 Task: Look for space in Mijdrecht, Netherlands from 5th June, 2023 to 16th June, 2023 for 2 adults in price range Rs.14000 to Rs.18000. Place can be entire place with 1  bedroom having 1 bed and 1 bathroom. Property type can be house, flat, guest house, hotel. Amenities needed are: washing machine. Booking option can be shelf check-in. Required host language is English.
Action: Mouse moved to (564, 138)
Screenshot: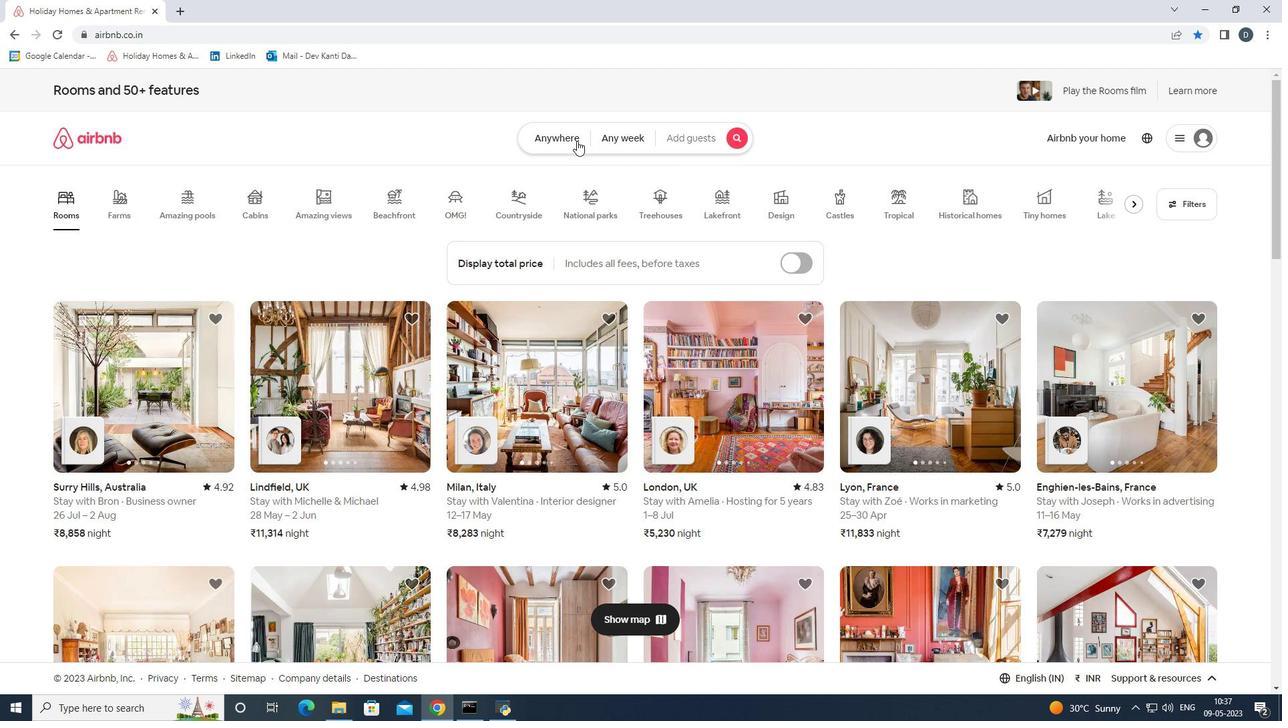 
Action: Mouse pressed left at (564, 138)
Screenshot: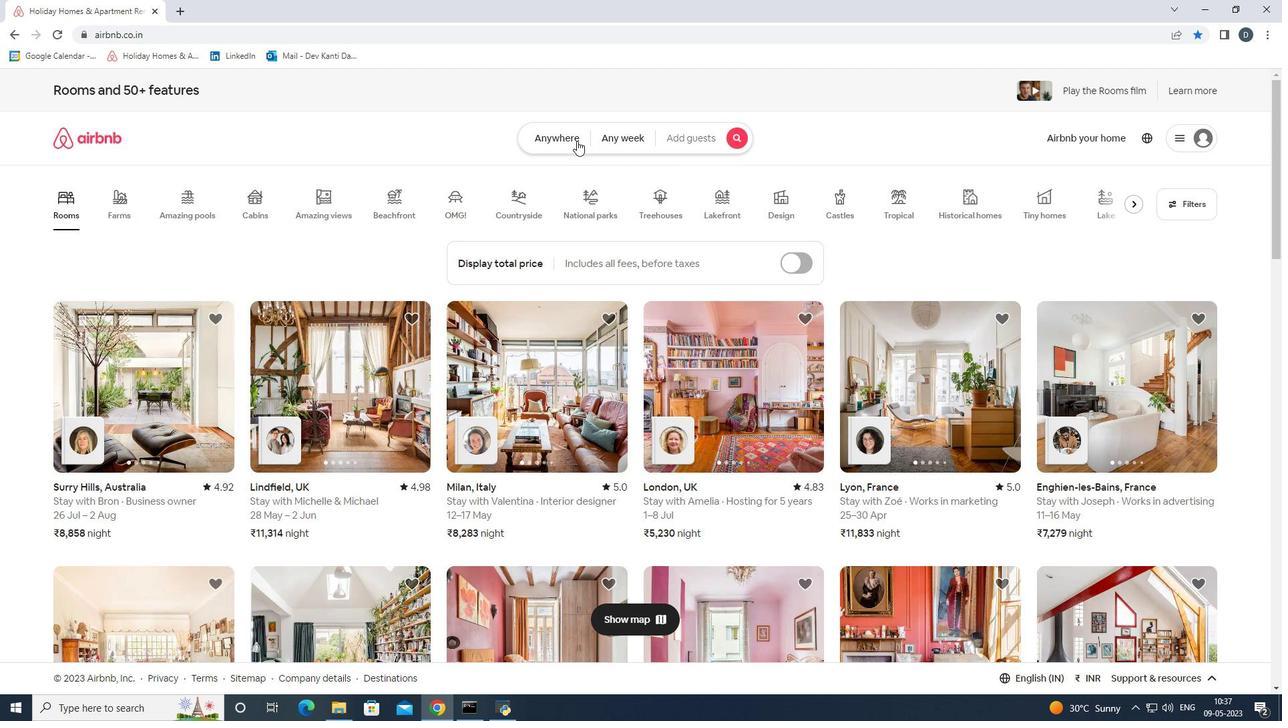 
Action: Mouse moved to (461, 191)
Screenshot: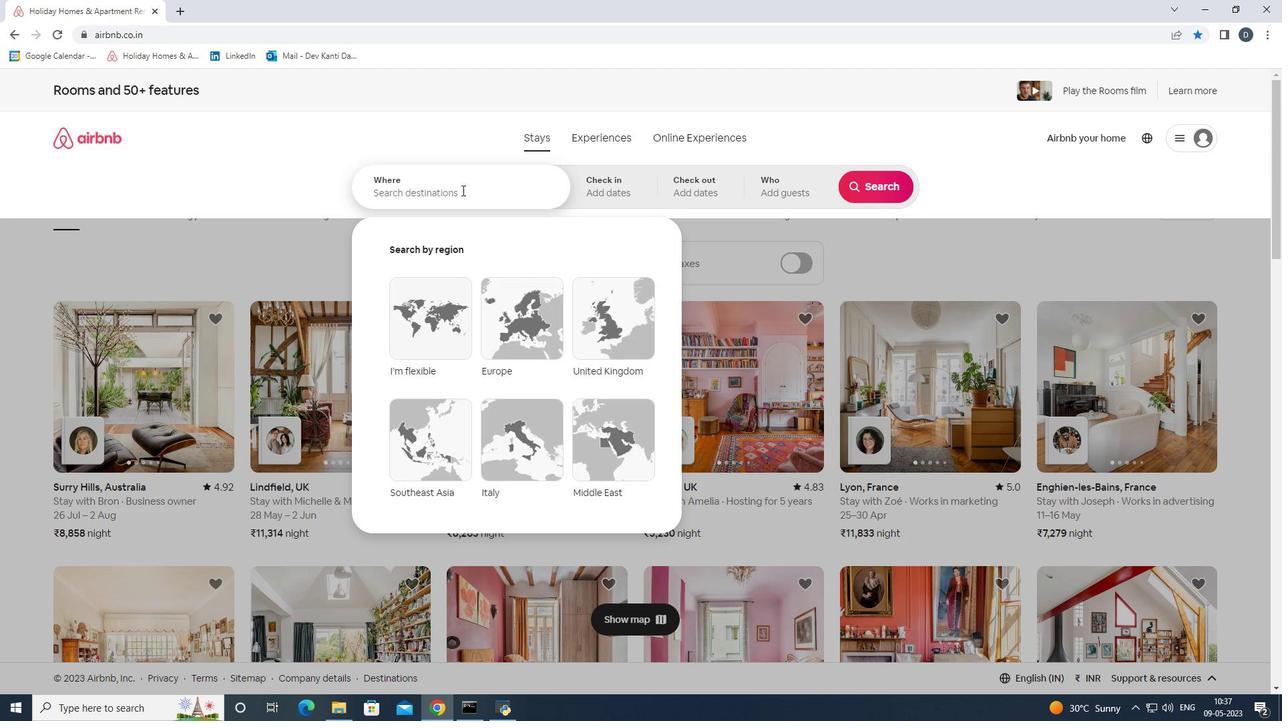 
Action: Mouse pressed left at (461, 191)
Screenshot: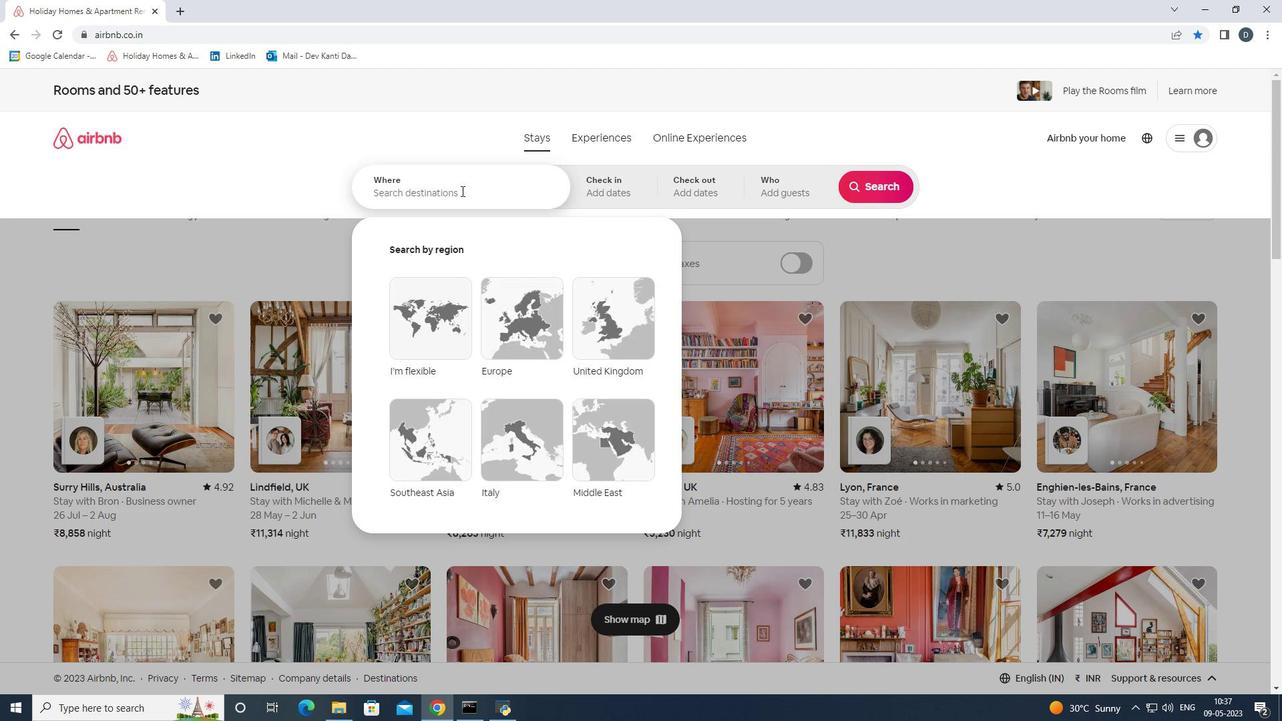 
Action: Key pressed <Key.shift><Key.shift>Mijdrecht<Key.shift><Key.shift><Key.shift><Key.shift><Key.shift><<Key.backspace>,<Key.space><Key.shift><Key.shift><Key.shift>Netherlands<Key.enter>
Screenshot: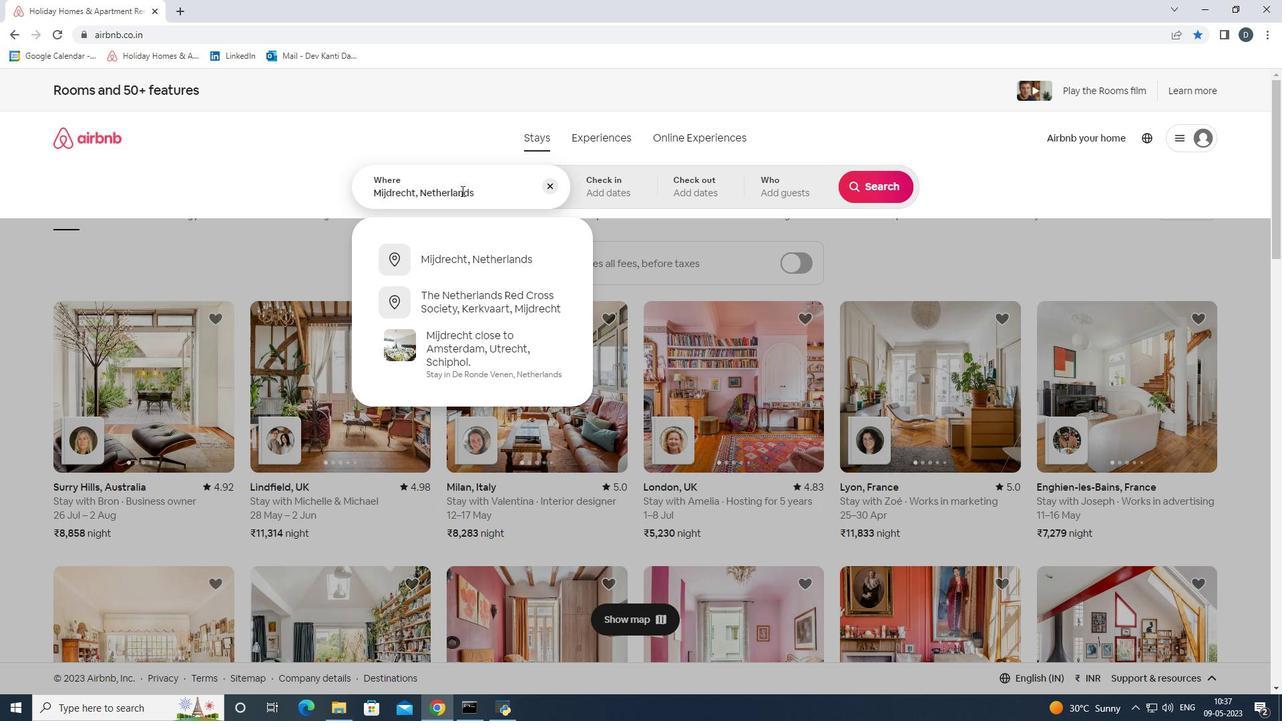 
Action: Mouse moved to (706, 387)
Screenshot: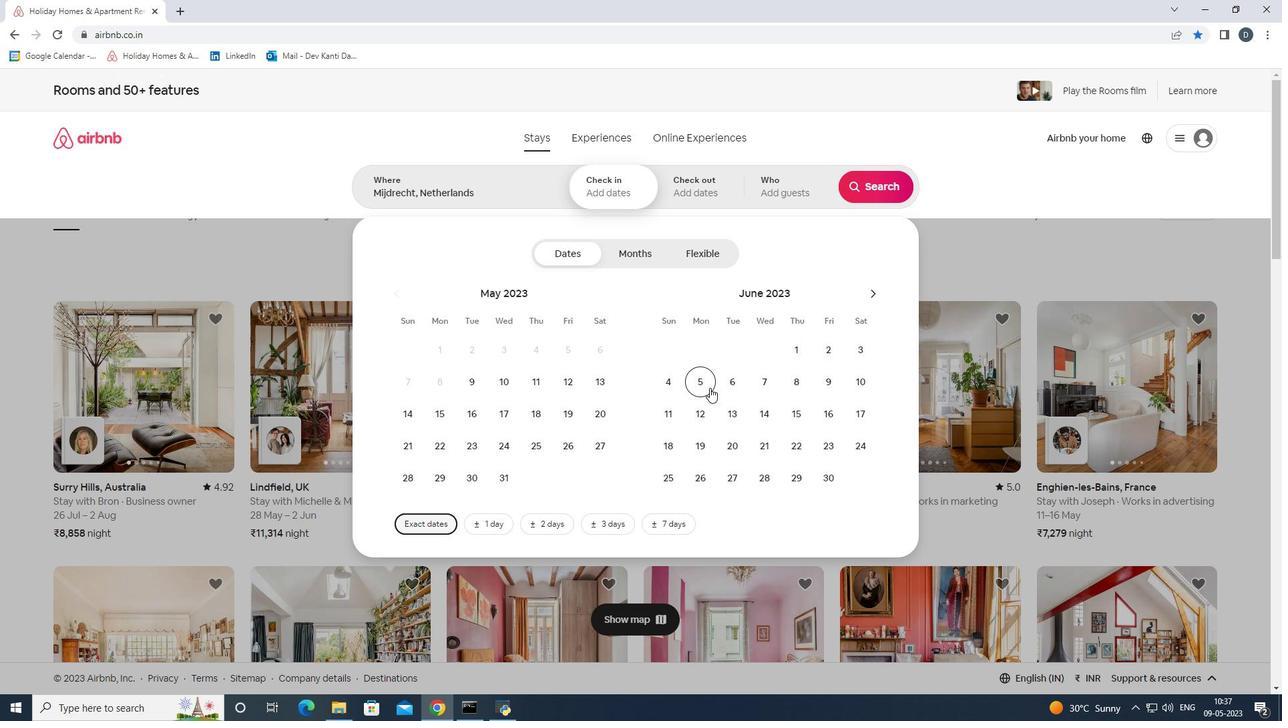 
Action: Mouse pressed left at (706, 387)
Screenshot: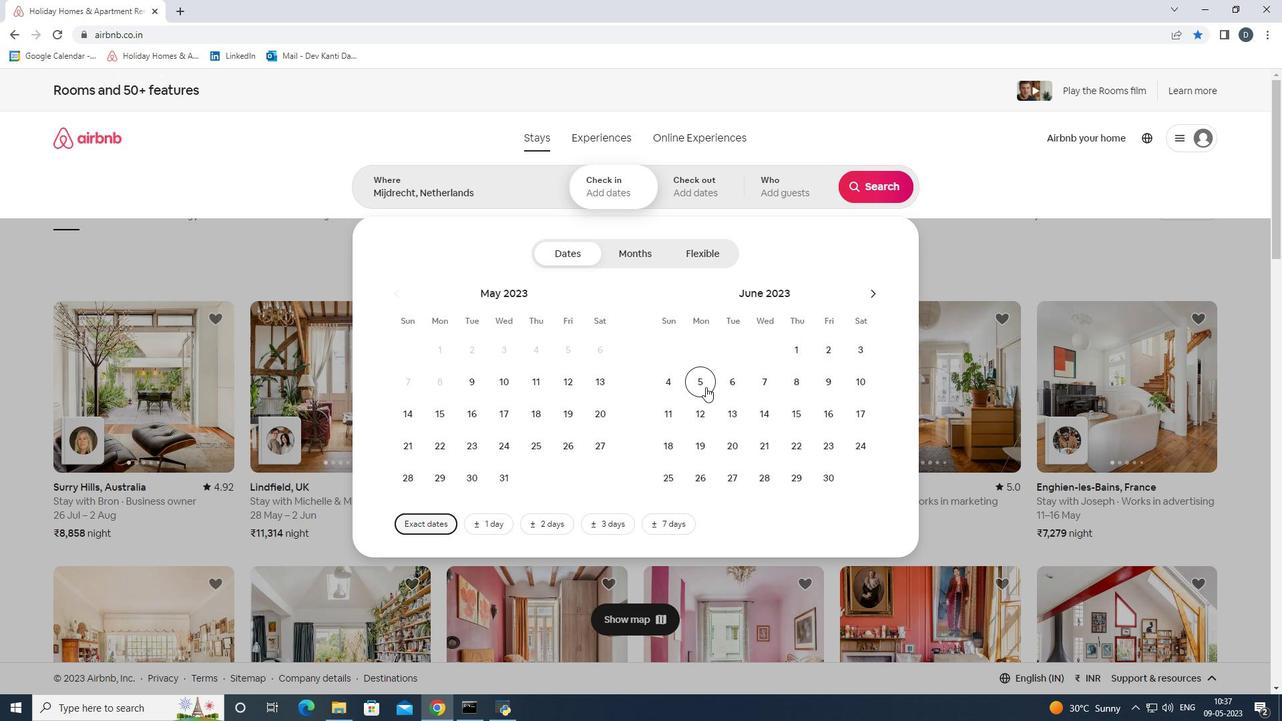 
Action: Mouse moved to (822, 416)
Screenshot: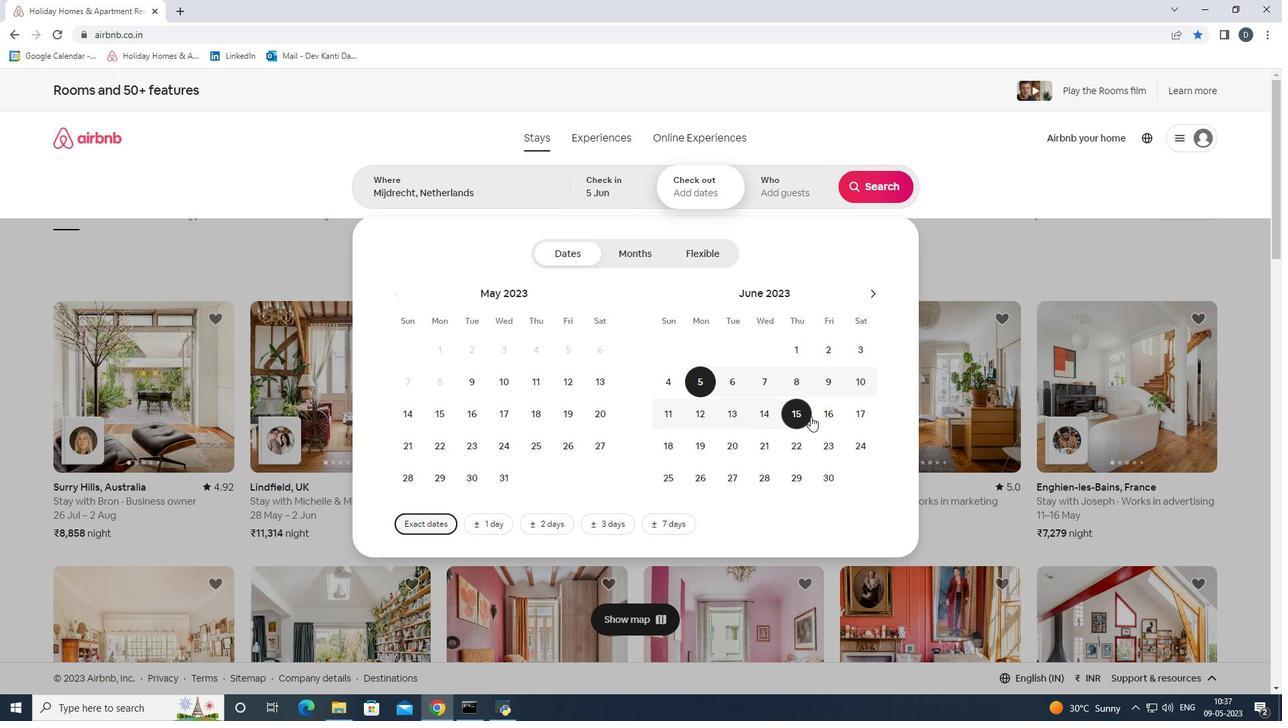 
Action: Mouse pressed left at (822, 416)
Screenshot: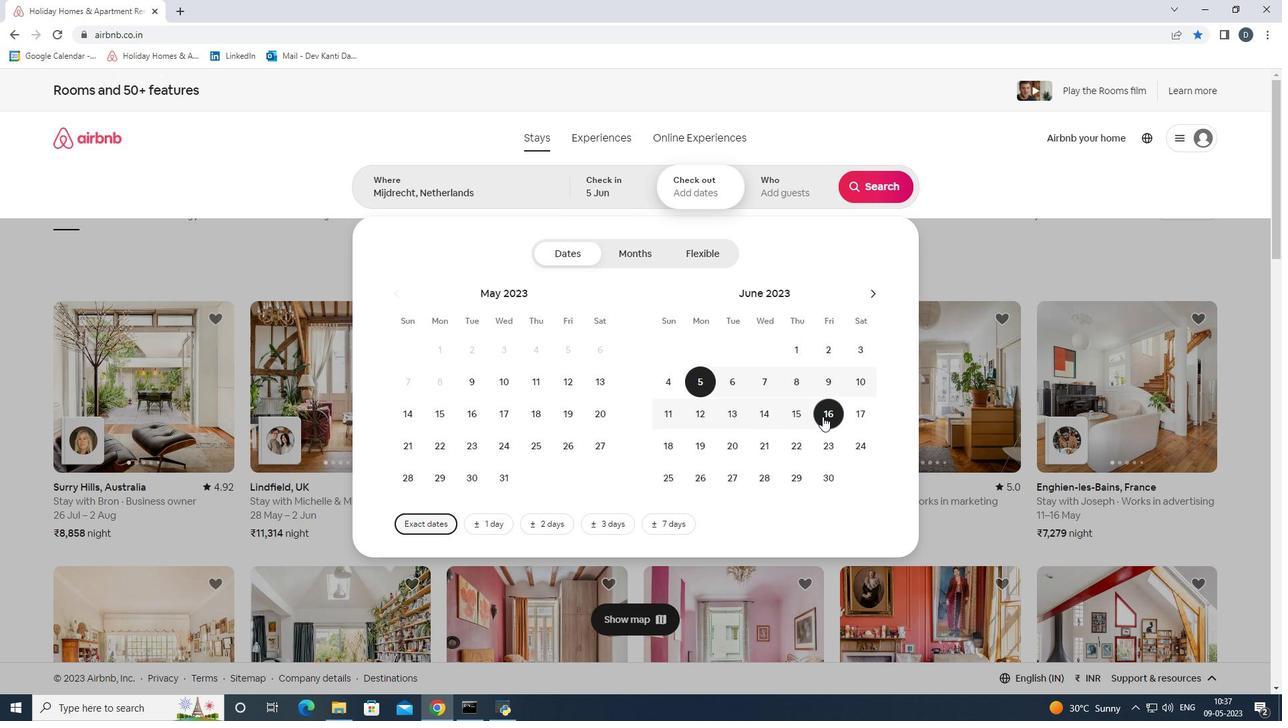 
Action: Mouse moved to (796, 200)
Screenshot: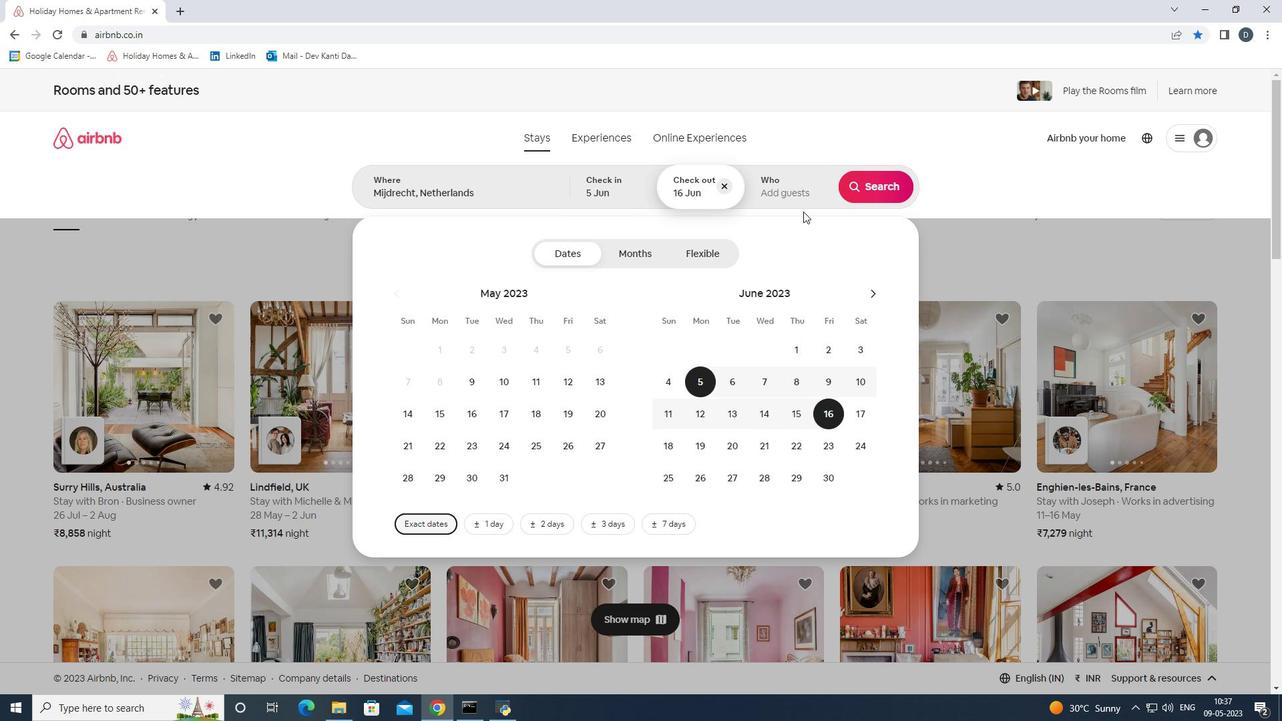 
Action: Mouse pressed left at (796, 200)
Screenshot: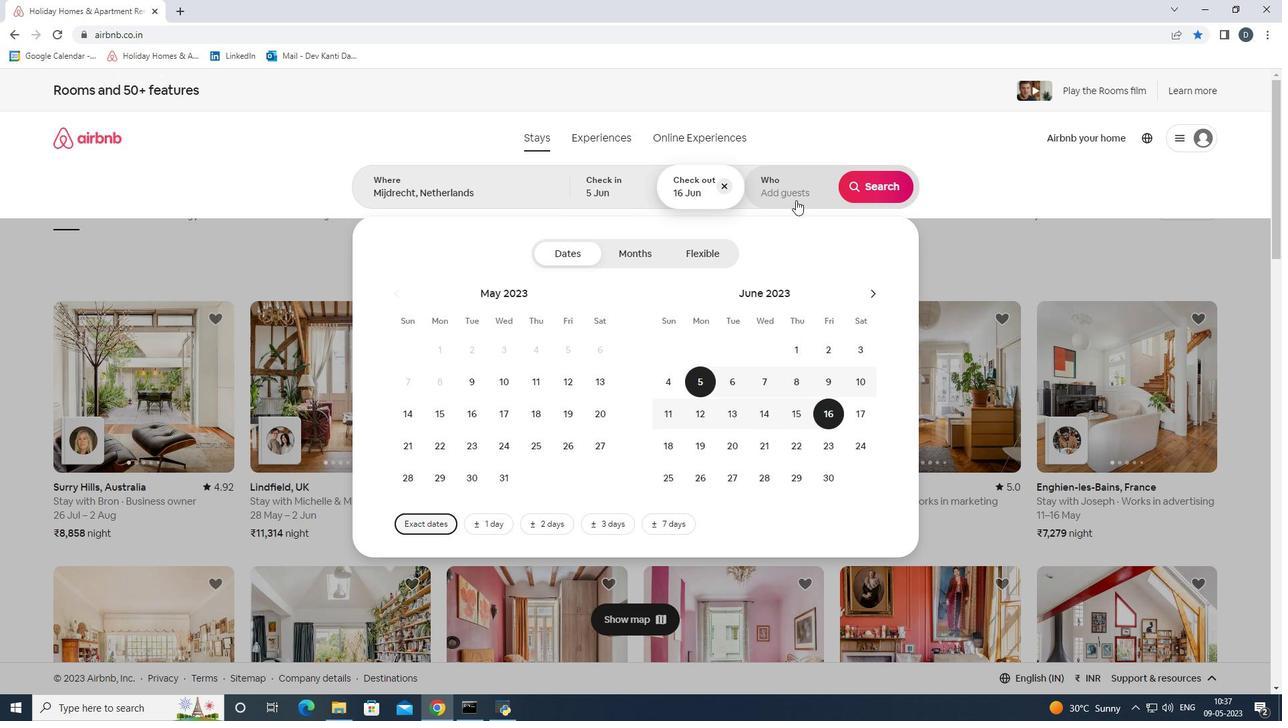 
Action: Mouse moved to (878, 254)
Screenshot: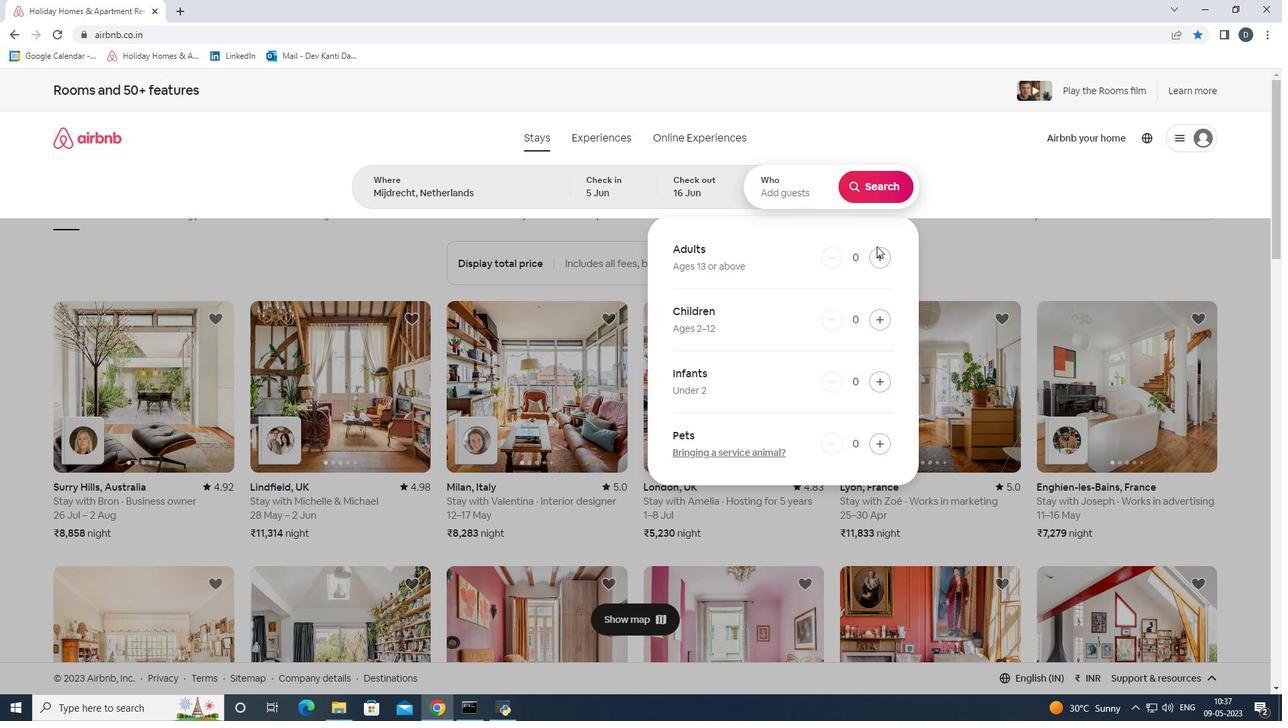 
Action: Mouse pressed left at (878, 254)
Screenshot: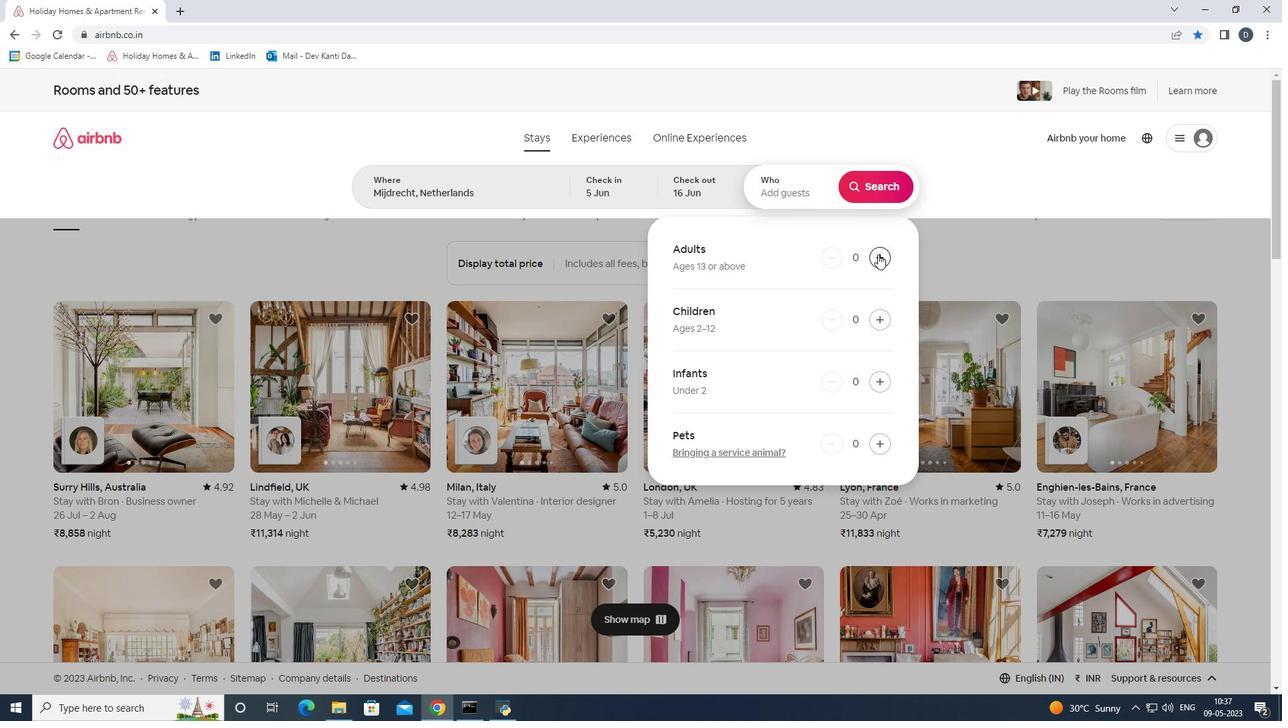 
Action: Mouse pressed left at (878, 254)
Screenshot: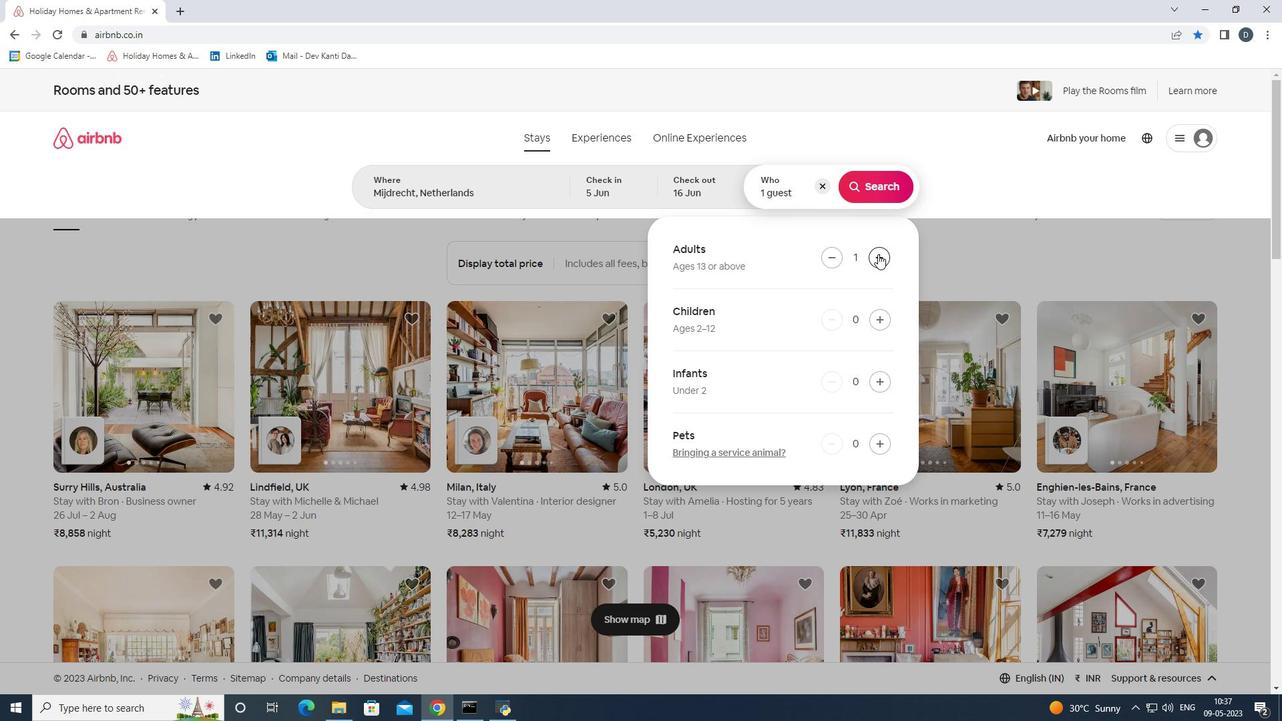 
Action: Mouse moved to (865, 184)
Screenshot: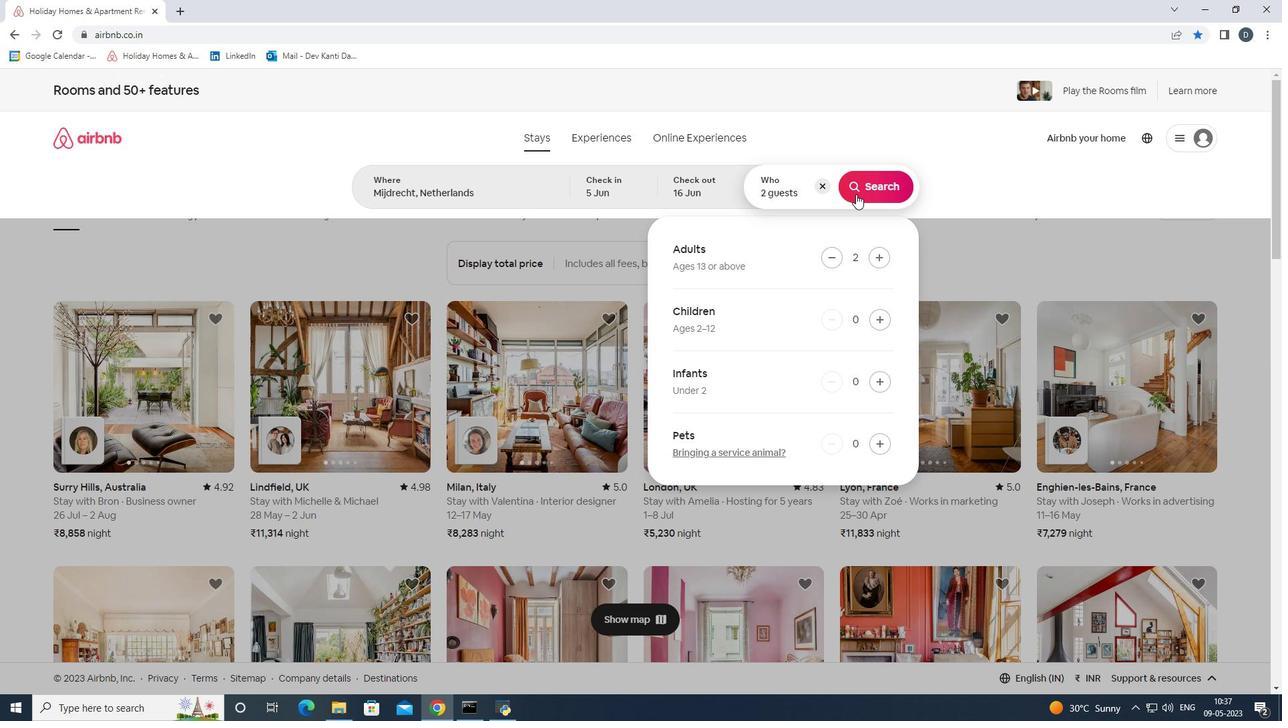 
Action: Mouse pressed left at (865, 184)
Screenshot: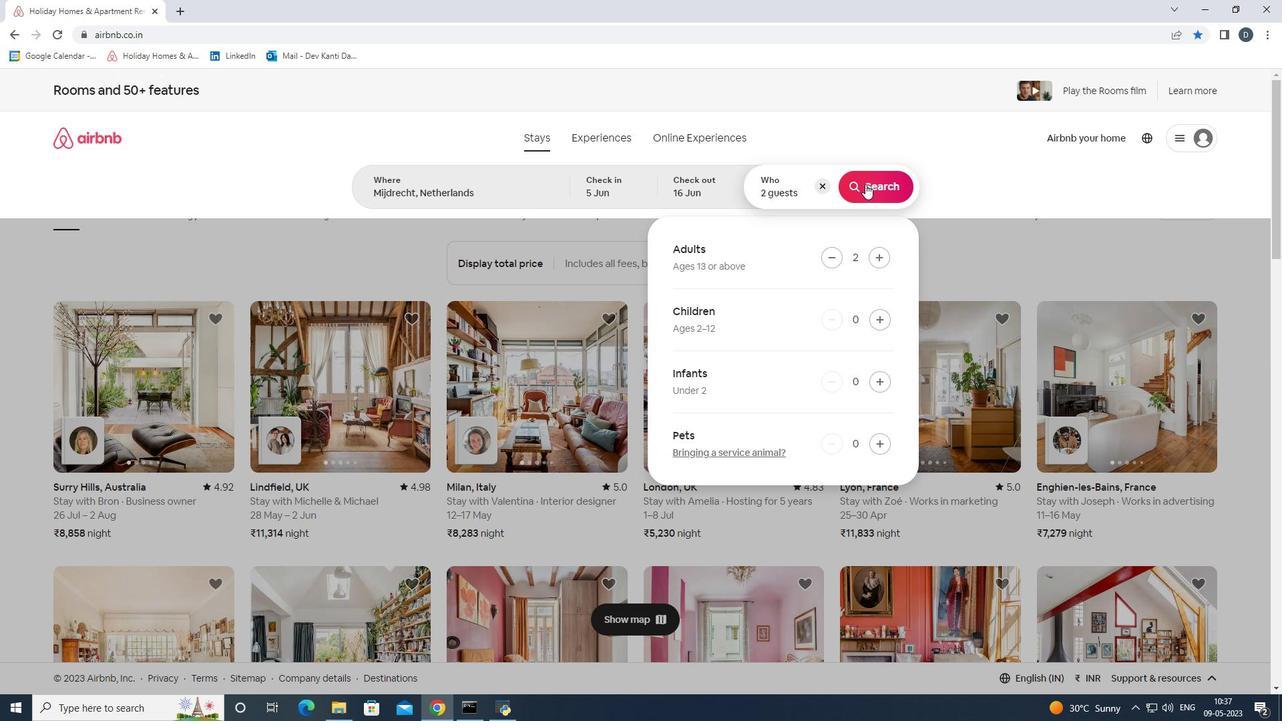 
Action: Mouse moved to (1236, 148)
Screenshot: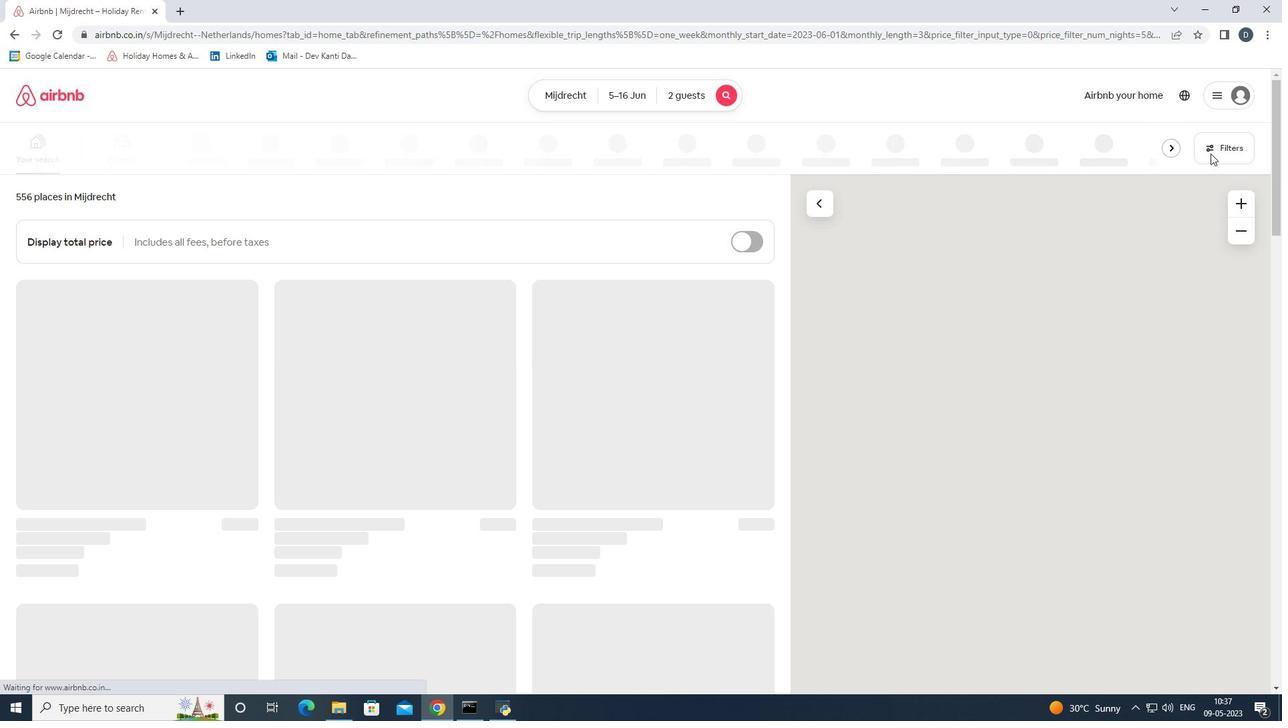 
Action: Mouse pressed left at (1236, 148)
Screenshot: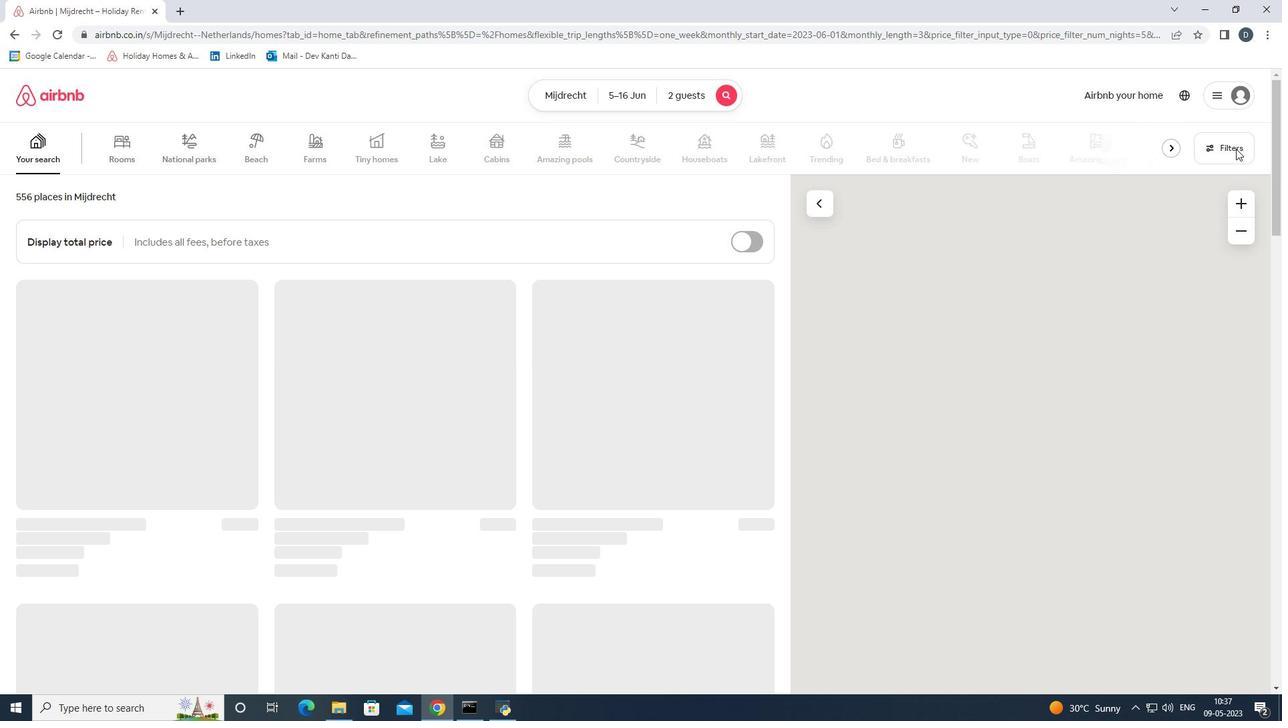 
Action: Mouse moved to (524, 473)
Screenshot: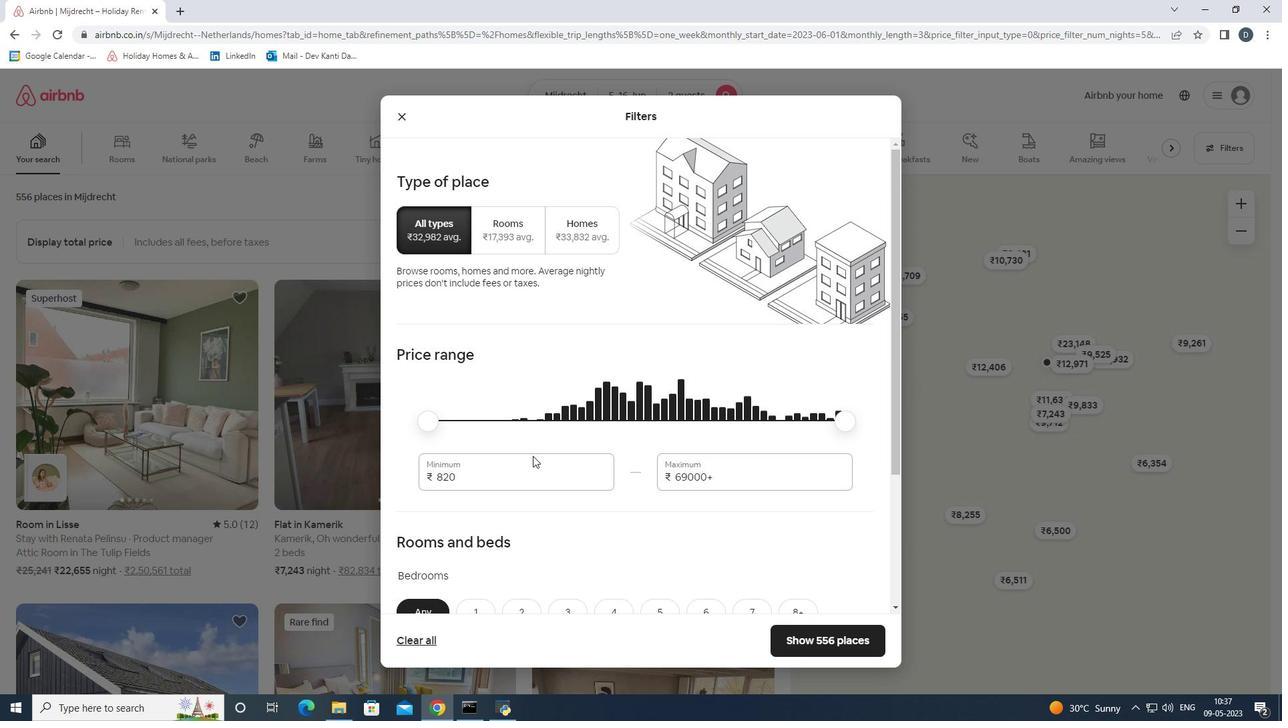 
Action: Mouse pressed left at (524, 473)
Screenshot: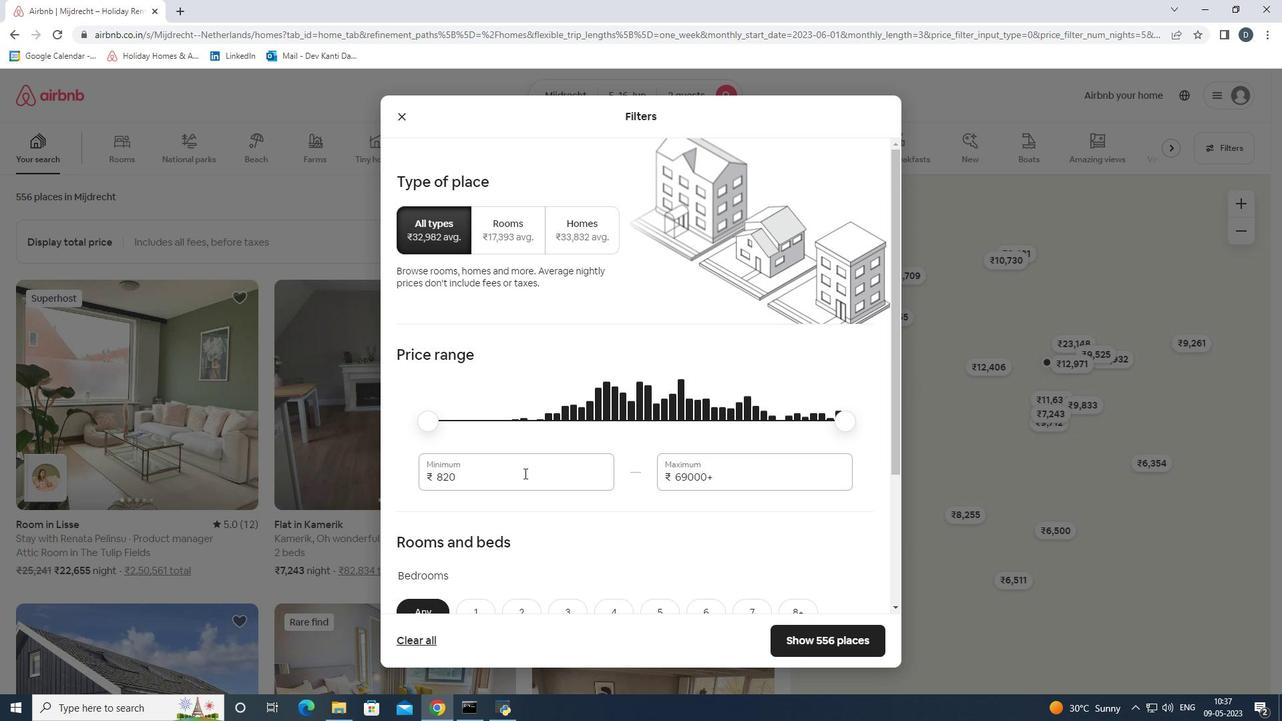 
Action: Mouse pressed left at (524, 473)
Screenshot: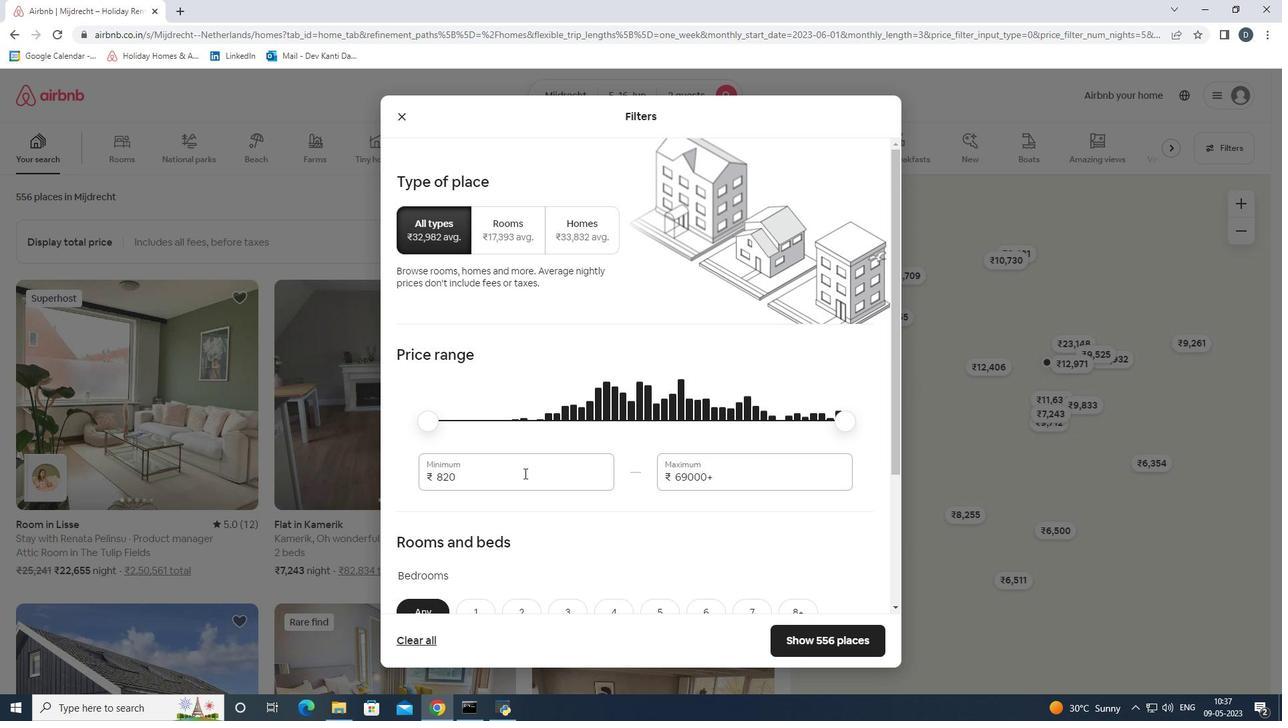 
Action: Key pressed 14000<Key.tab>18000
Screenshot: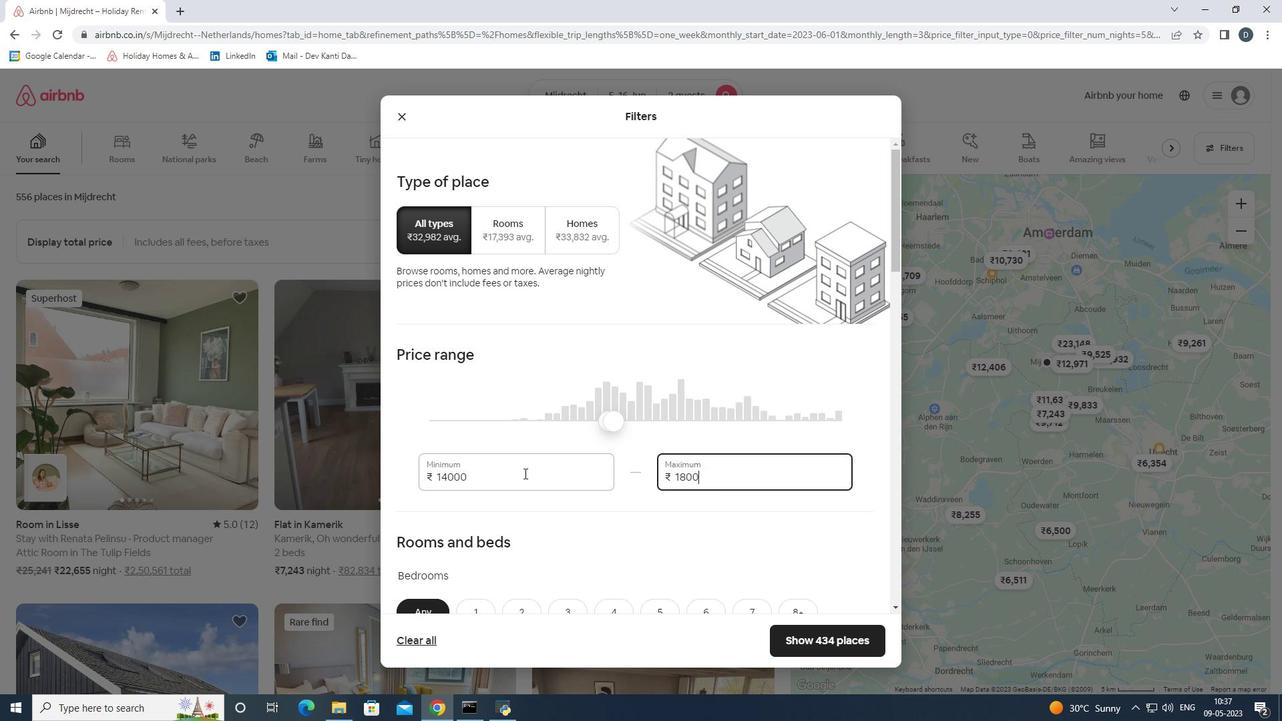 
Action: Mouse moved to (523, 473)
Screenshot: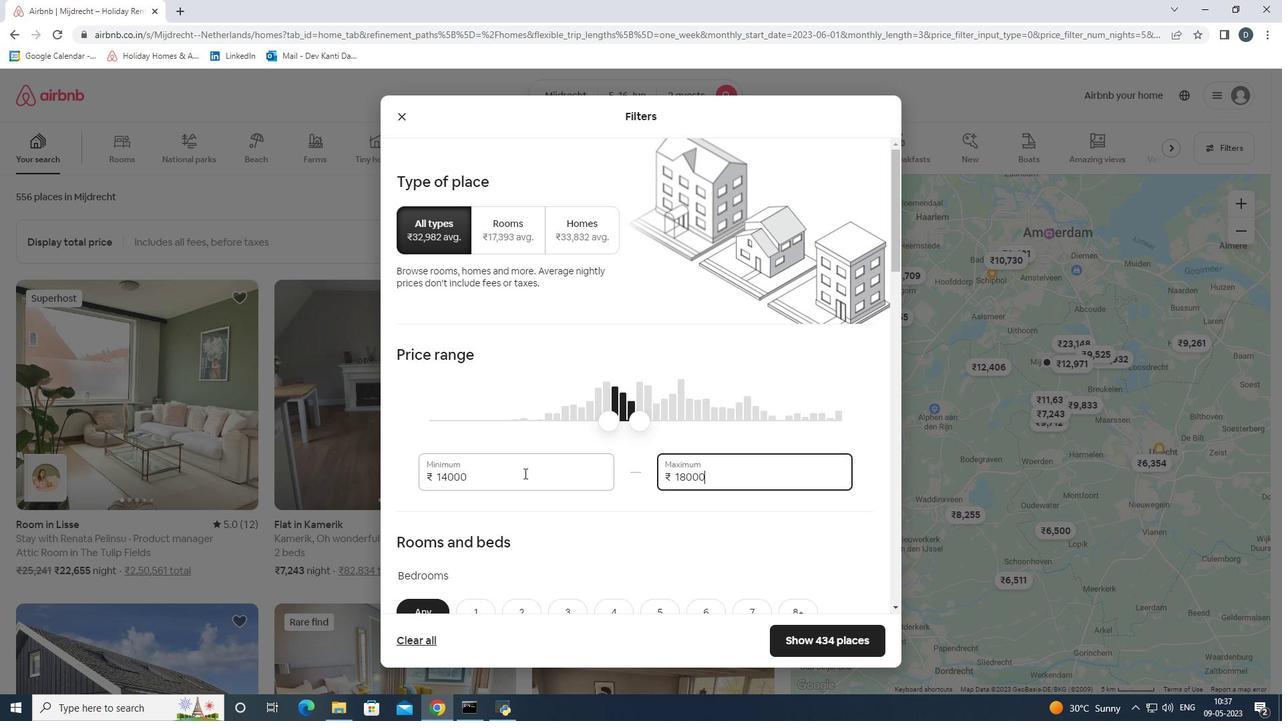 
Action: Mouse scrolled (523, 472) with delta (0, 0)
Screenshot: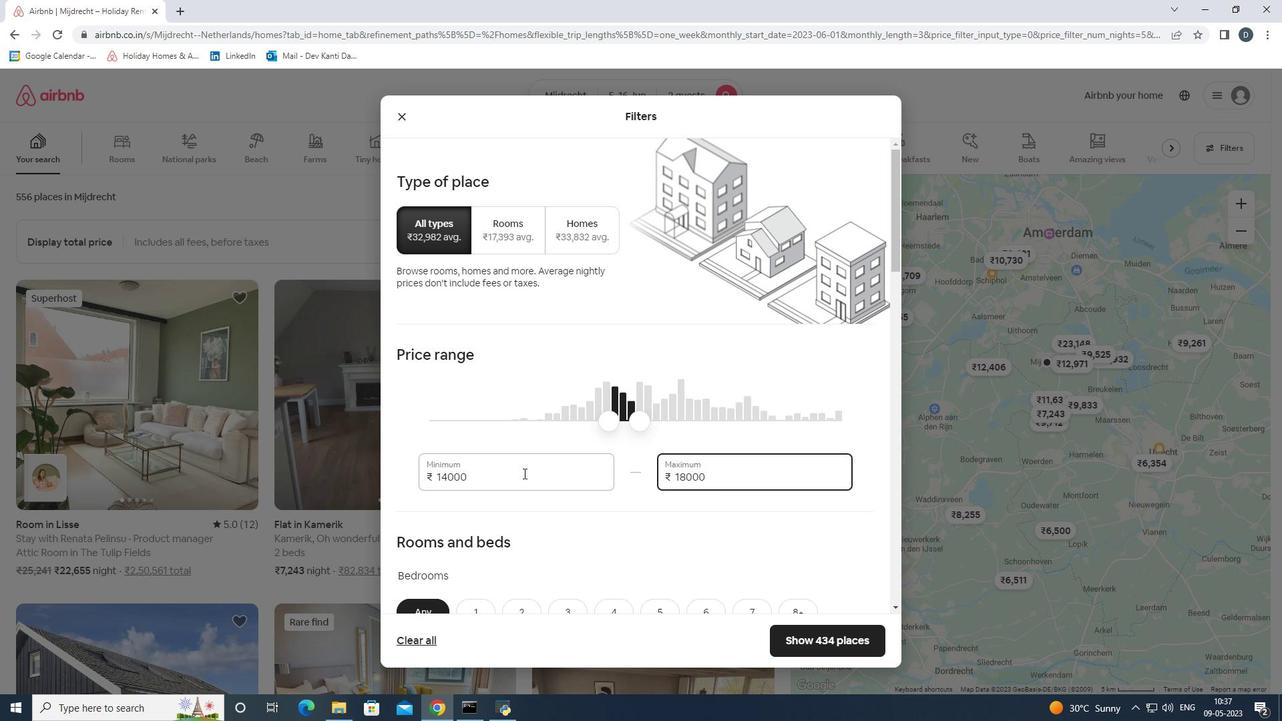 
Action: Mouse scrolled (523, 472) with delta (0, 0)
Screenshot: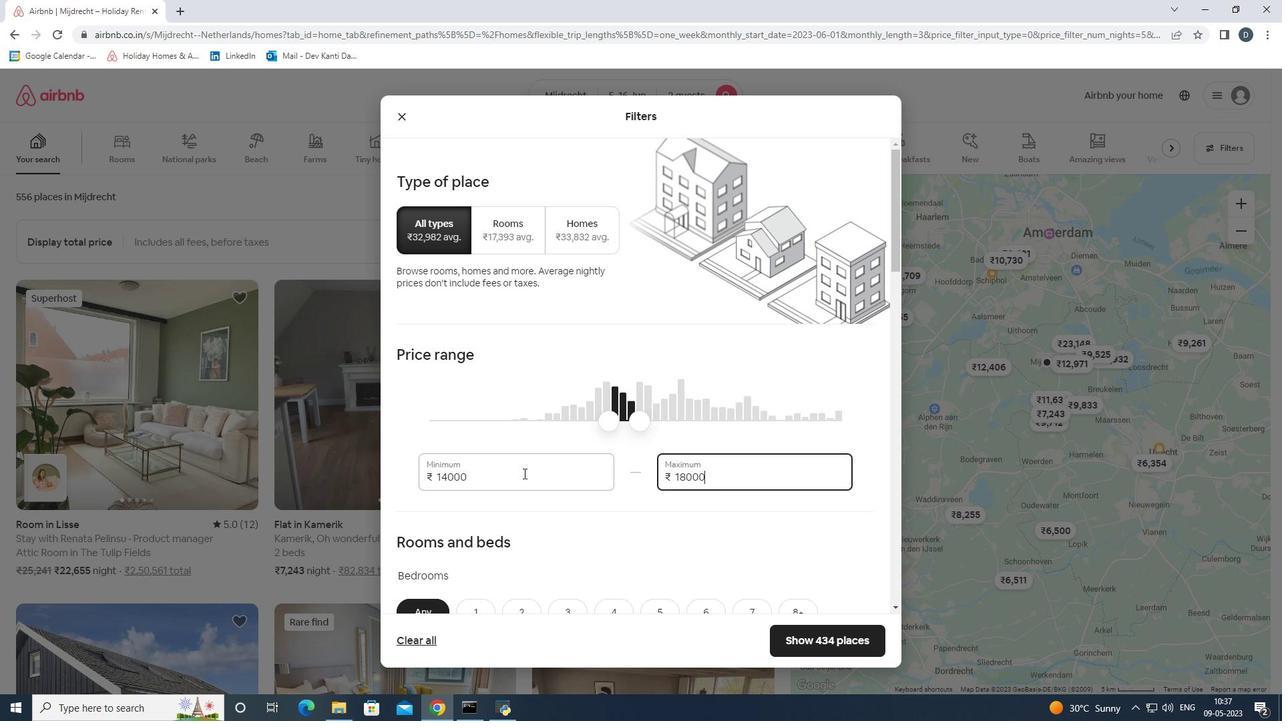 
Action: Mouse scrolled (523, 472) with delta (0, 0)
Screenshot: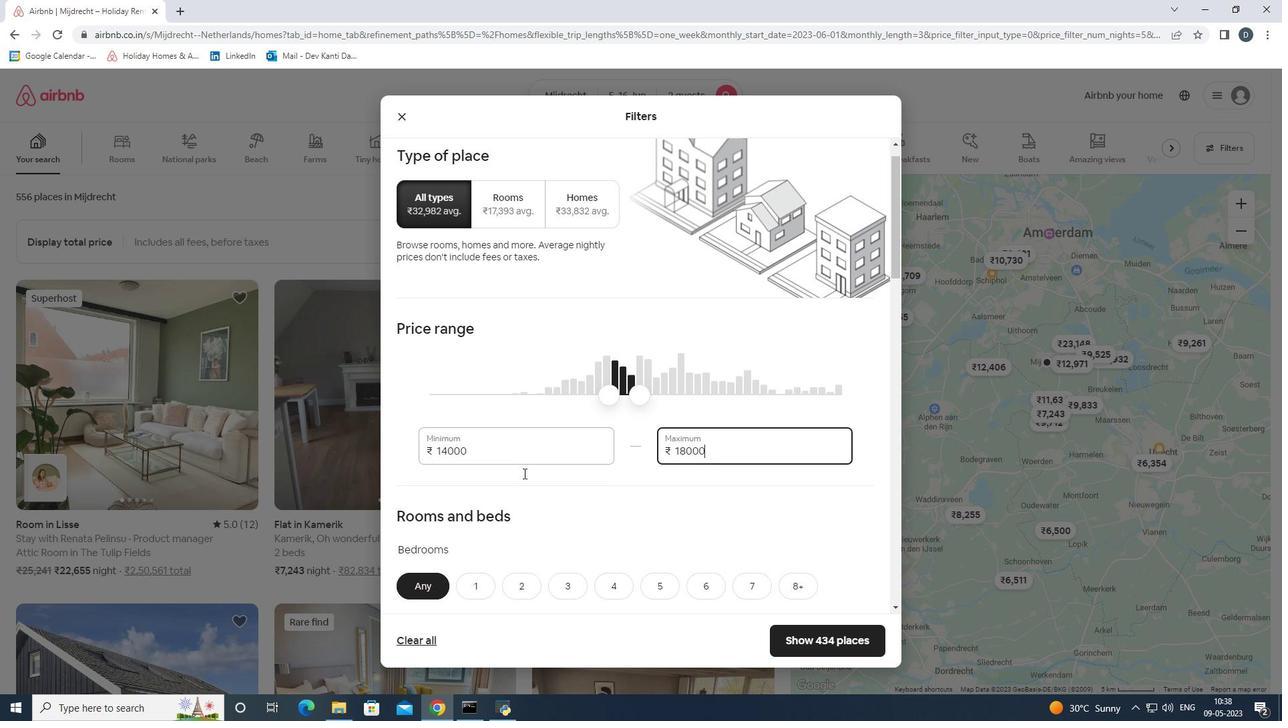
Action: Mouse moved to (527, 475)
Screenshot: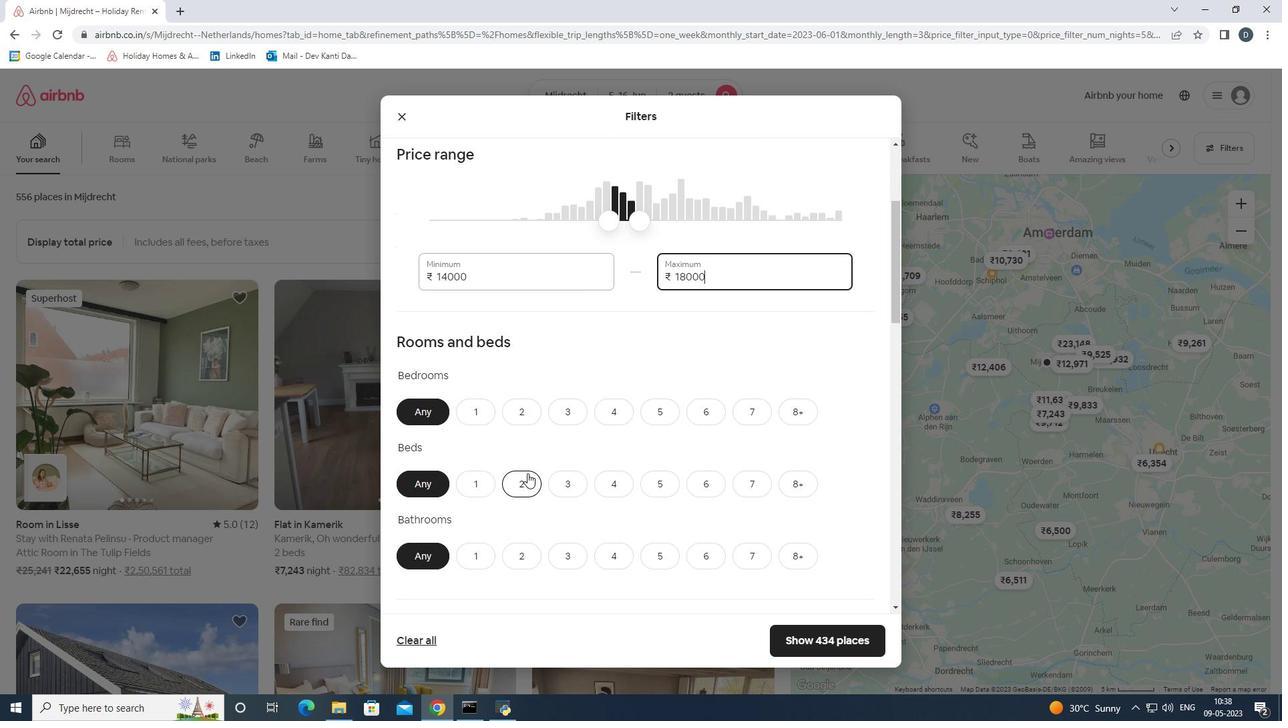 
Action: Mouse scrolled (527, 474) with delta (0, 0)
Screenshot: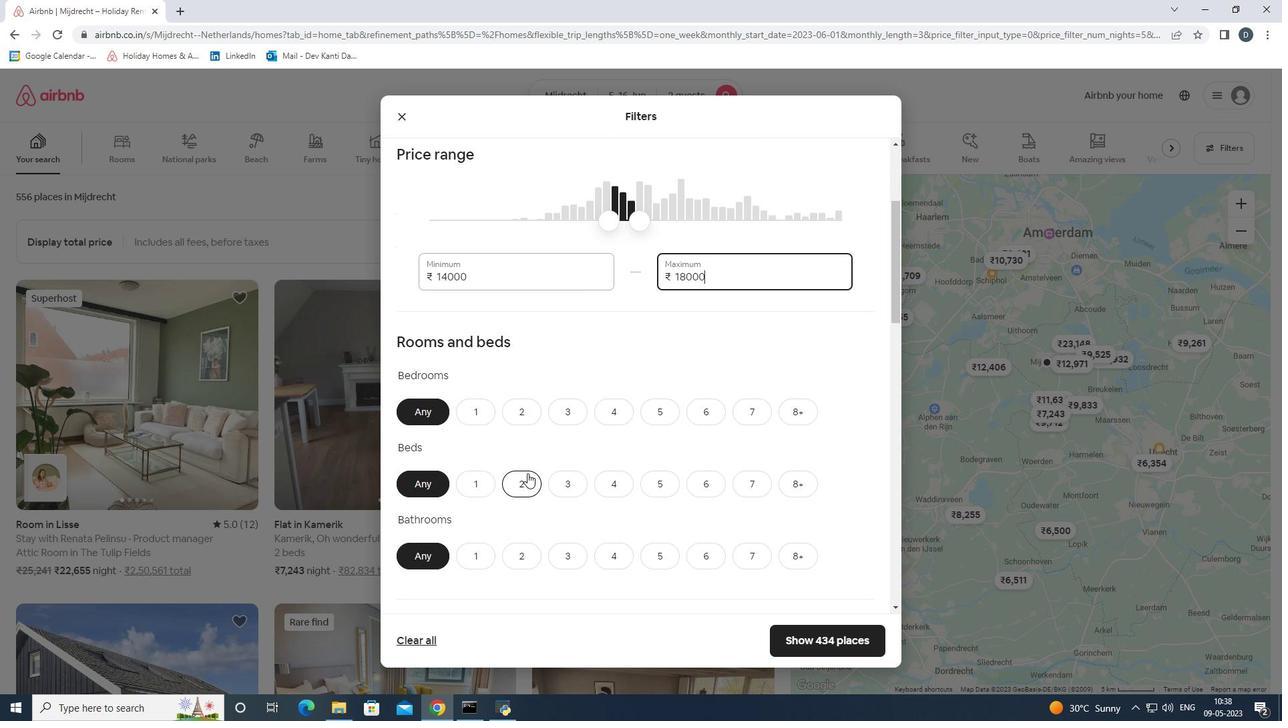 
Action: Mouse moved to (475, 346)
Screenshot: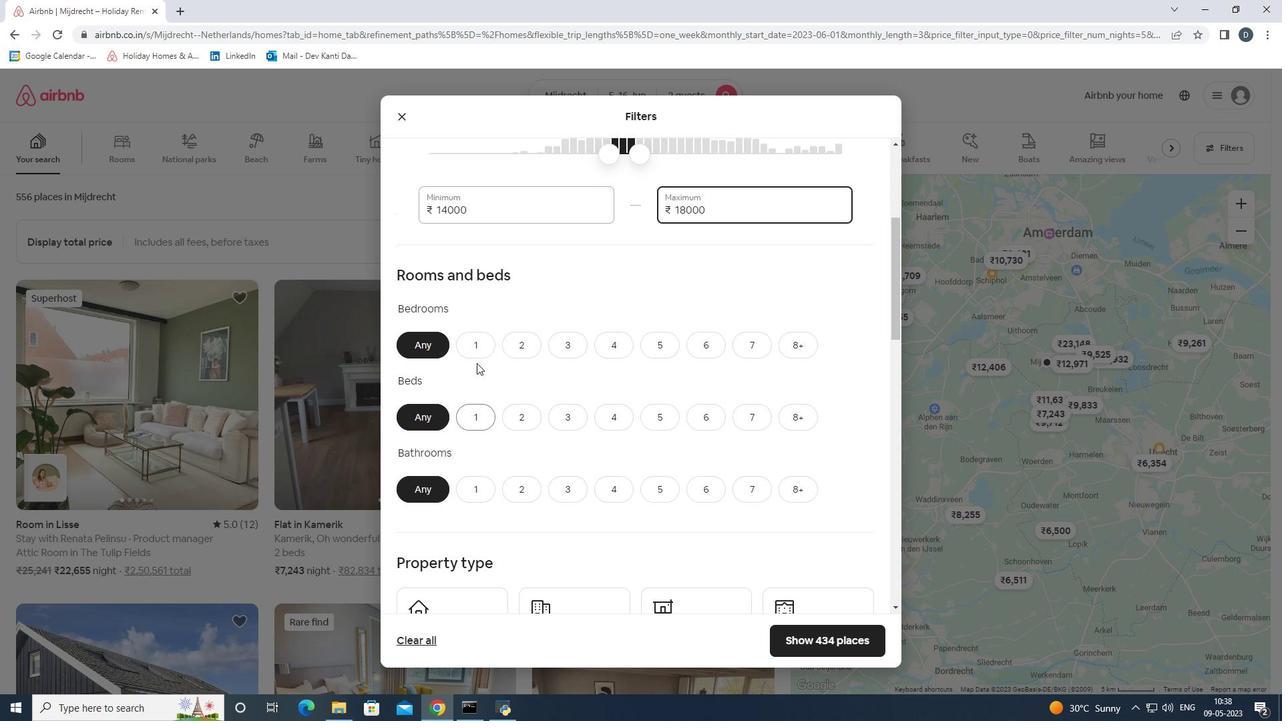 
Action: Mouse pressed left at (475, 346)
Screenshot: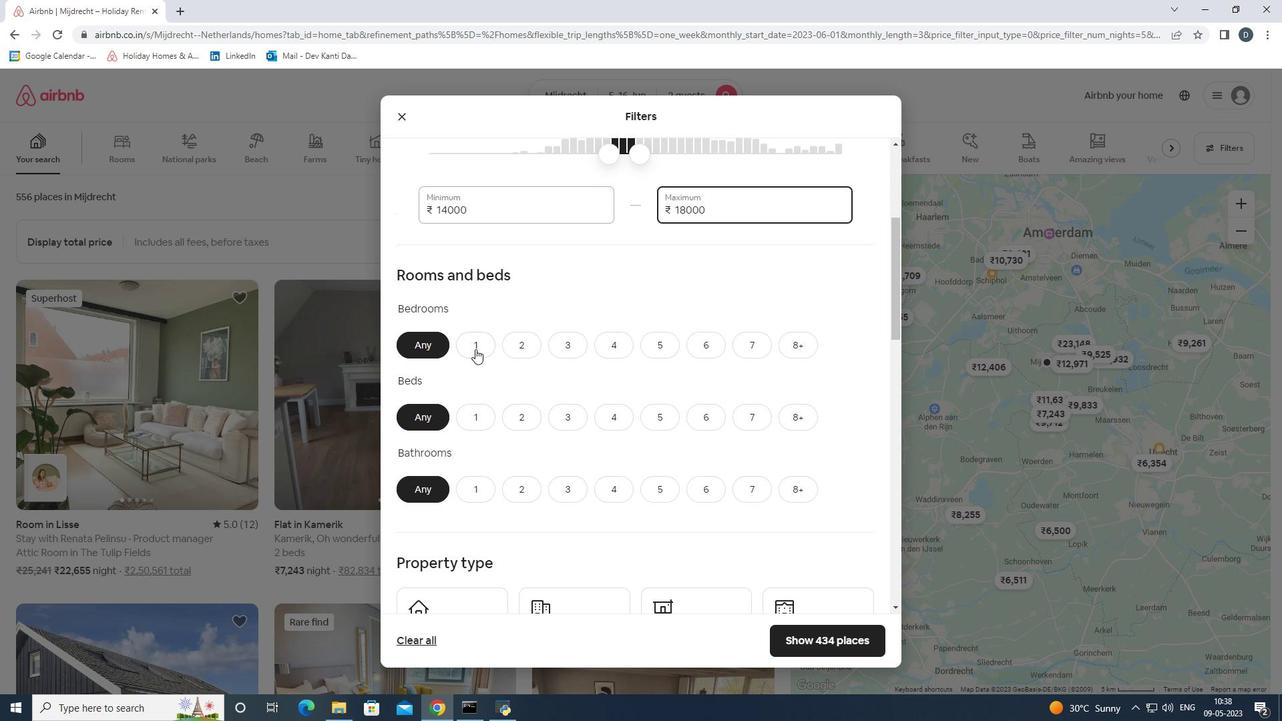 
Action: Mouse moved to (474, 406)
Screenshot: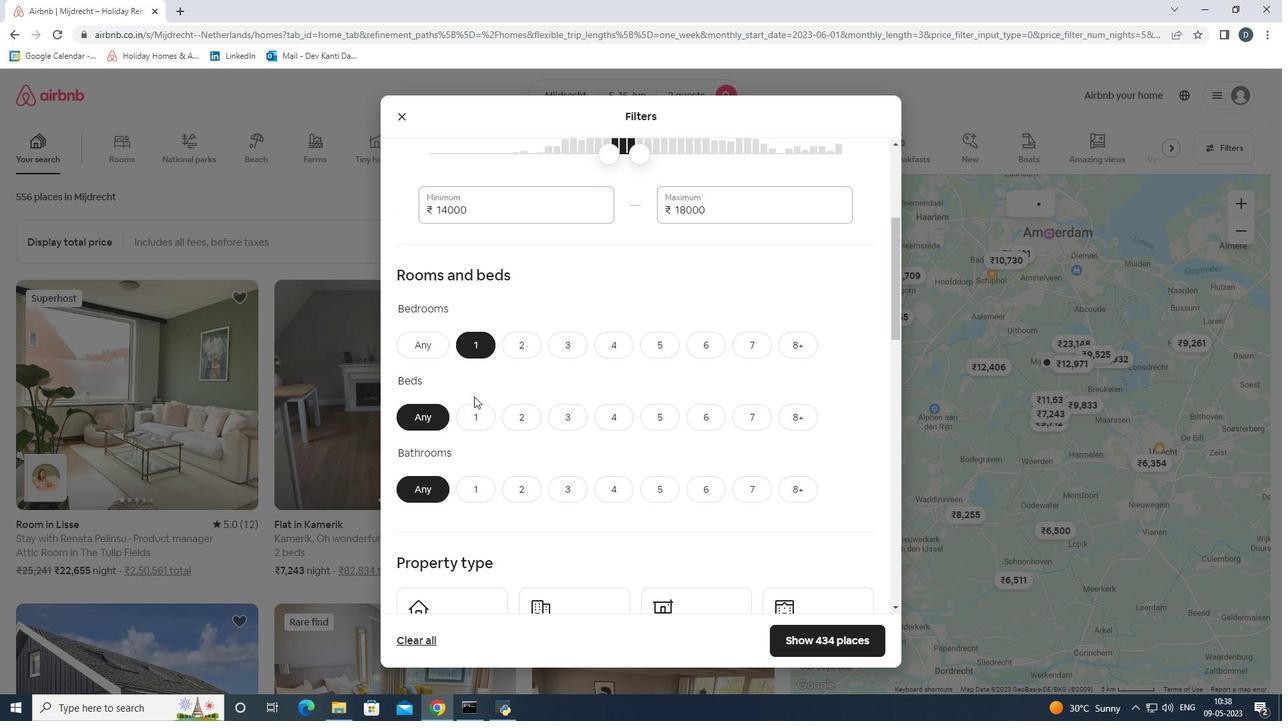 
Action: Mouse pressed left at (474, 406)
Screenshot: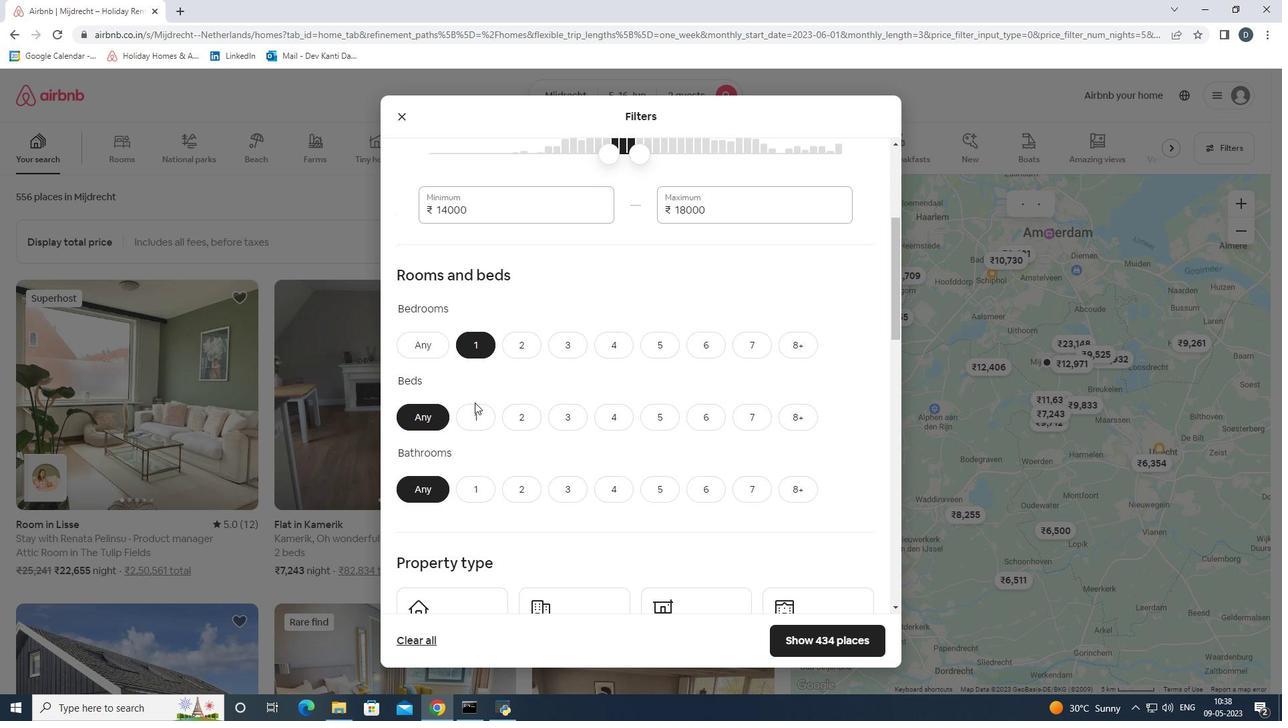 
Action: Mouse moved to (475, 488)
Screenshot: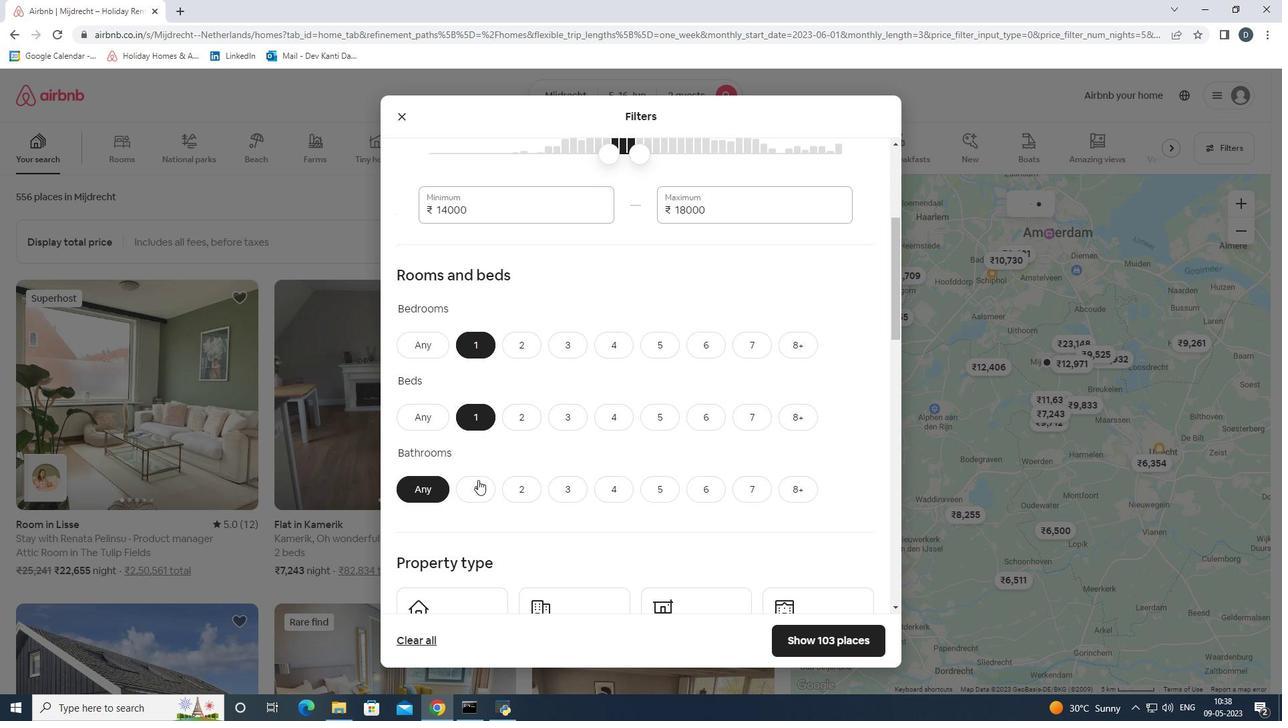
Action: Mouse pressed left at (475, 488)
Screenshot: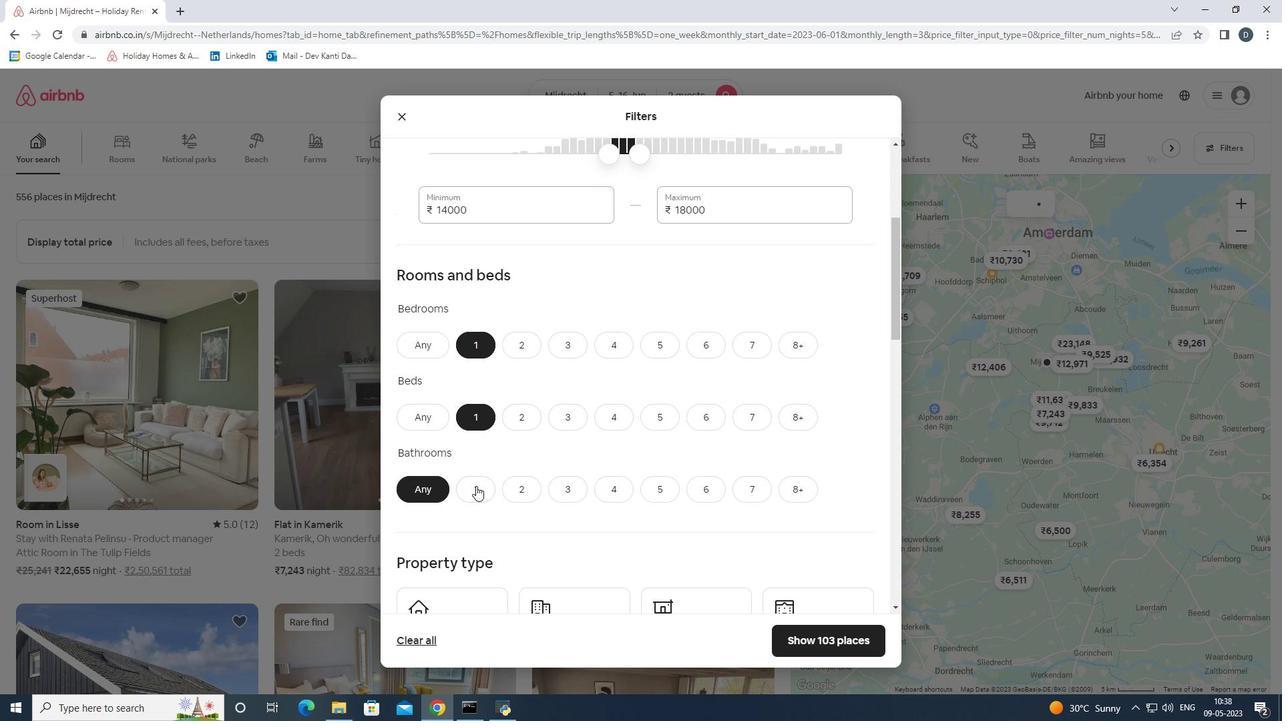 
Action: Mouse moved to (475, 488)
Screenshot: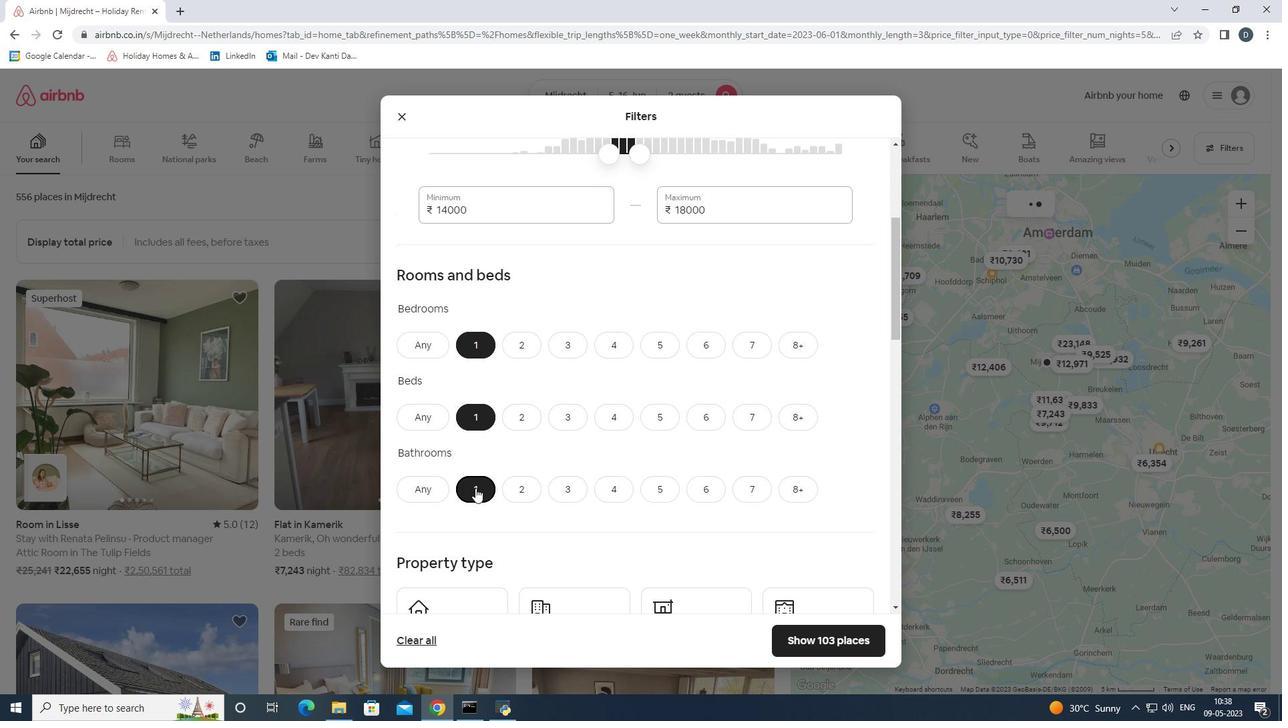 
Action: Mouse scrolled (475, 487) with delta (0, 0)
Screenshot: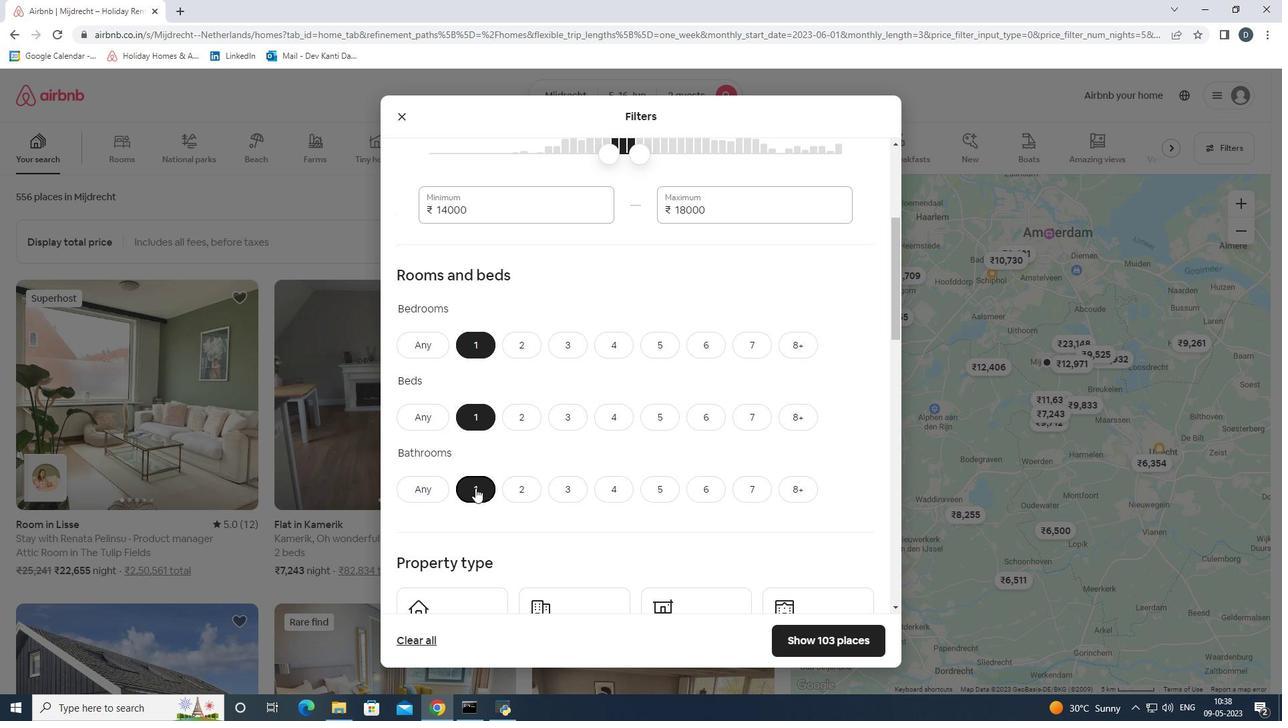 
Action: Mouse scrolled (475, 487) with delta (0, 0)
Screenshot: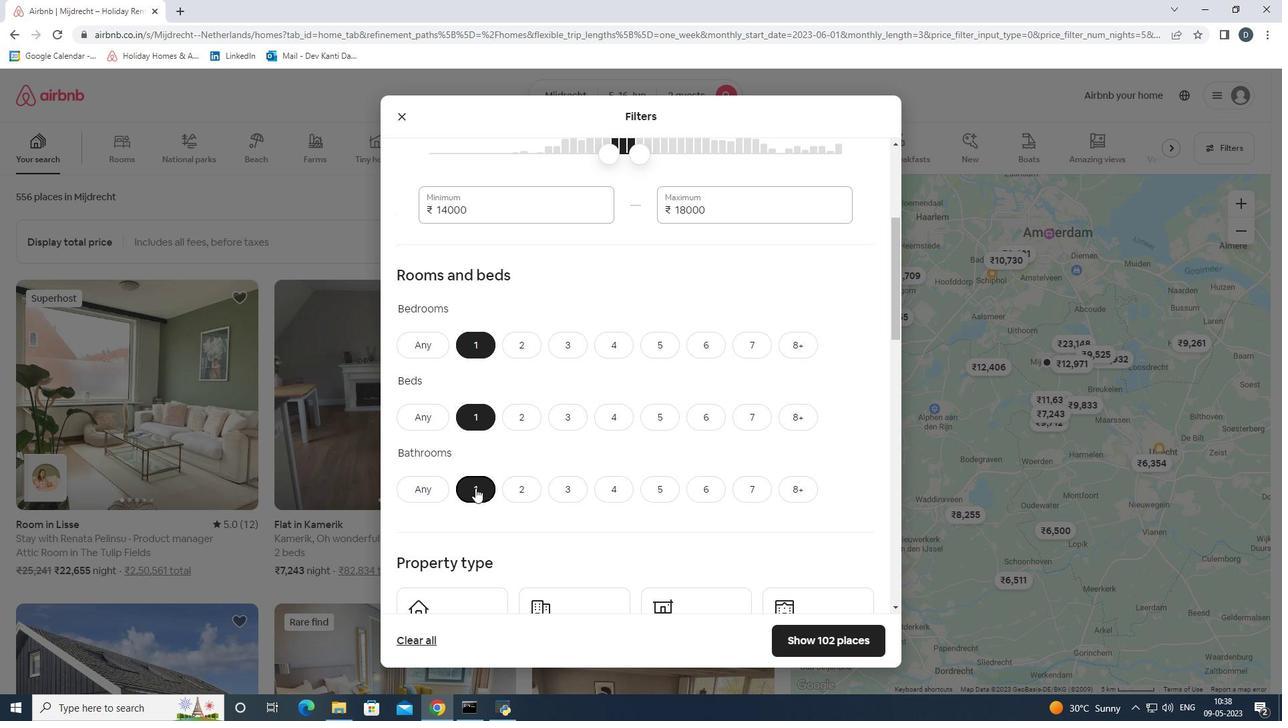 
Action: Mouse scrolled (475, 487) with delta (0, 0)
Screenshot: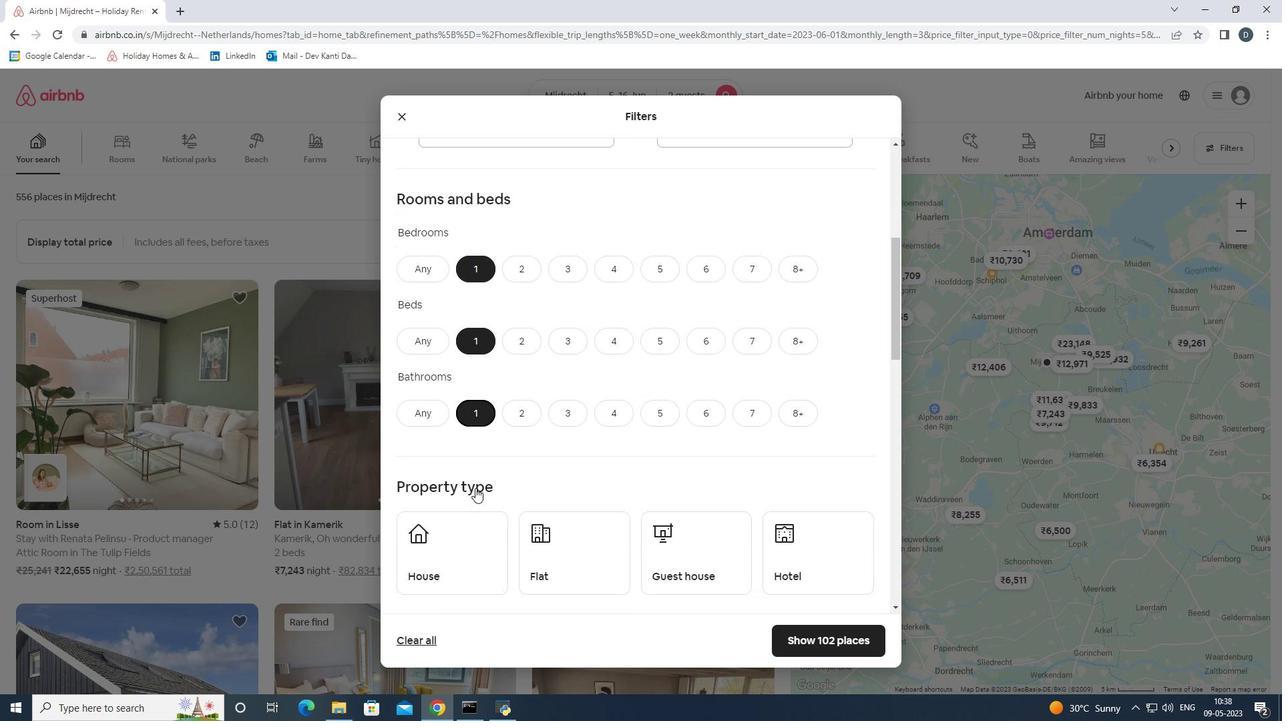 
Action: Mouse moved to (476, 450)
Screenshot: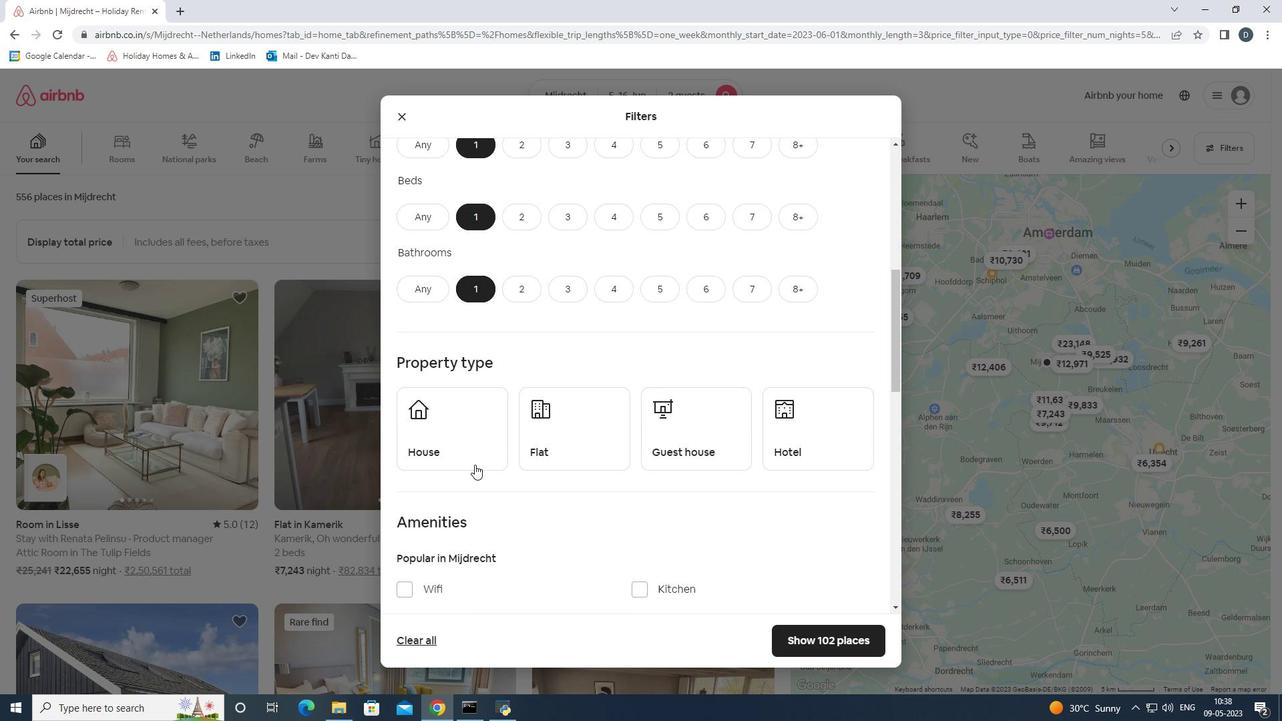 
Action: Mouse pressed left at (476, 450)
Screenshot: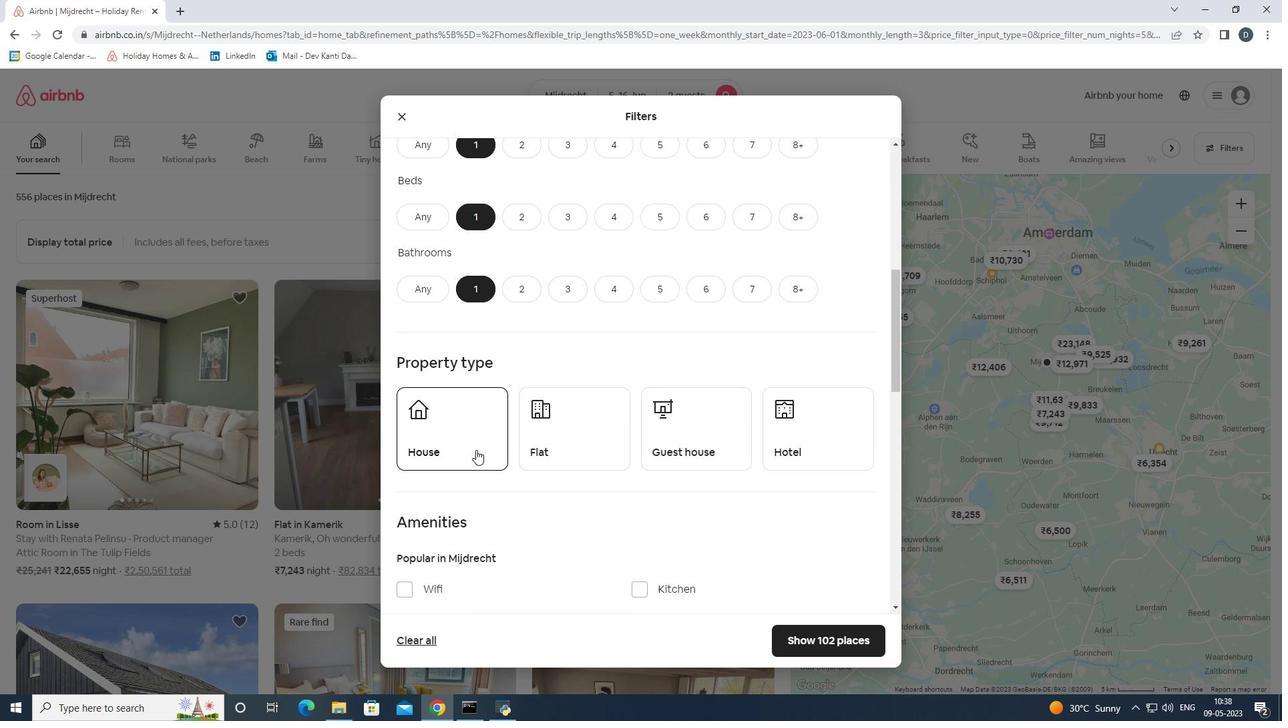 
Action: Mouse moved to (569, 441)
Screenshot: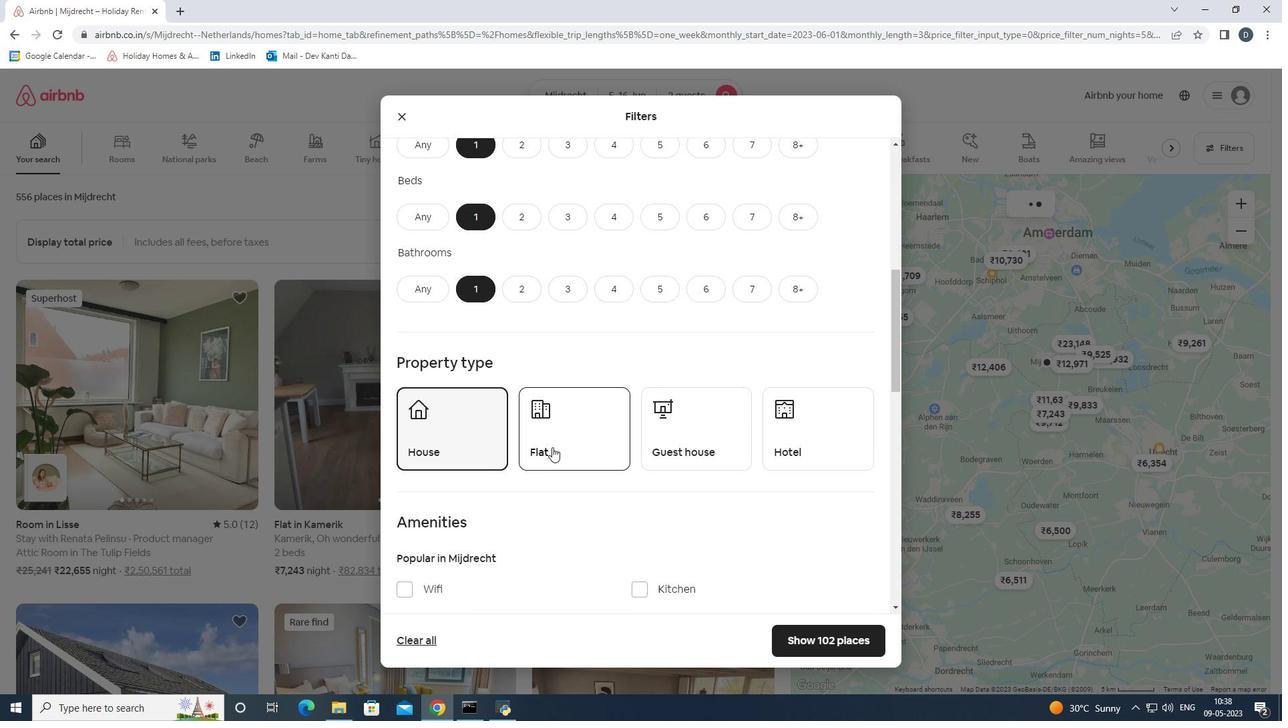 
Action: Mouse pressed left at (569, 441)
Screenshot: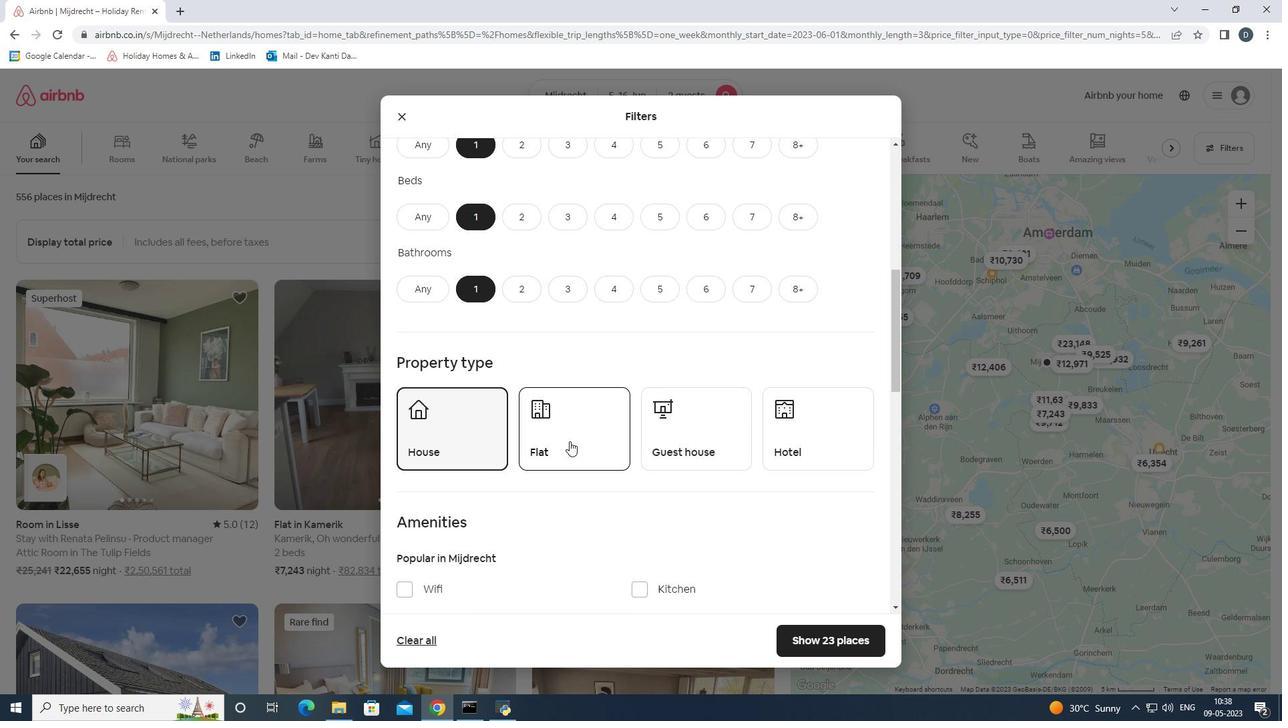 
Action: Mouse moved to (703, 425)
Screenshot: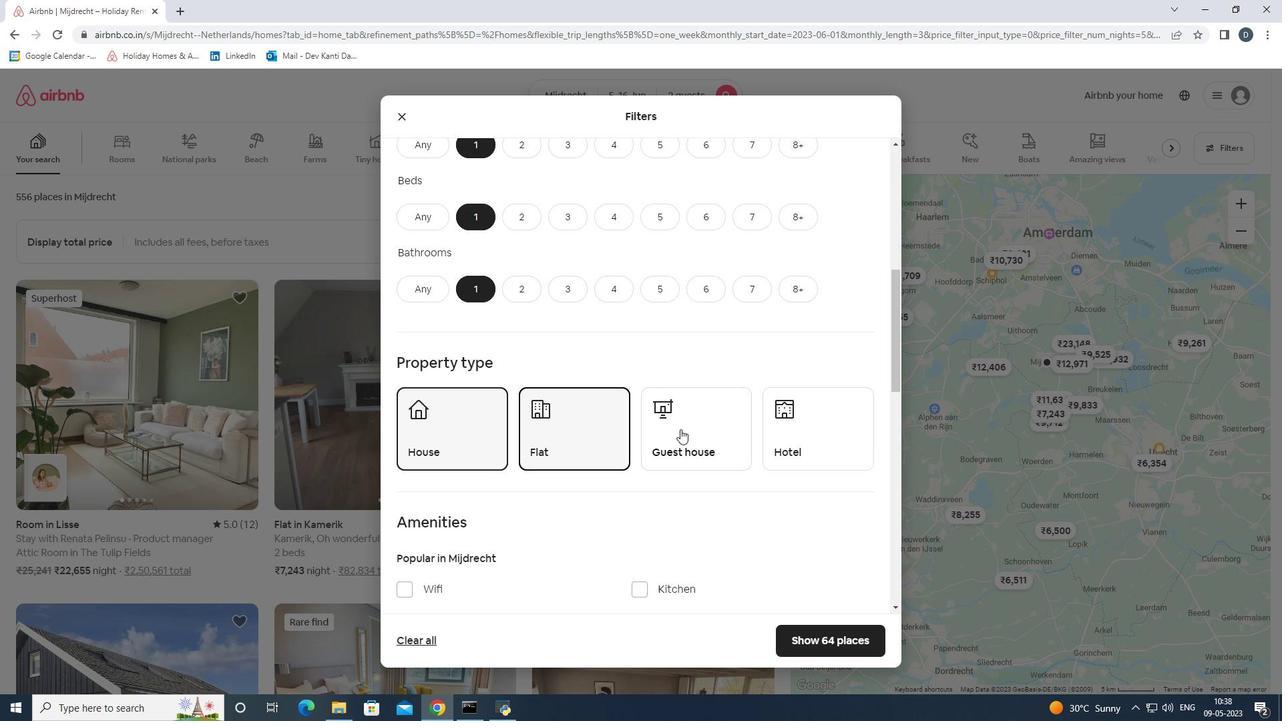 
Action: Mouse pressed left at (703, 425)
Screenshot: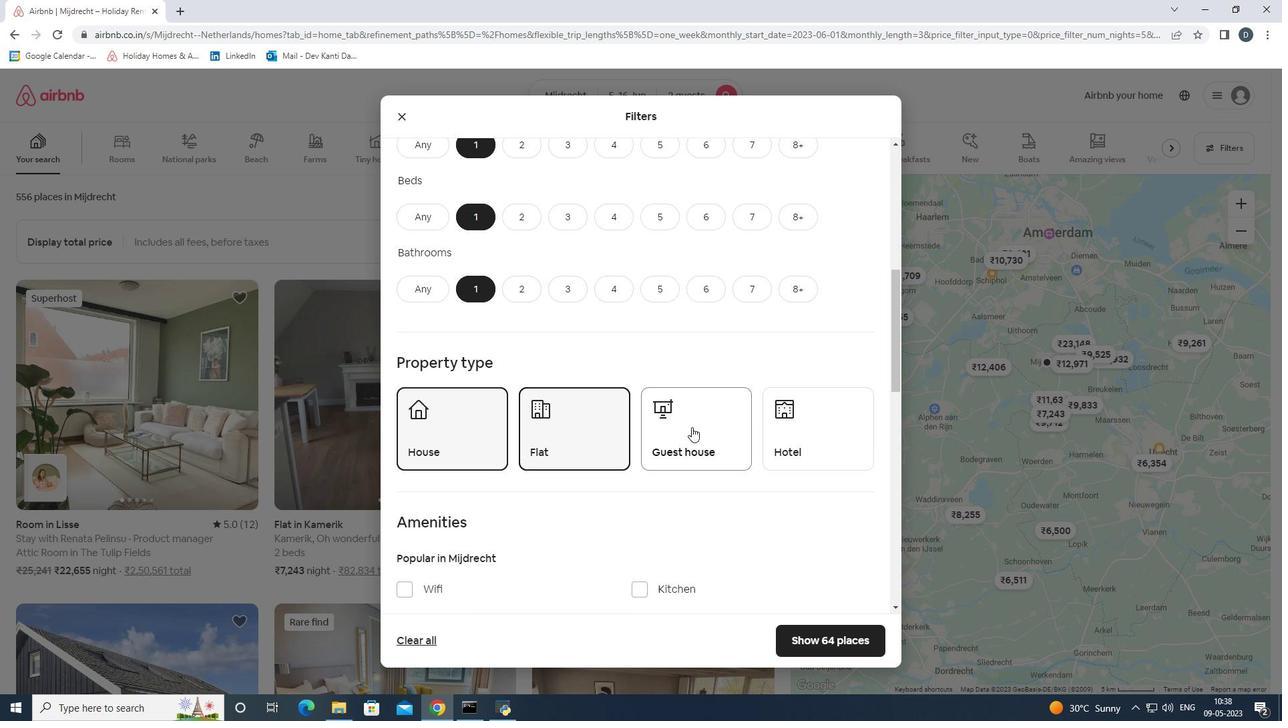 
Action: Mouse moved to (820, 422)
Screenshot: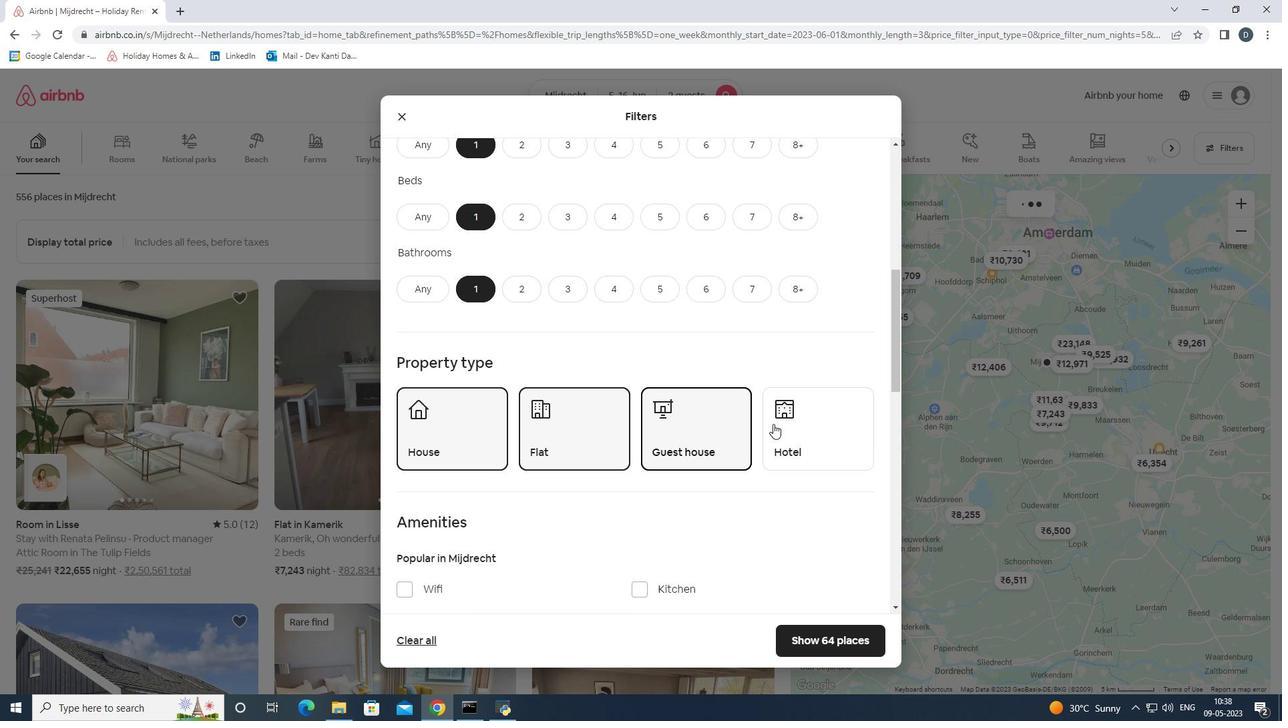 
Action: Mouse pressed left at (820, 422)
Screenshot: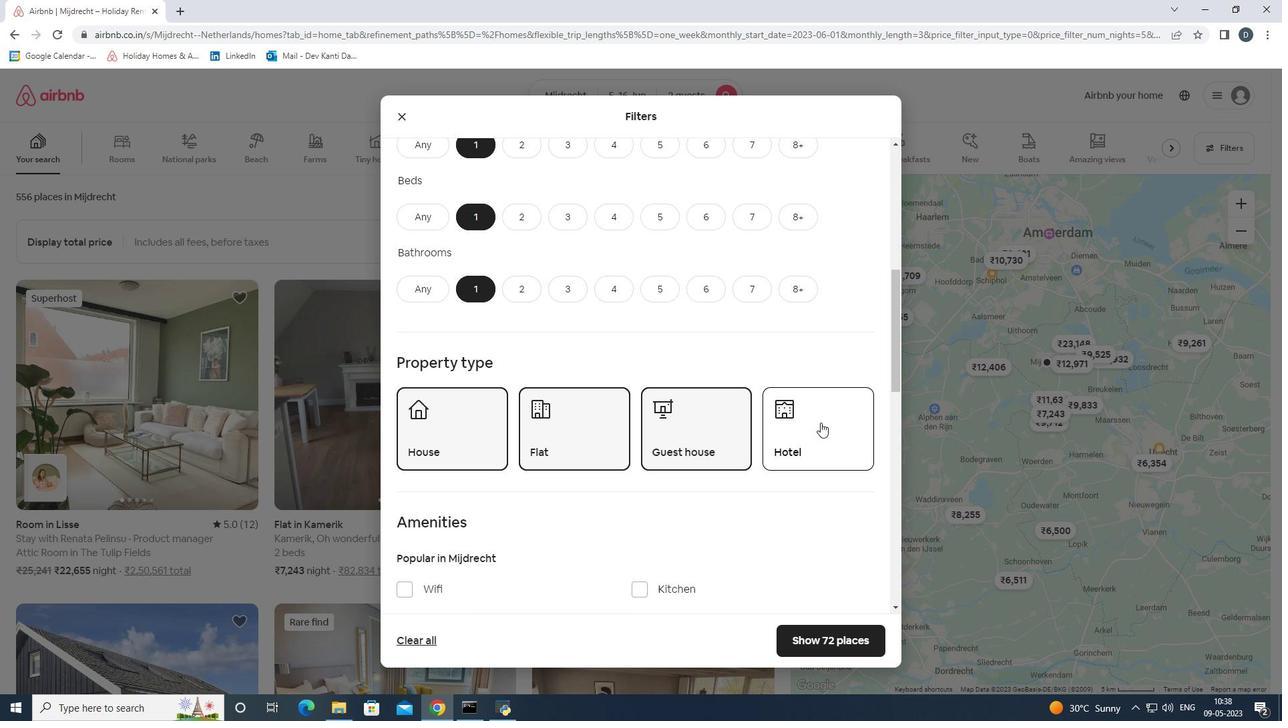 
Action: Mouse moved to (813, 422)
Screenshot: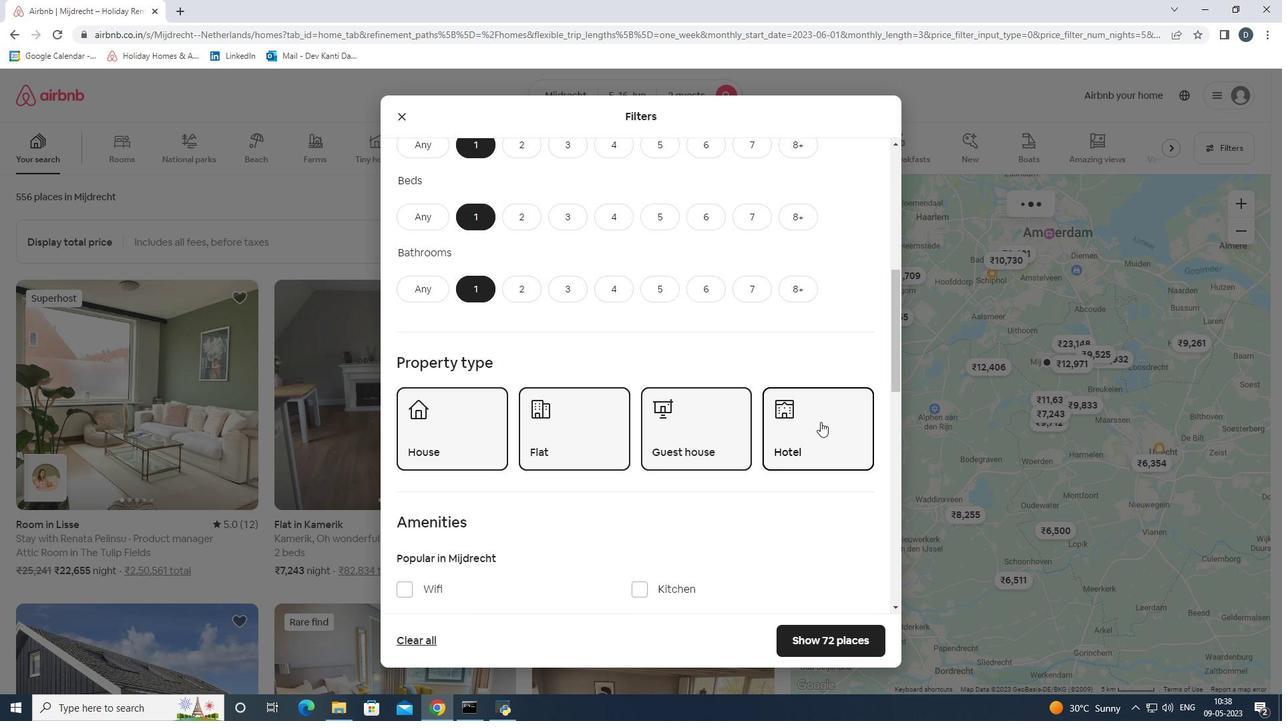 
Action: Mouse scrolled (813, 422) with delta (0, 0)
Screenshot: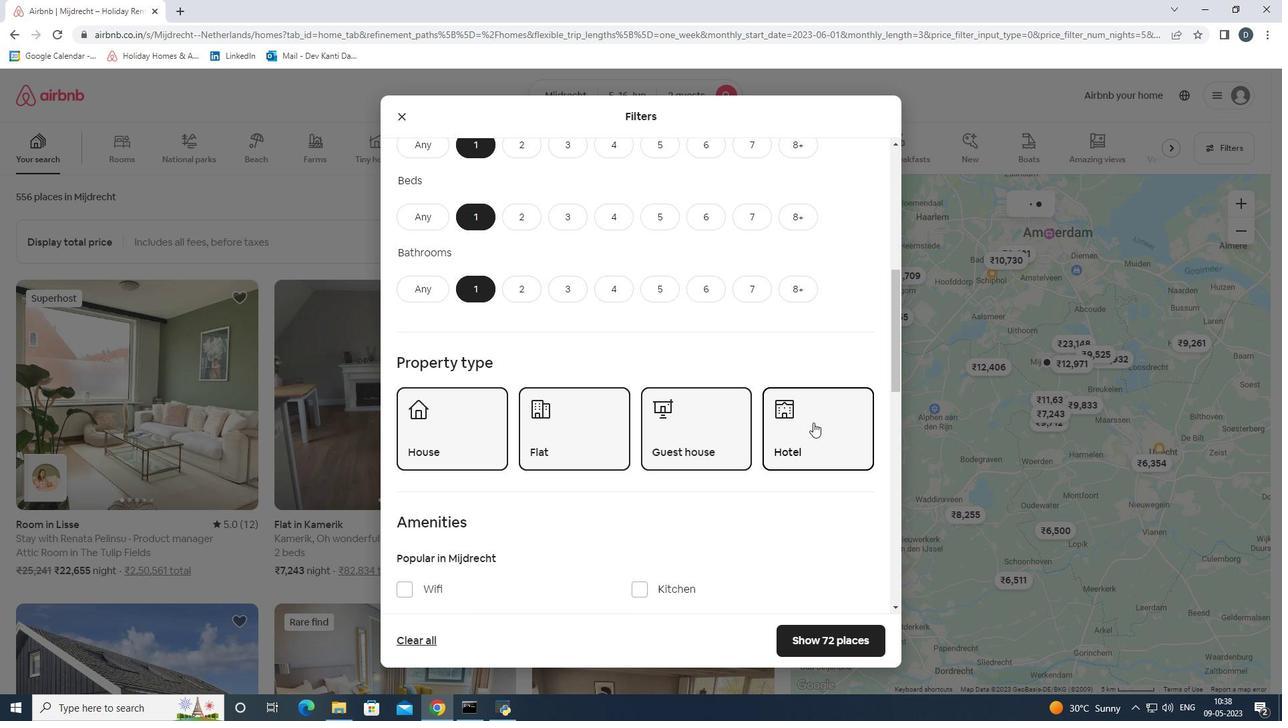 
Action: Mouse scrolled (813, 422) with delta (0, 0)
Screenshot: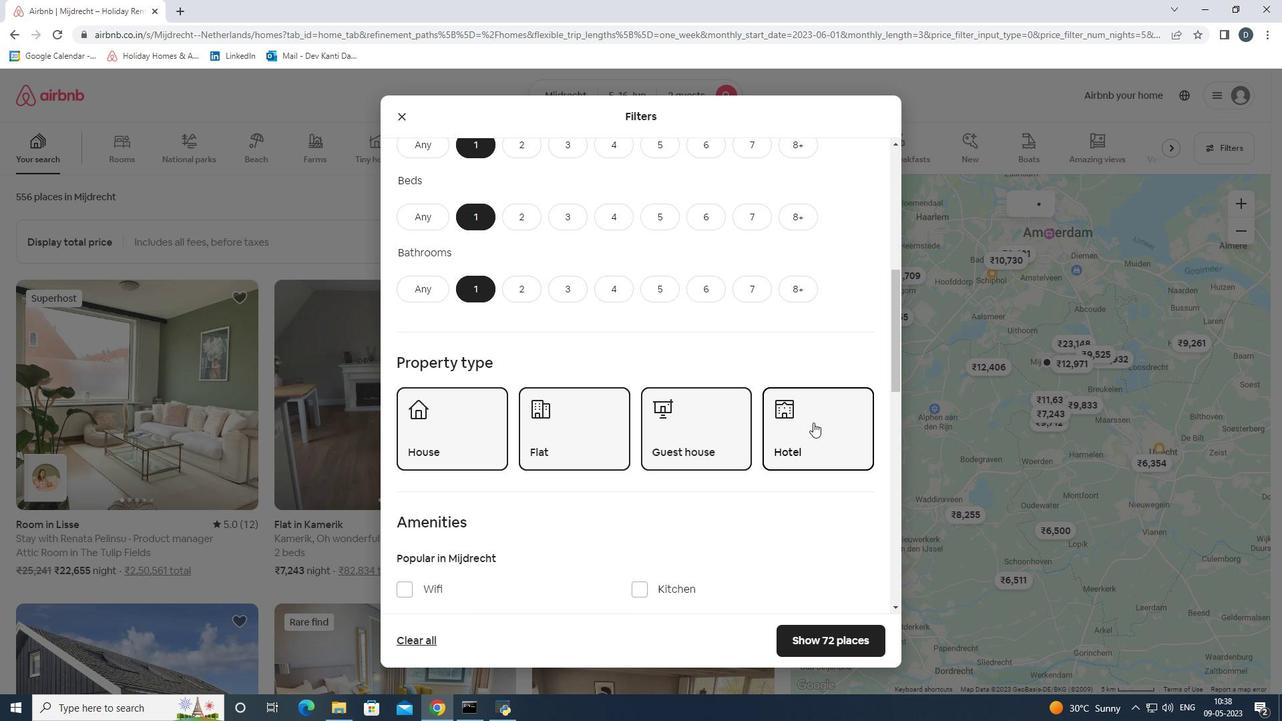 
Action: Mouse scrolled (813, 422) with delta (0, 0)
Screenshot: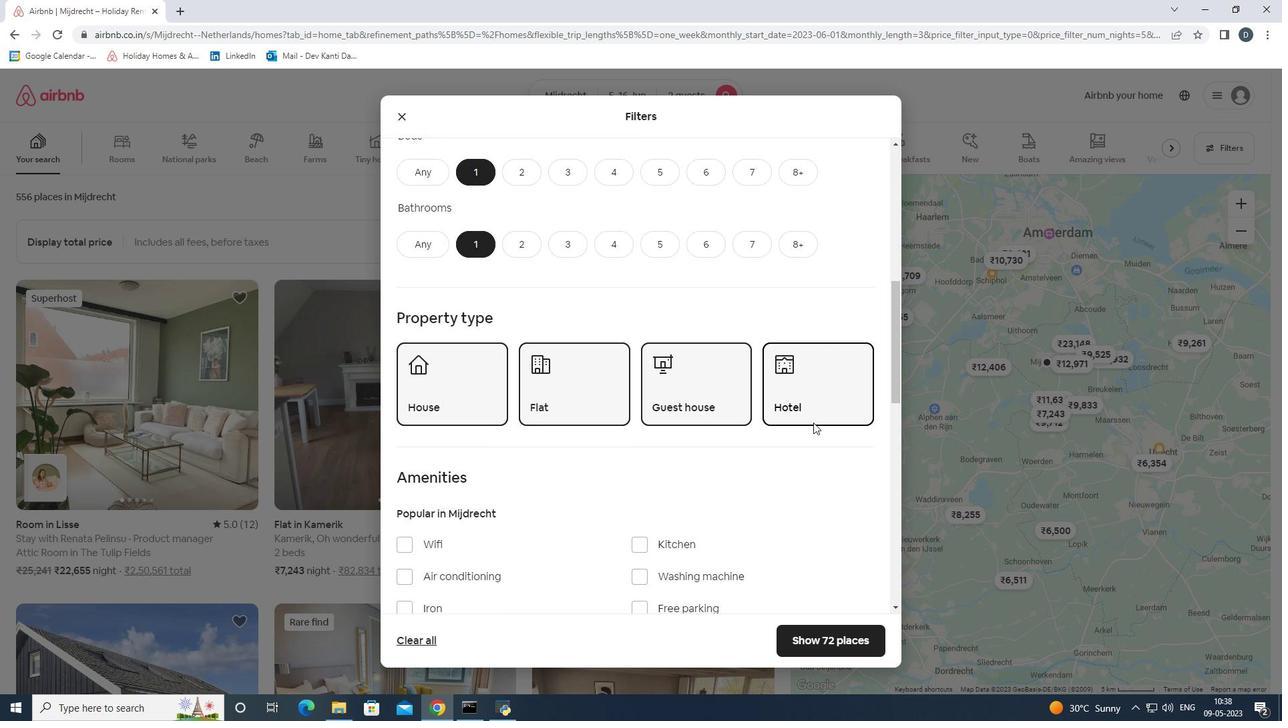 
Action: Mouse moved to (666, 423)
Screenshot: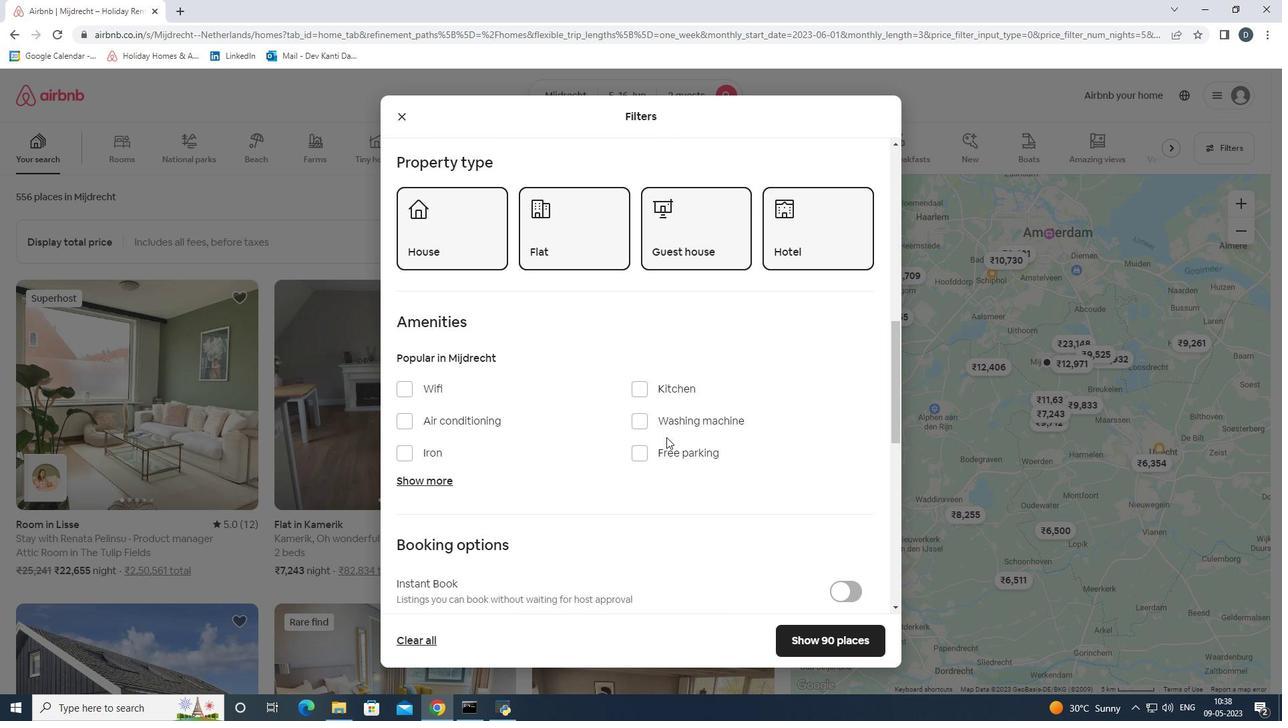 
Action: Mouse pressed left at (666, 423)
Screenshot: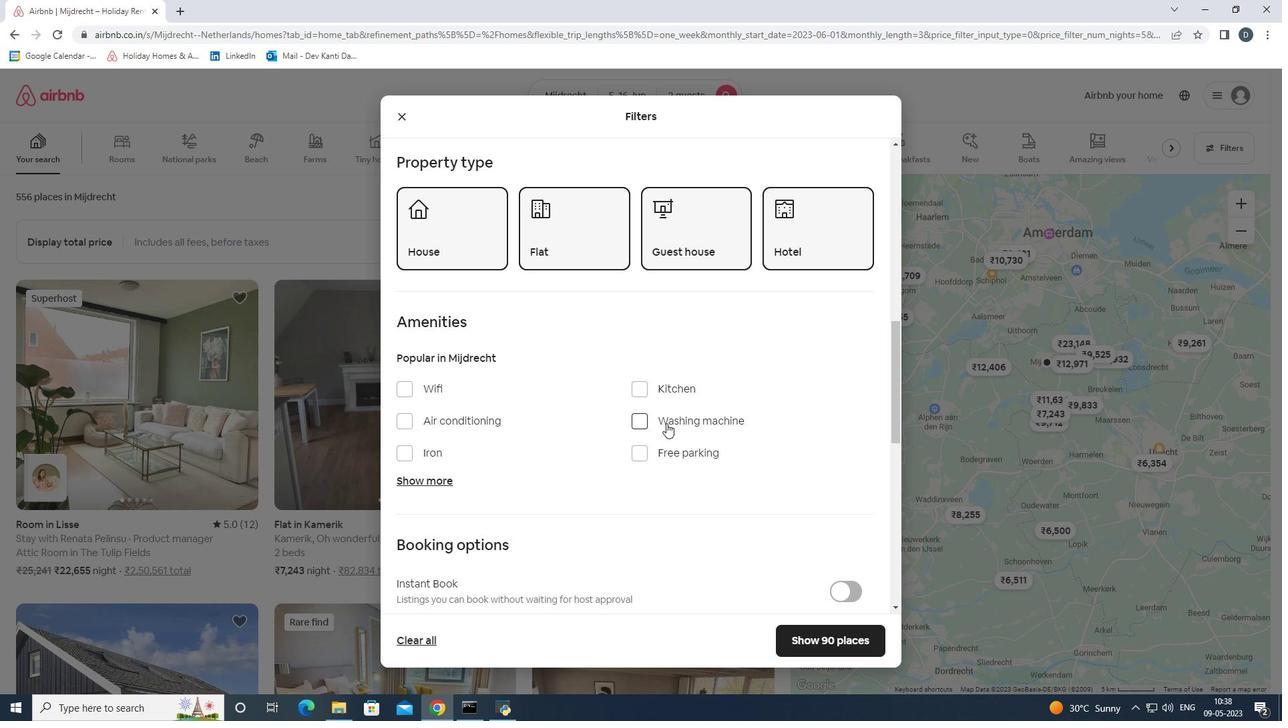 
Action: Mouse moved to (669, 421)
Screenshot: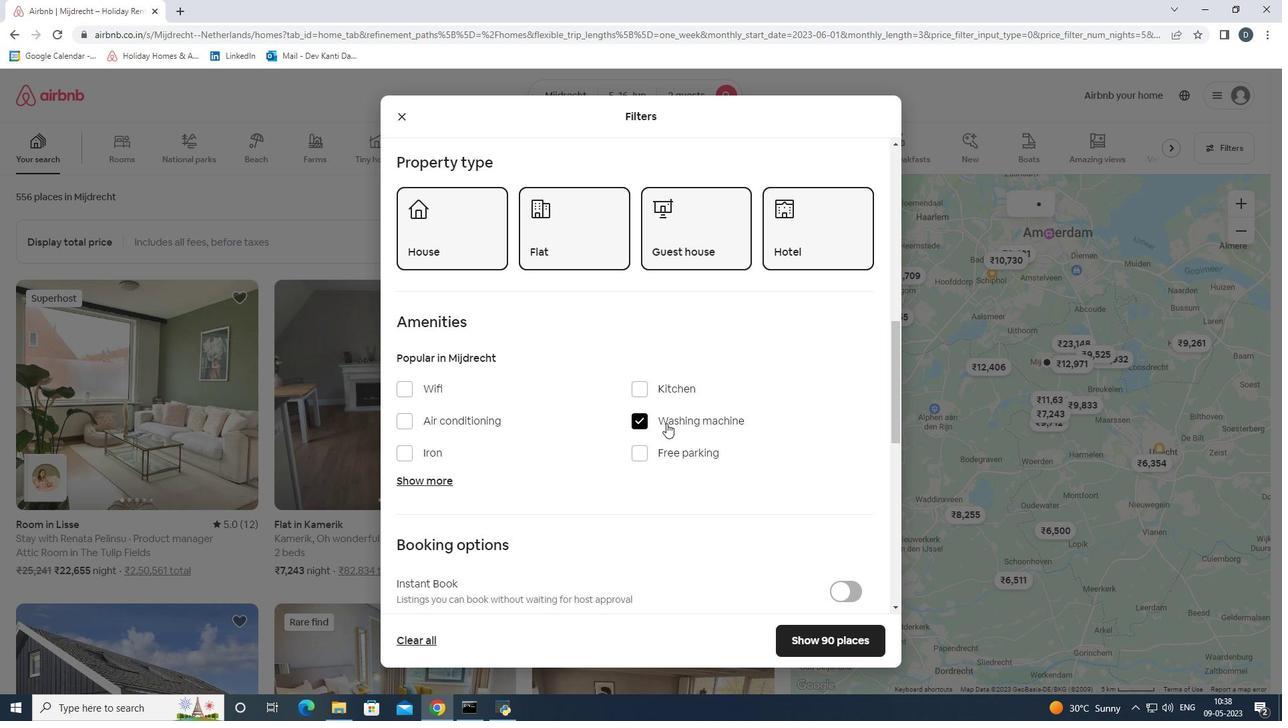 
Action: Mouse scrolled (669, 420) with delta (0, 0)
Screenshot: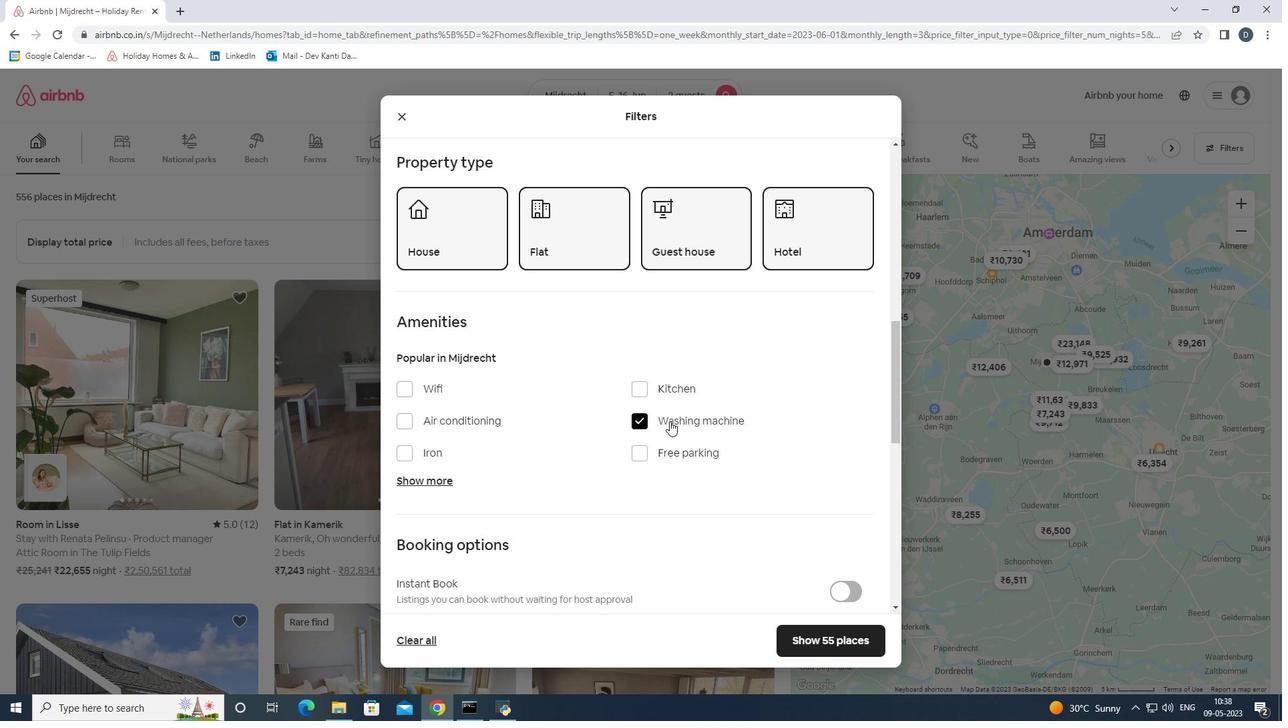 
Action: Mouse scrolled (669, 420) with delta (0, 0)
Screenshot: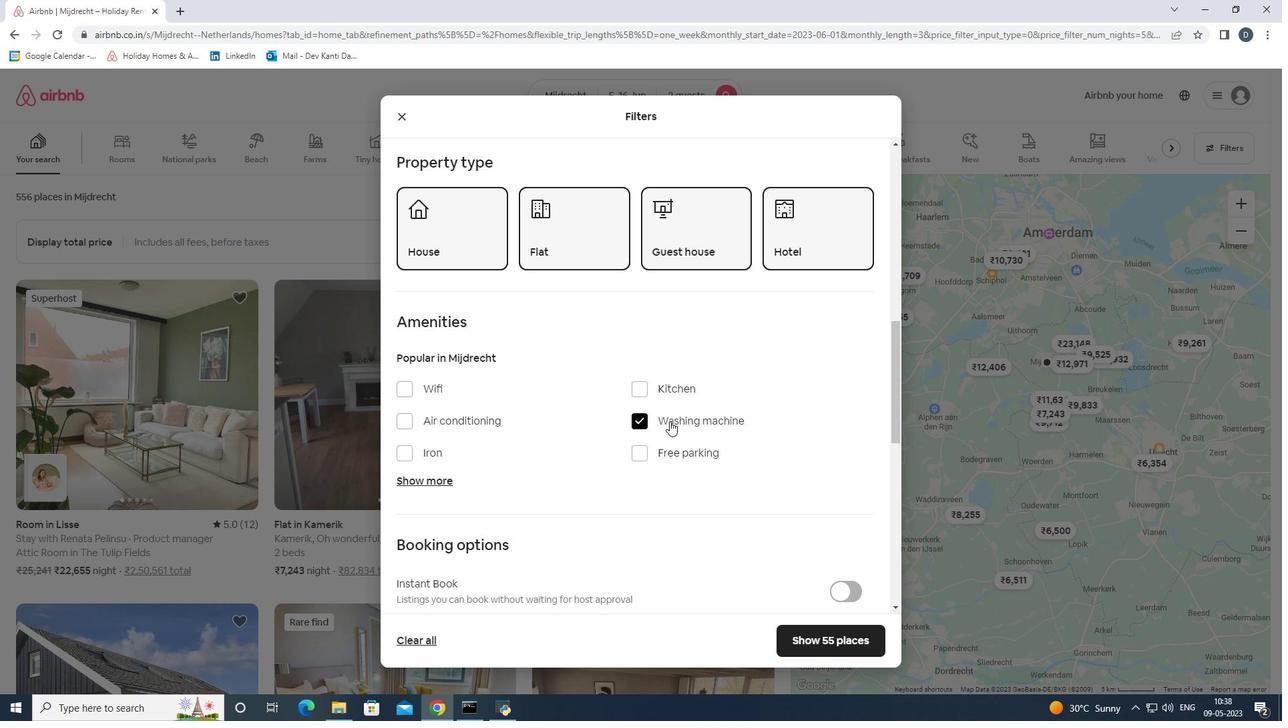
Action: Mouse scrolled (669, 420) with delta (0, 0)
Screenshot: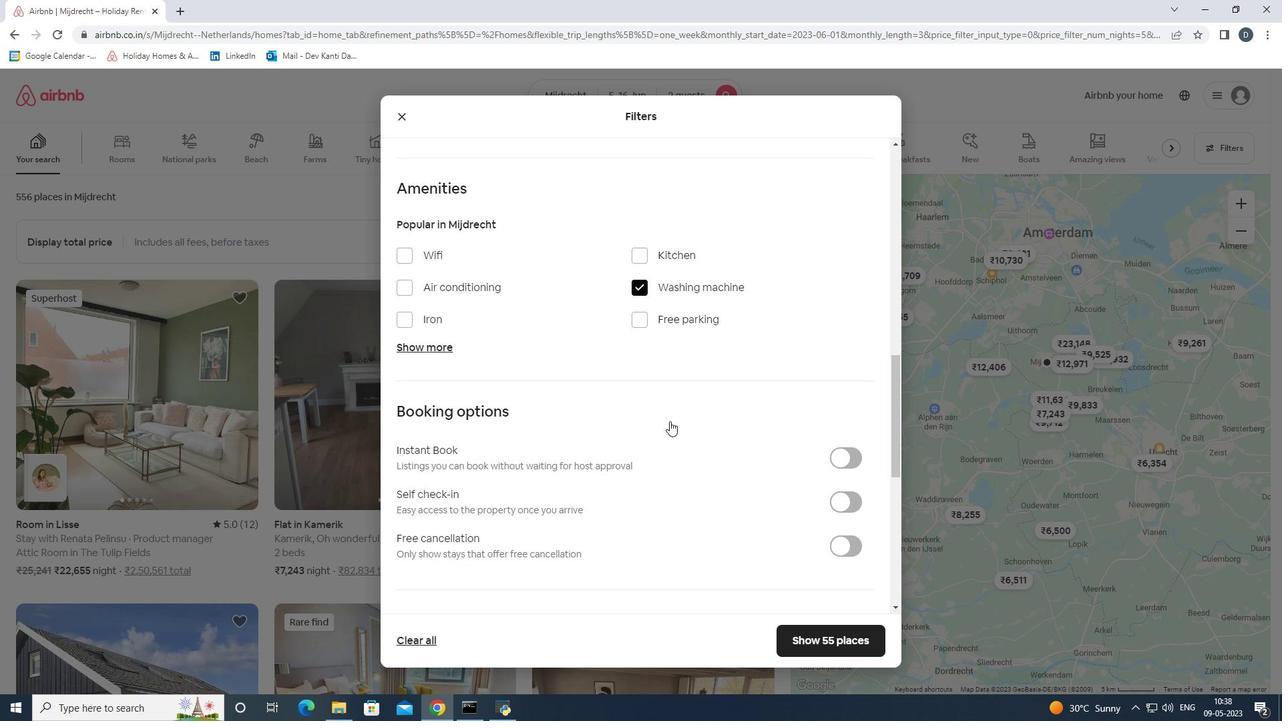 
Action: Mouse scrolled (669, 420) with delta (0, 0)
Screenshot: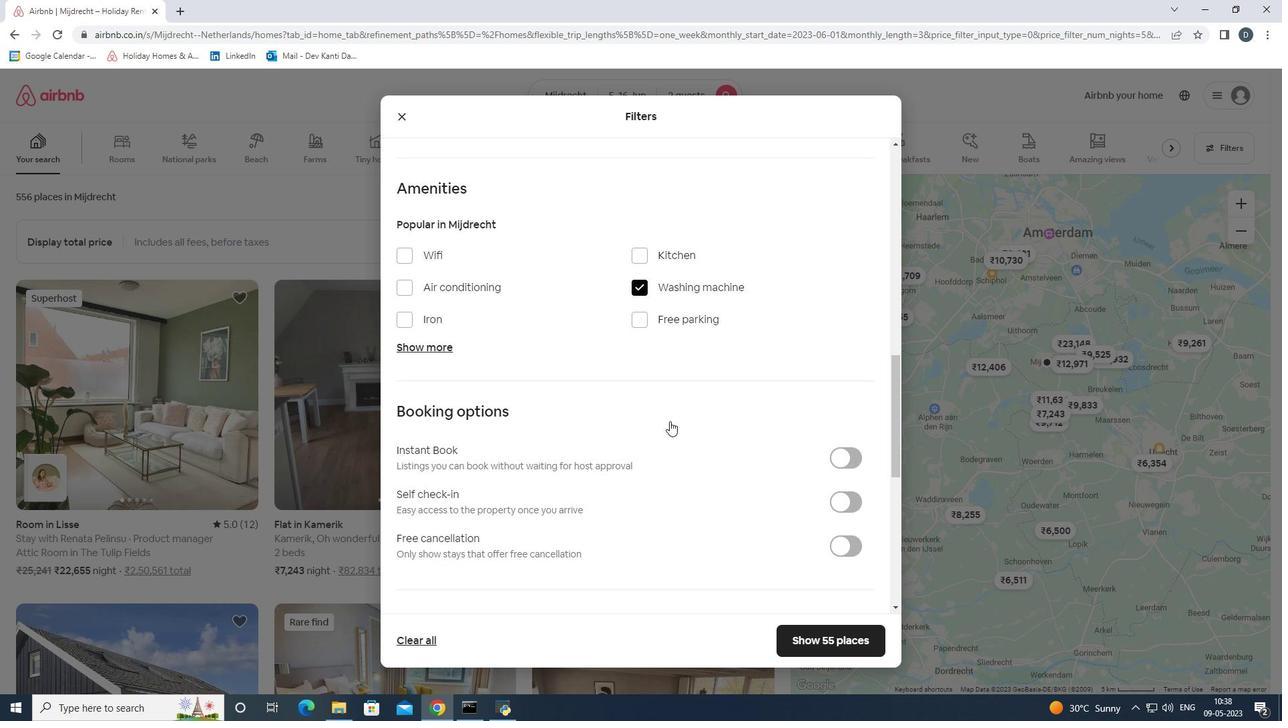 
Action: Mouse moved to (836, 371)
Screenshot: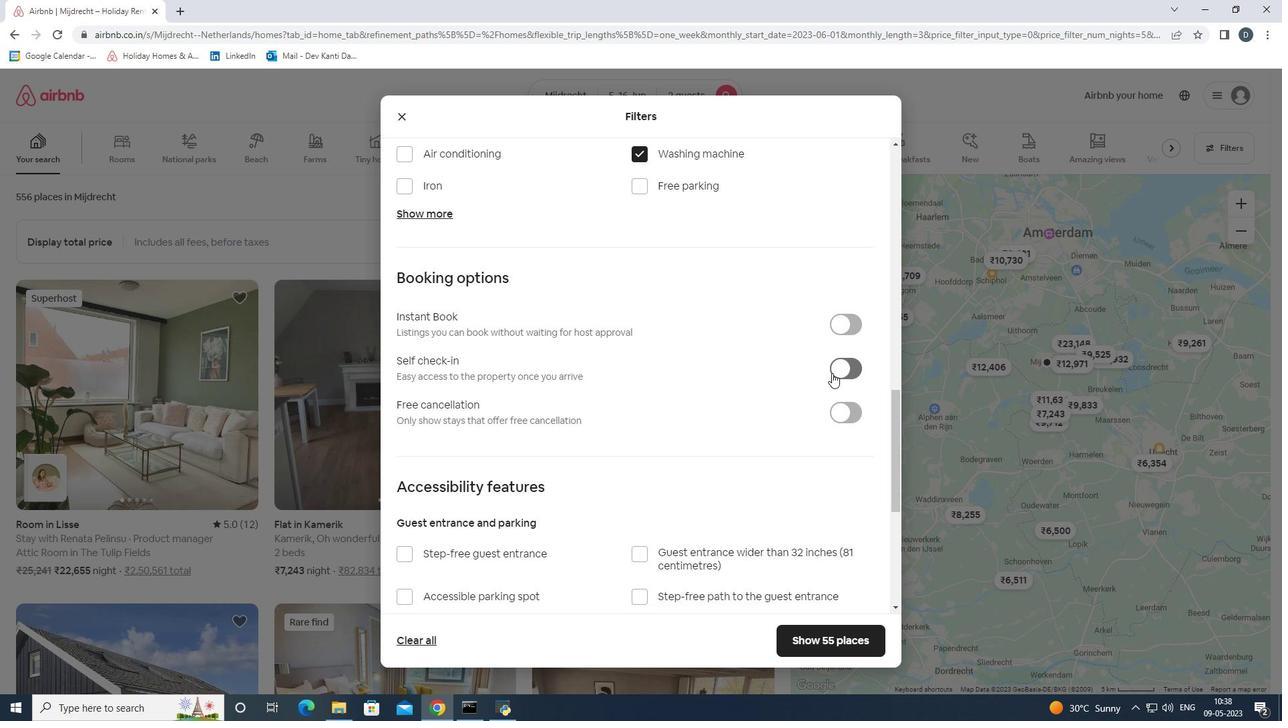 
Action: Mouse pressed left at (836, 371)
Screenshot: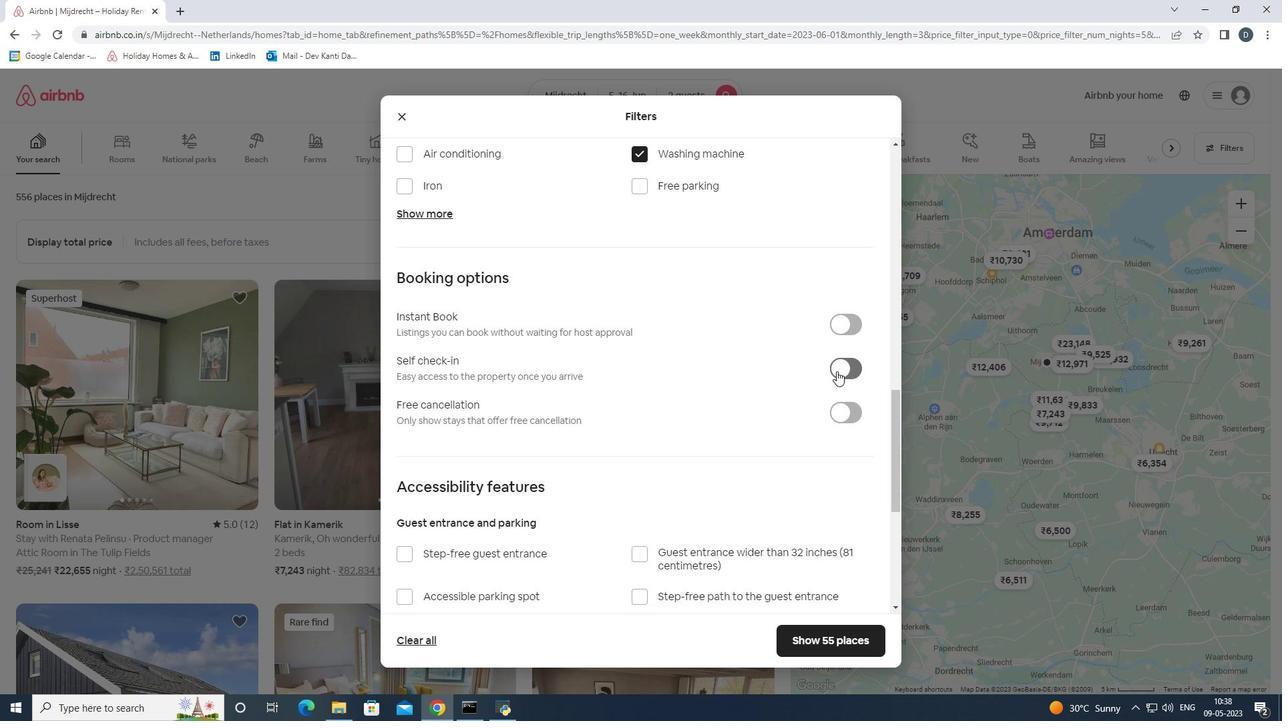 
Action: Mouse moved to (836, 371)
Screenshot: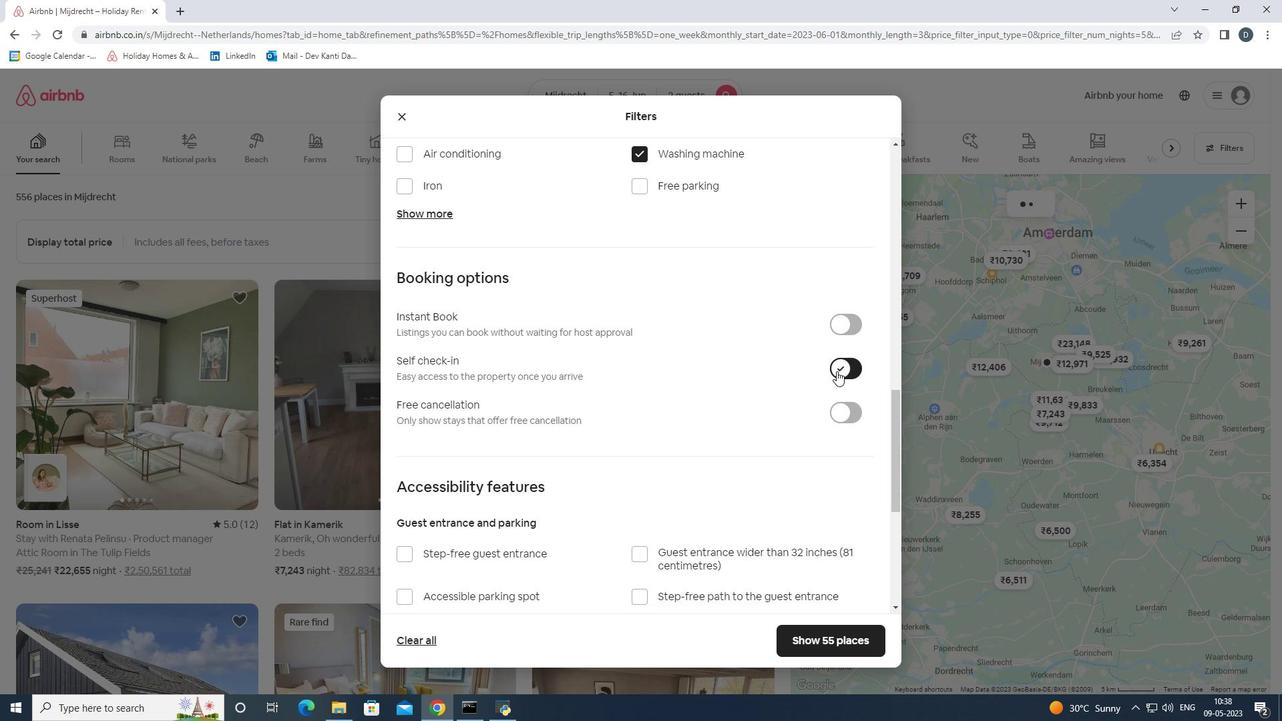 
Action: Mouse scrolled (836, 370) with delta (0, 0)
Screenshot: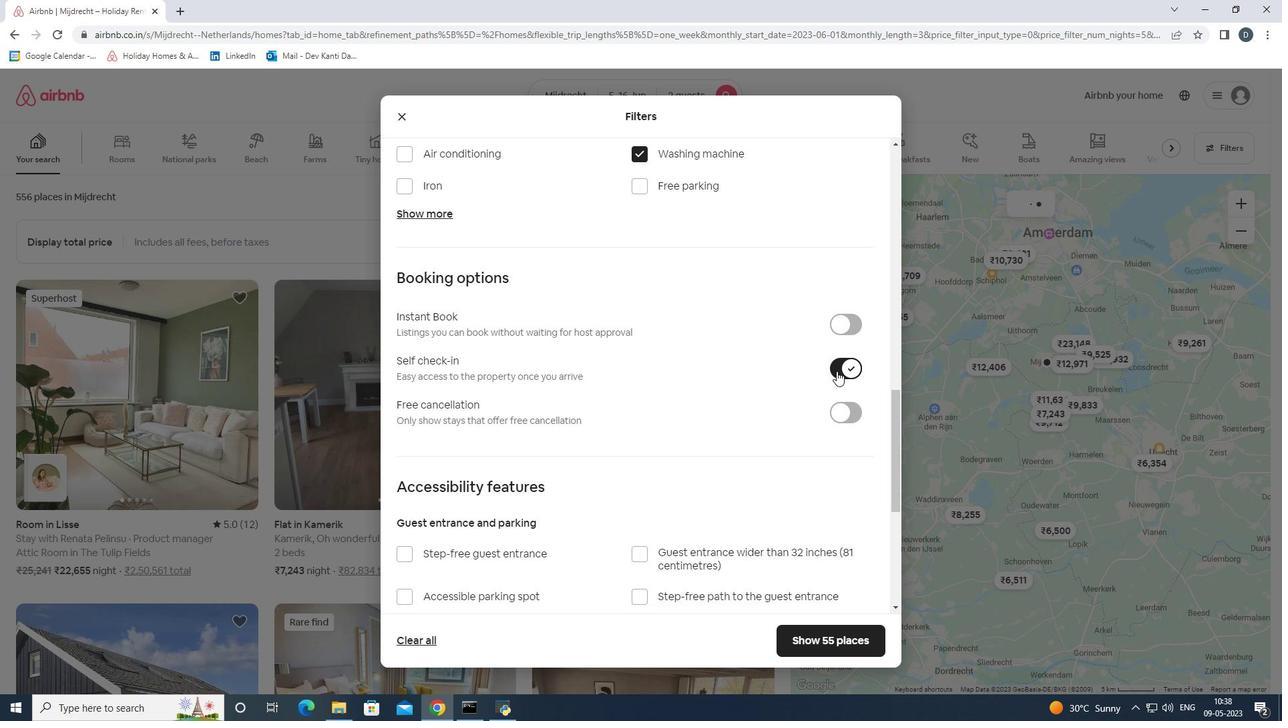 
Action: Mouse scrolled (836, 370) with delta (0, 0)
Screenshot: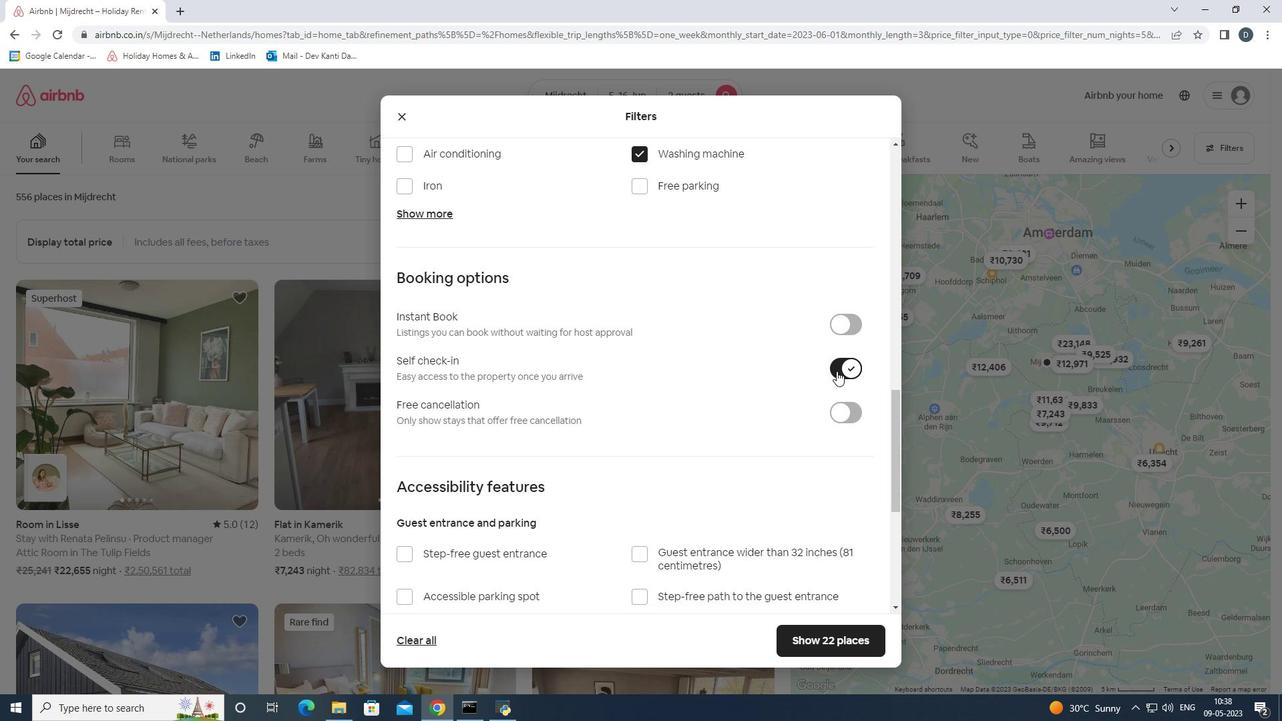 
Action: Mouse scrolled (836, 370) with delta (0, 0)
Screenshot: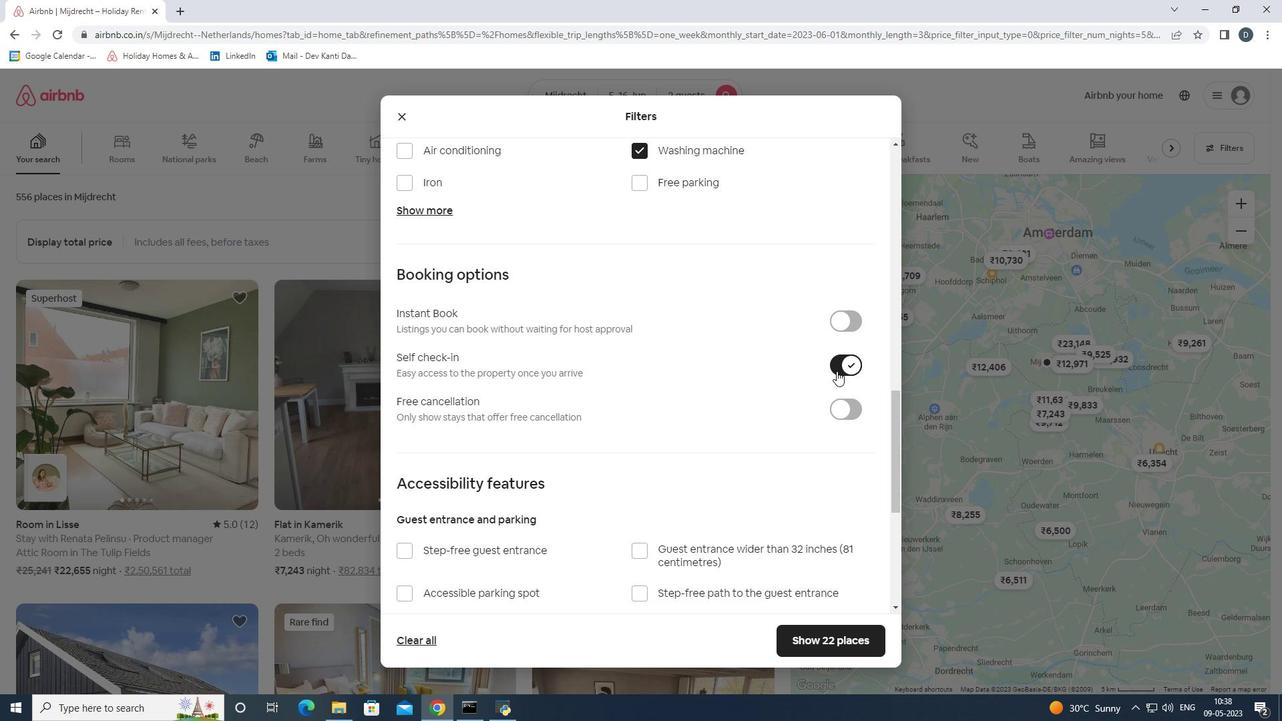 
Action: Mouse scrolled (836, 370) with delta (0, 0)
Screenshot: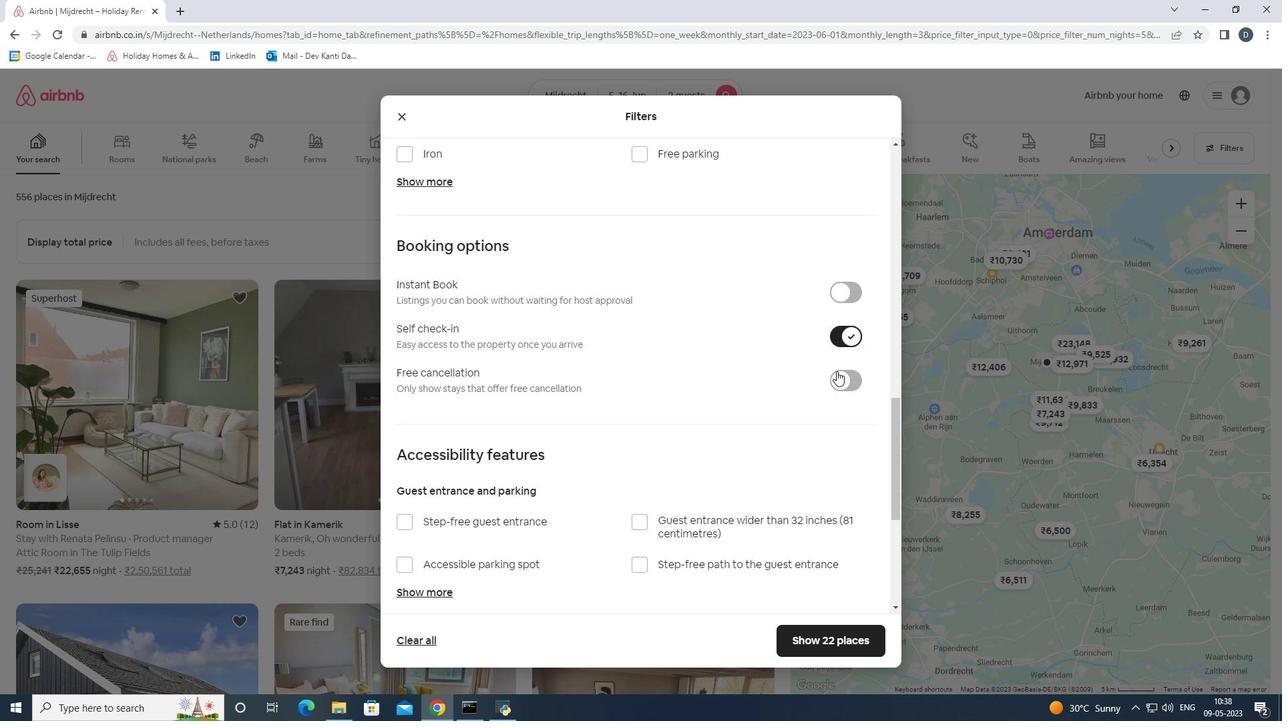
Action: Mouse moved to (837, 371)
Screenshot: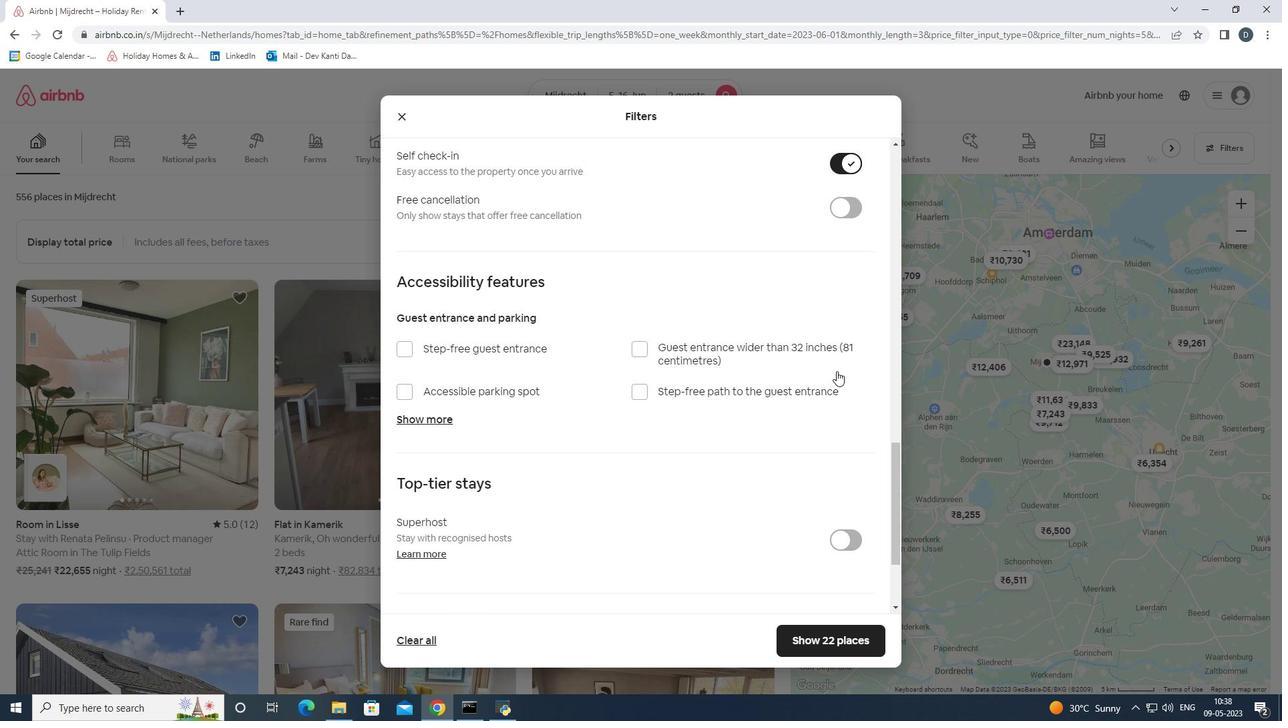 
Action: Mouse scrolled (837, 370) with delta (0, 0)
Screenshot: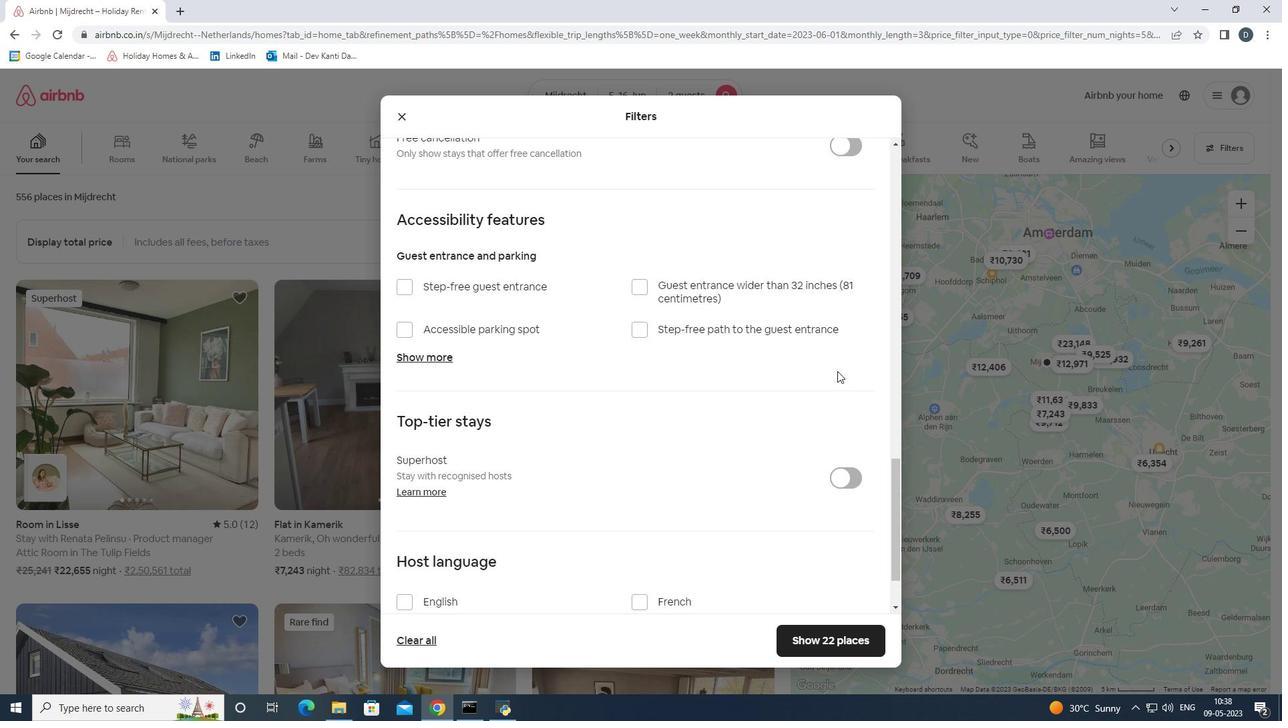 
Action: Mouse moved to (838, 371)
Screenshot: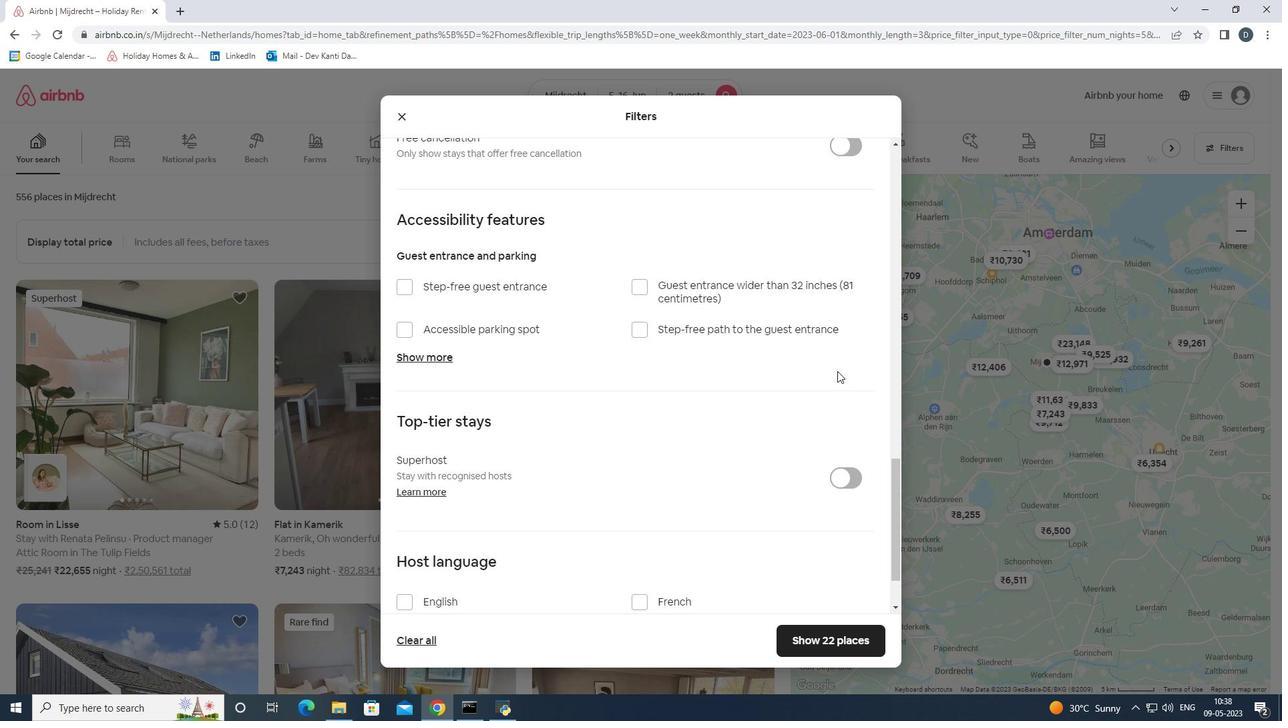 
Action: Mouse scrolled (838, 370) with delta (0, 0)
Screenshot: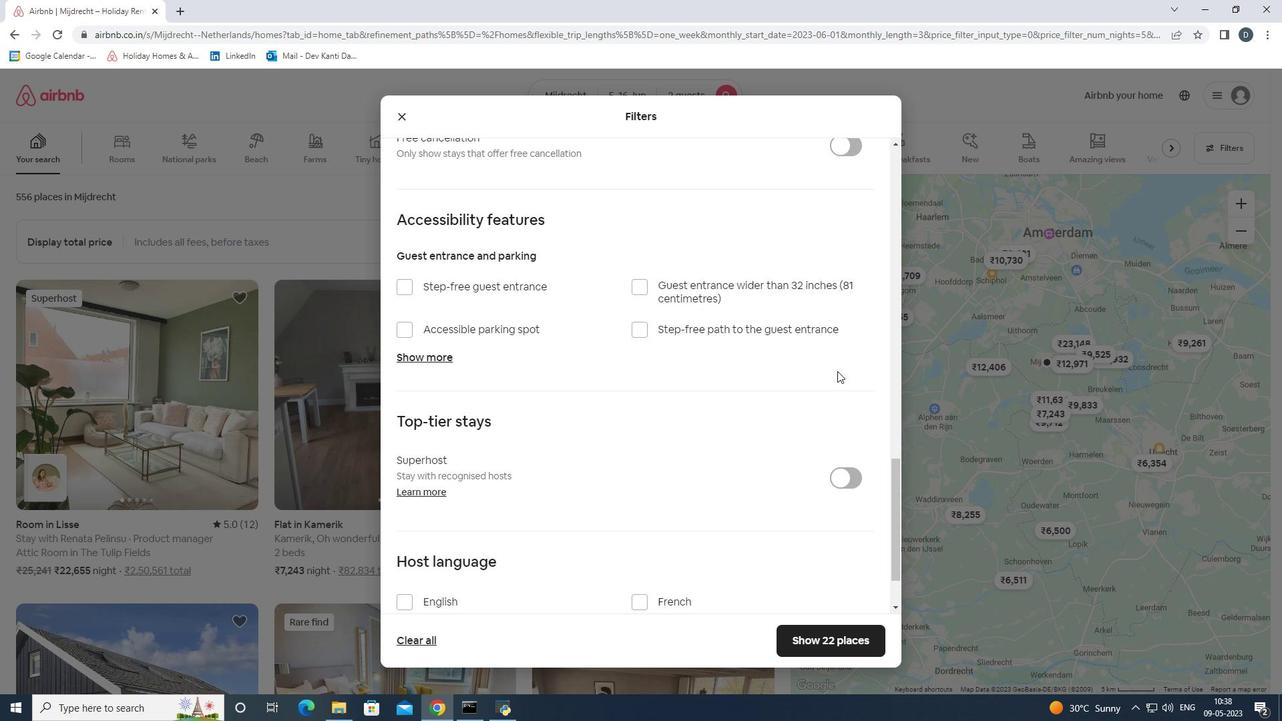 
Action: Mouse moved to (838, 372)
Screenshot: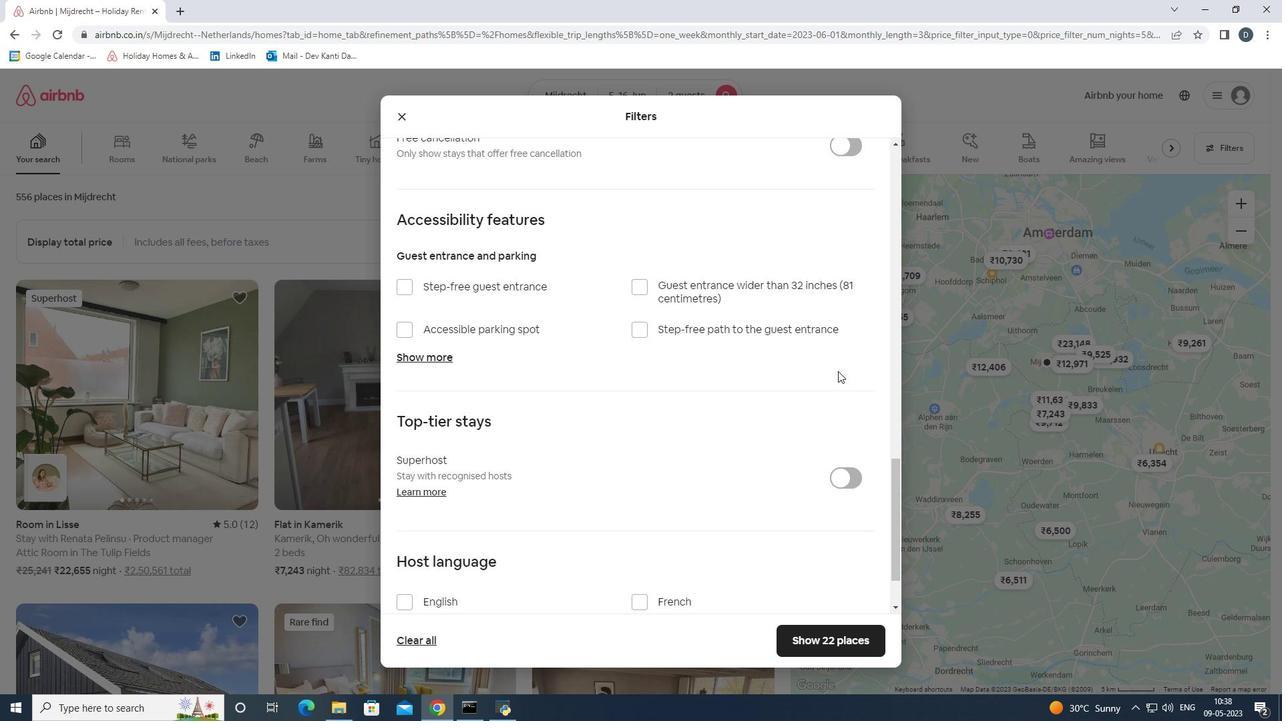
Action: Mouse scrolled (838, 371) with delta (0, 0)
Screenshot: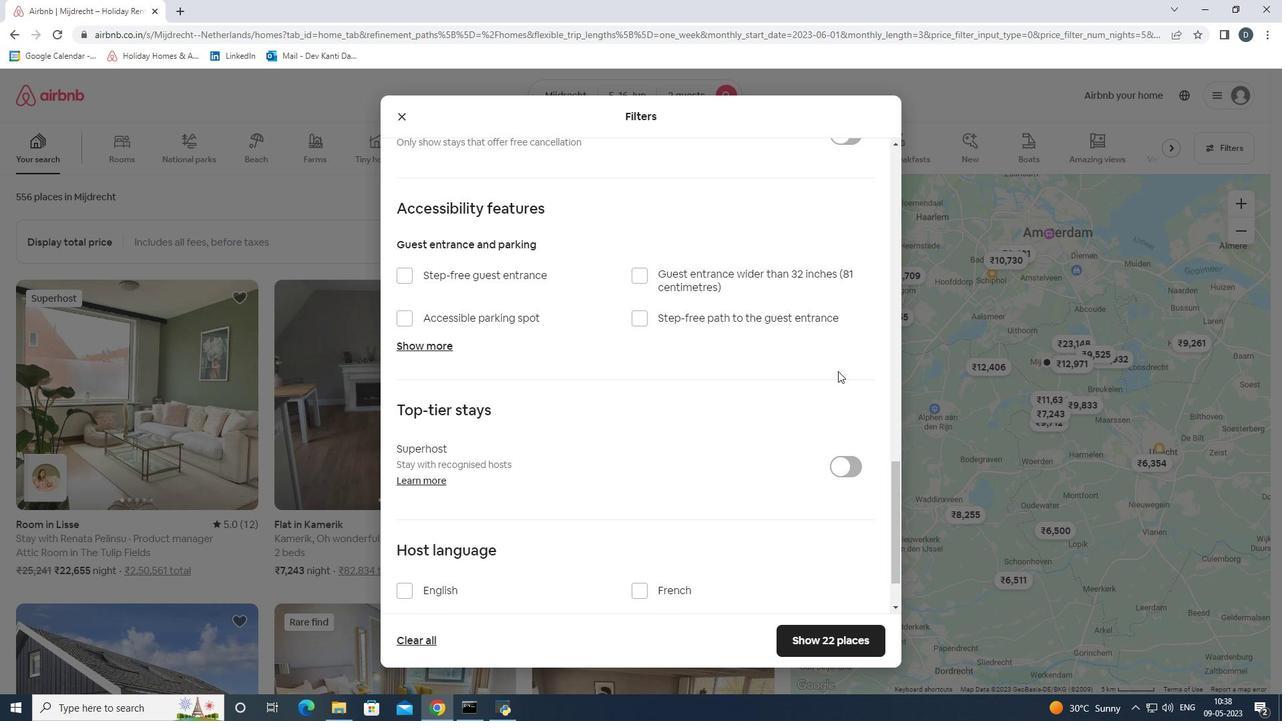 
Action: Mouse moved to (838, 376)
Screenshot: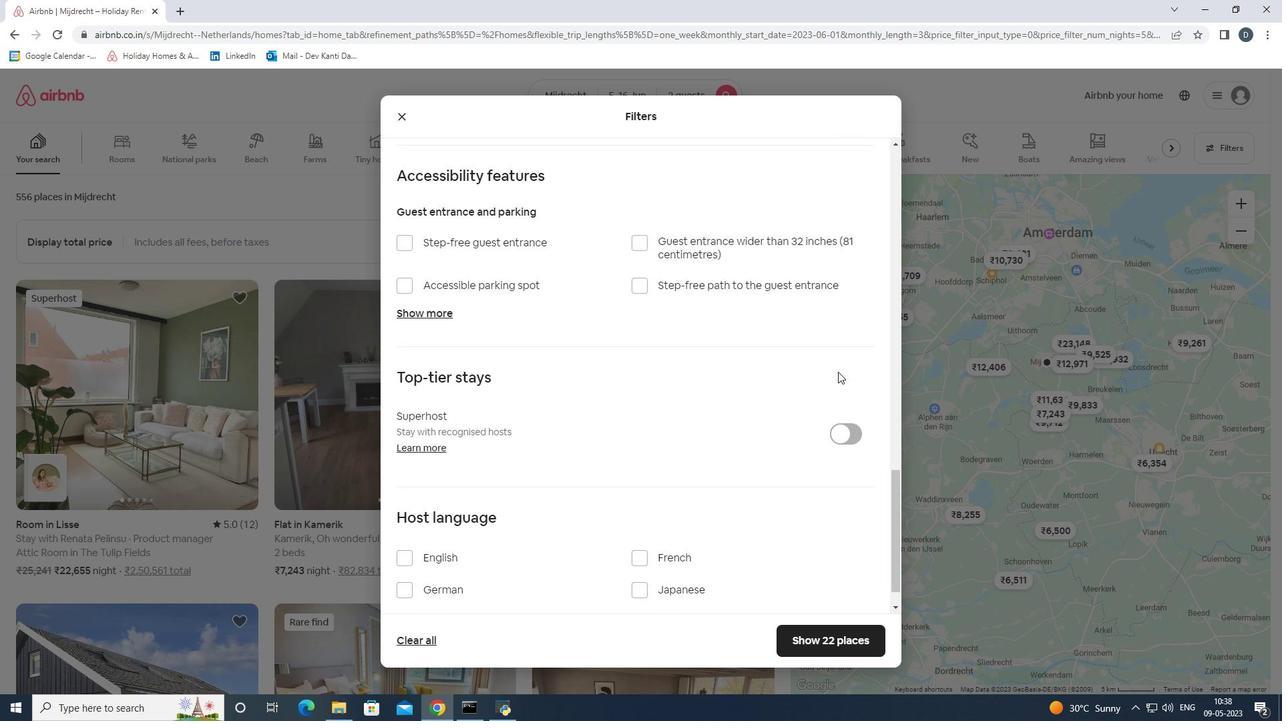 
Action: Mouse scrolled (838, 376) with delta (0, 0)
Screenshot: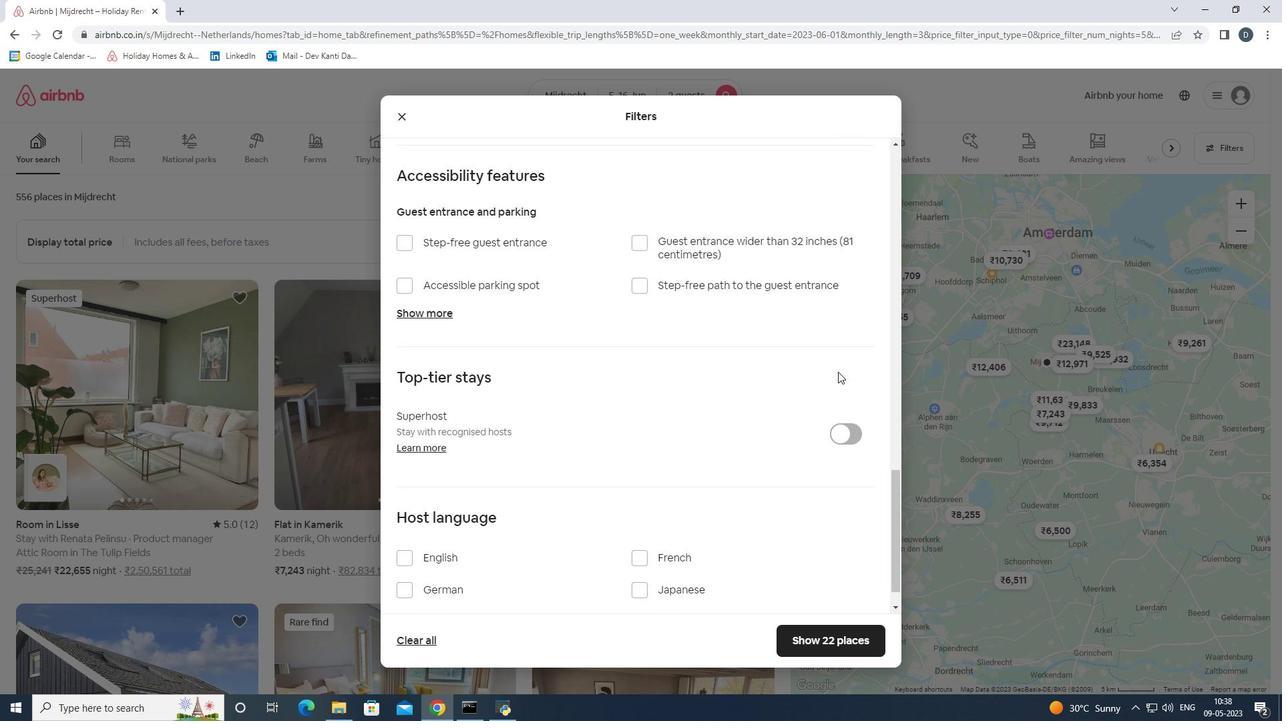 
Action: Mouse moved to (454, 530)
Screenshot: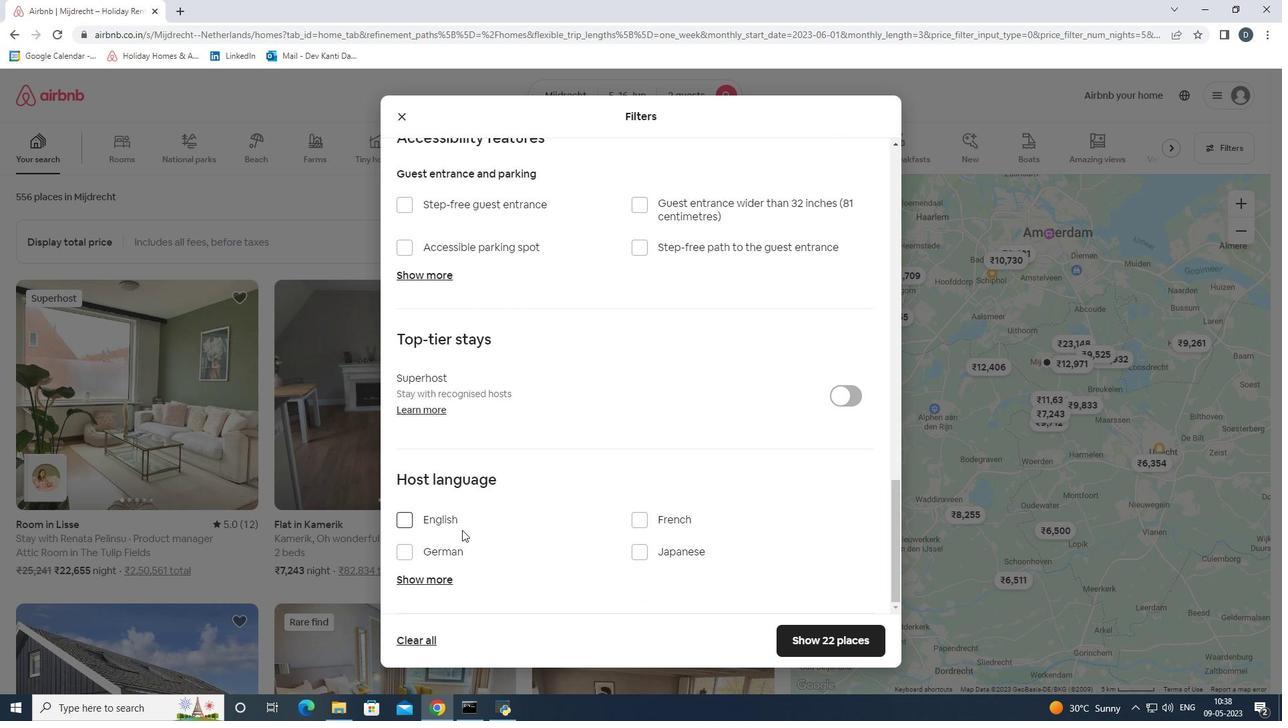 
Action: Mouse pressed left at (454, 530)
Screenshot: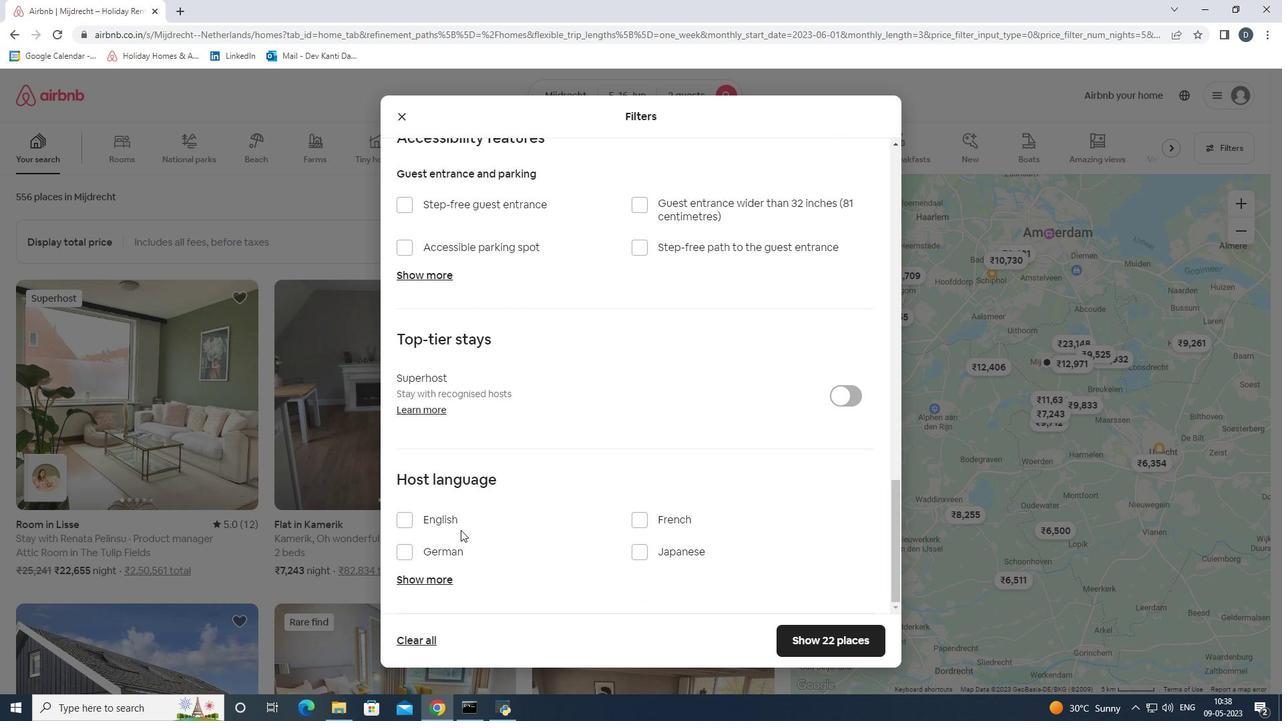 
Action: Mouse moved to (453, 515)
Screenshot: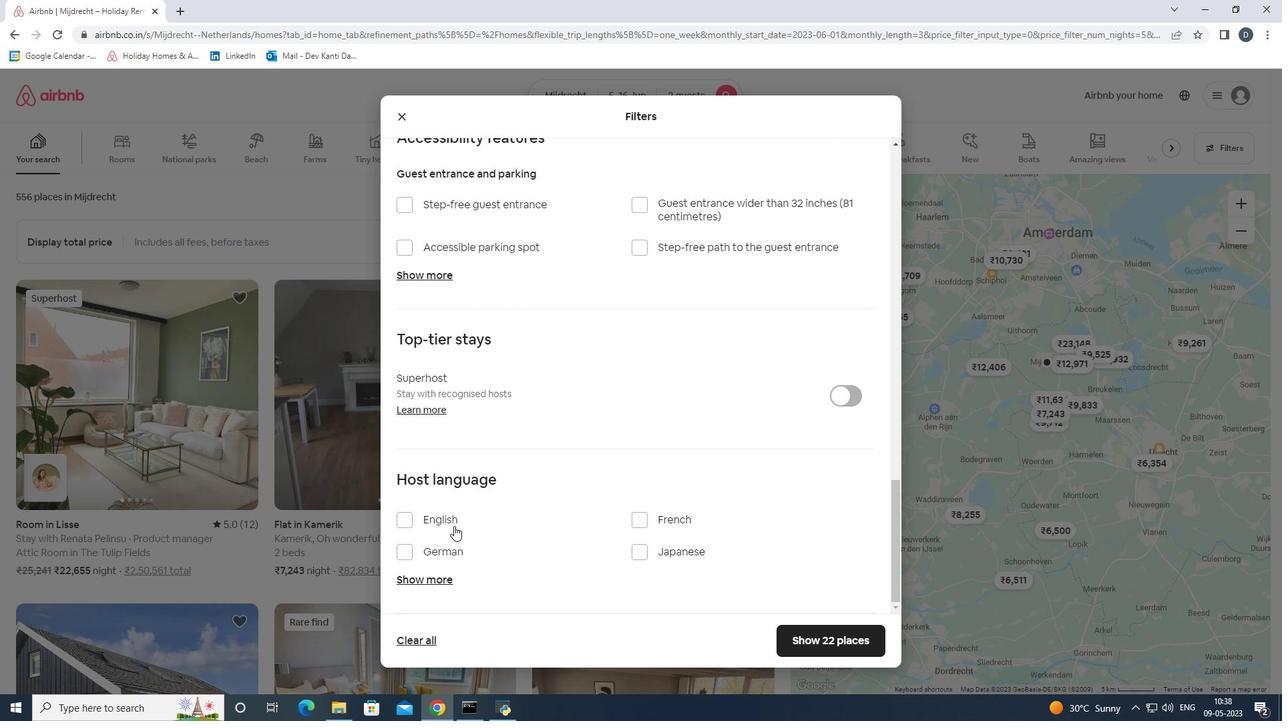 
Action: Mouse pressed left at (453, 515)
Screenshot: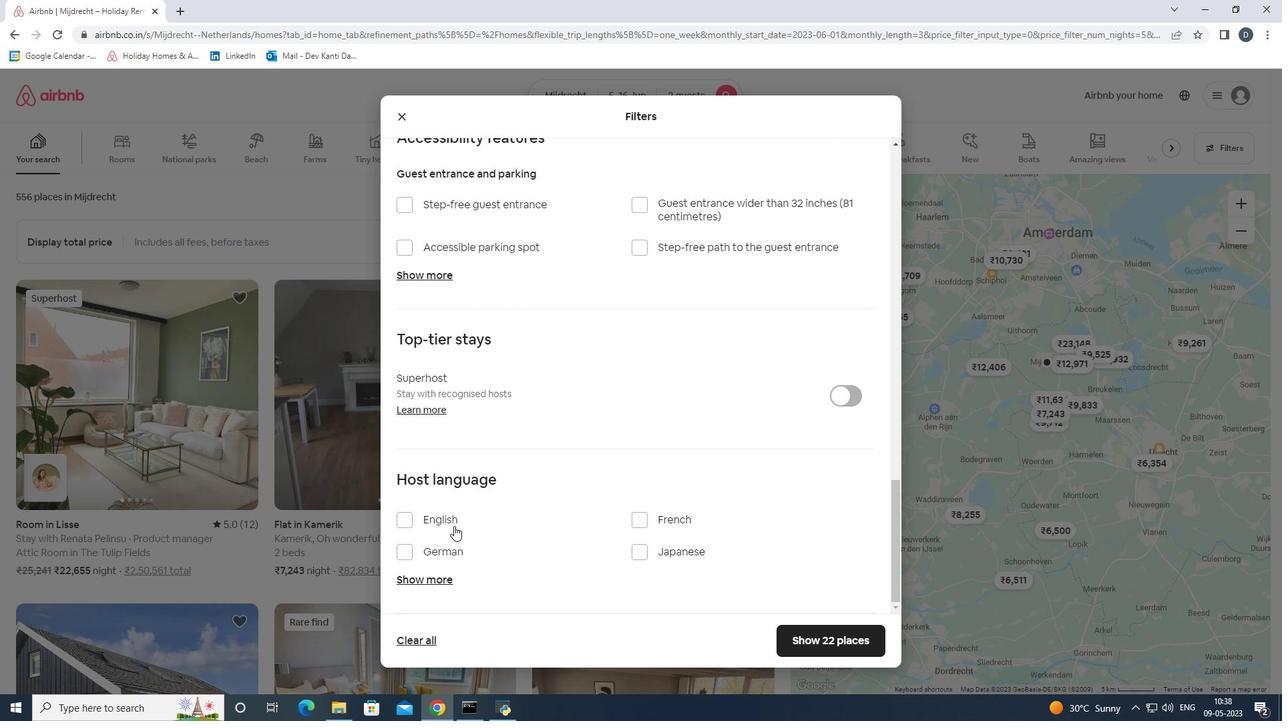 
Action: Mouse moved to (853, 641)
Screenshot: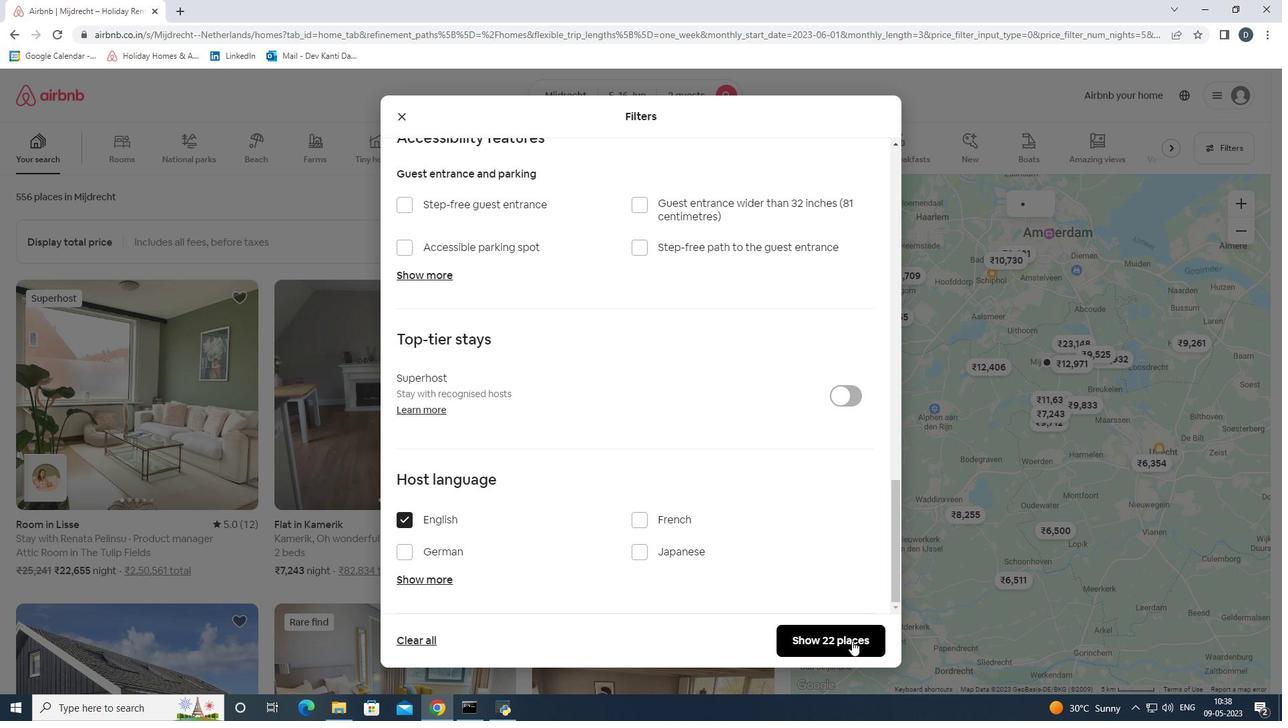 
Action: Mouse pressed left at (853, 641)
Screenshot: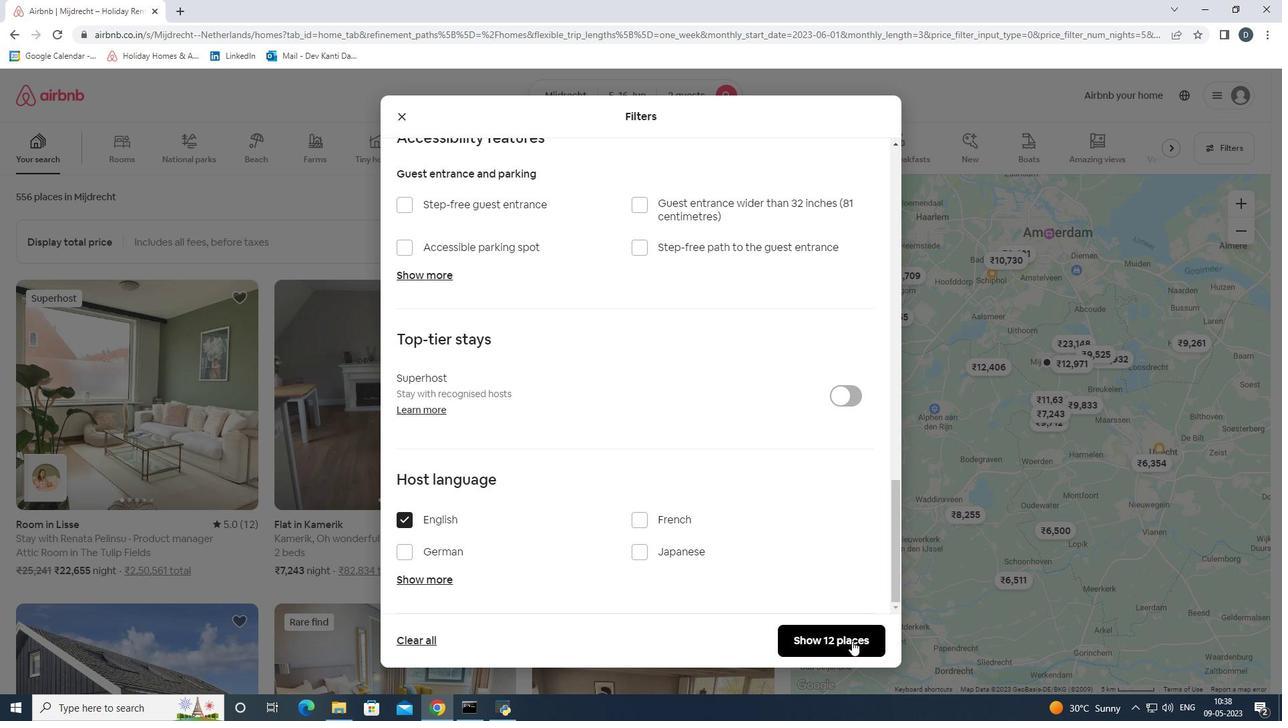 
Action: Mouse moved to (806, 543)
Screenshot: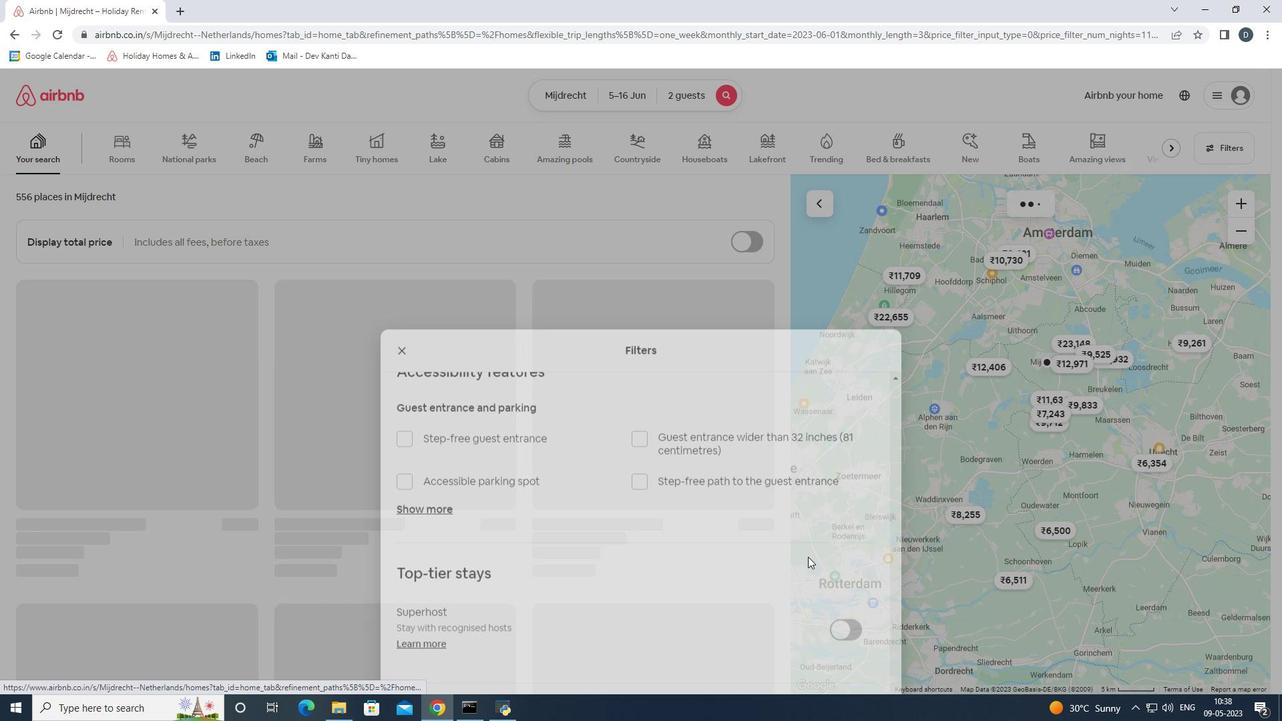 
